 Task: Reply All to email with the signature Gabriella Robinson with the subject Request for a podcast from softage.1@softage.net with the message Please confirm the delivery date for the product.
Action: Mouse moved to (33, 50)
Screenshot: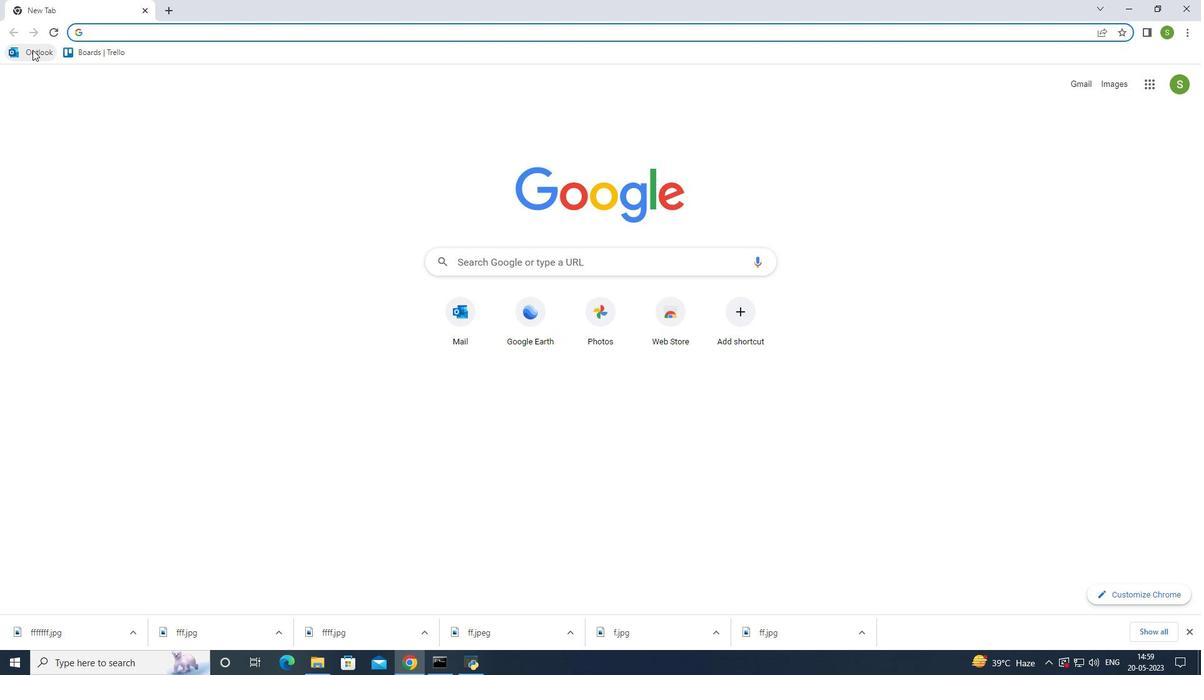 
Action: Mouse pressed left at (33, 50)
Screenshot: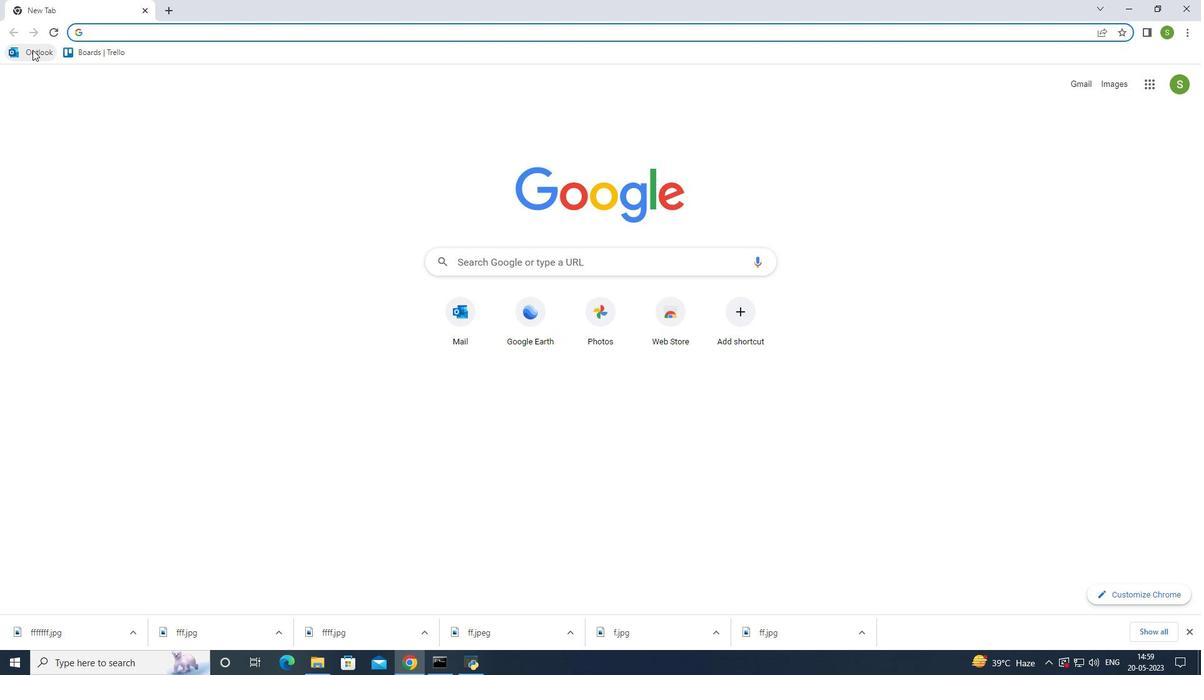 
Action: Mouse moved to (256, 265)
Screenshot: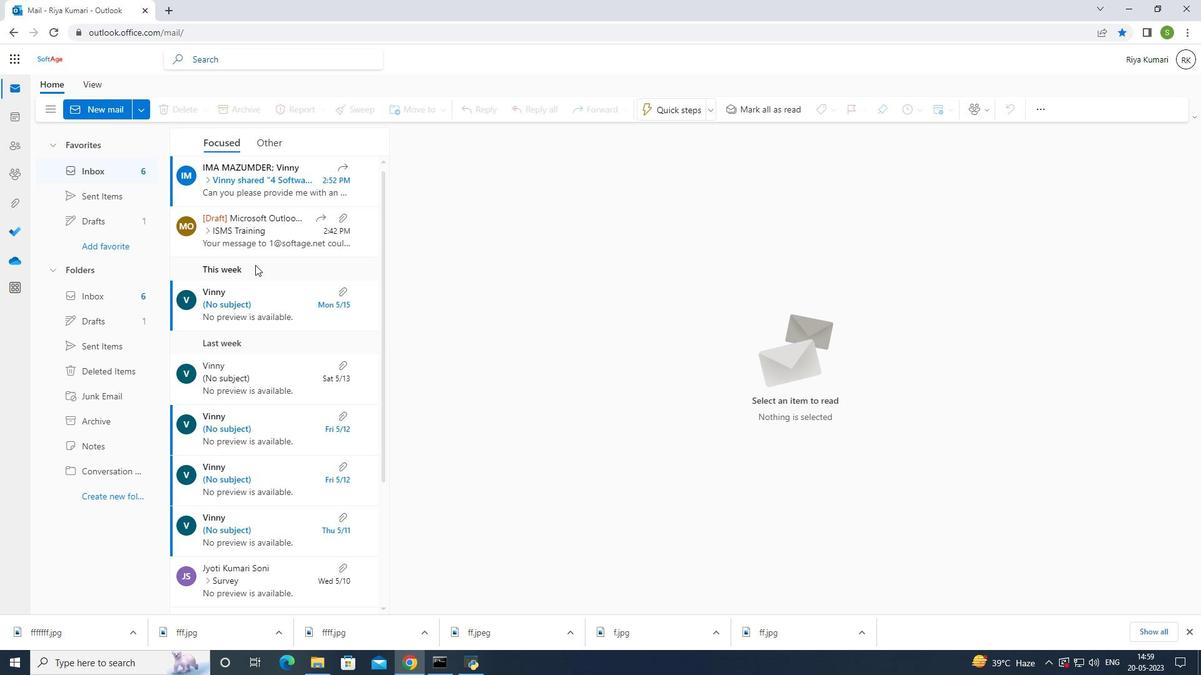 
Action: Mouse scrolled (256, 264) with delta (0, 0)
Screenshot: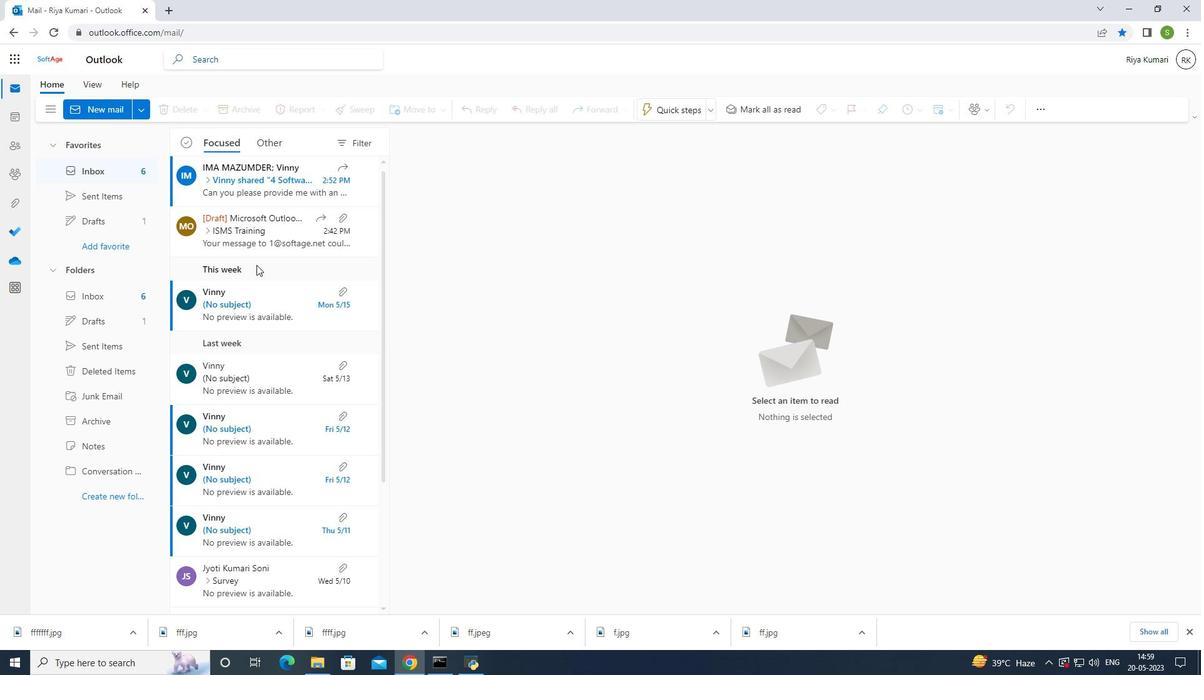 
Action: Mouse scrolled (256, 264) with delta (0, 0)
Screenshot: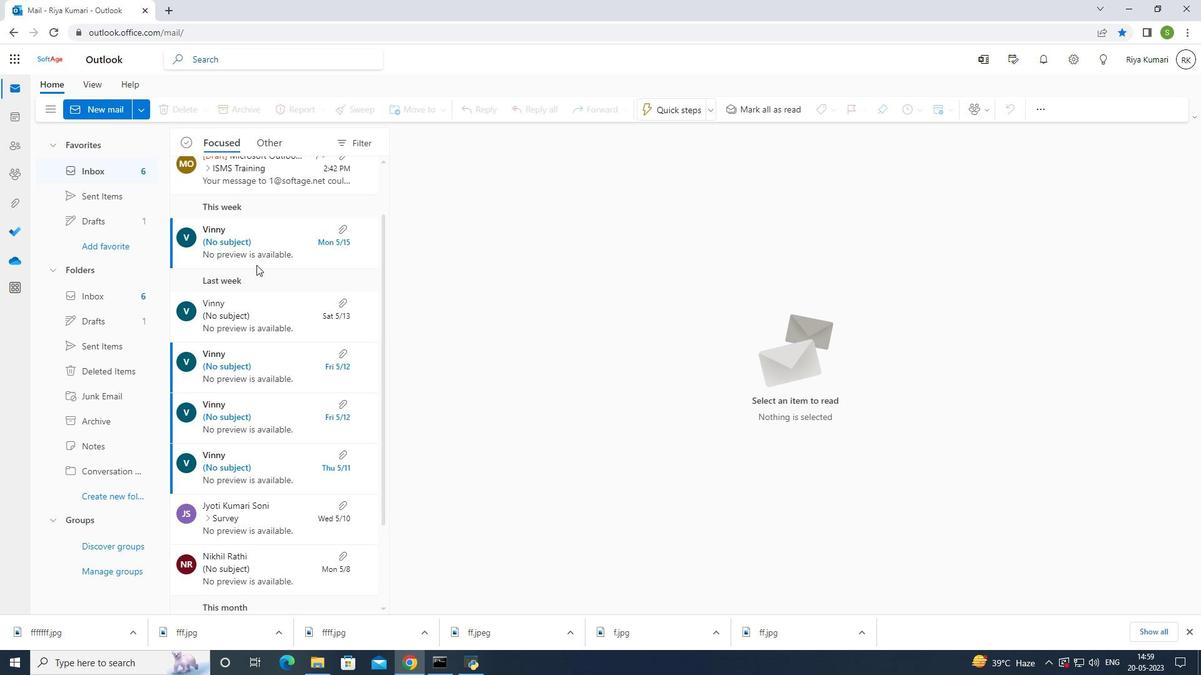 
Action: Mouse scrolled (256, 264) with delta (0, 0)
Screenshot: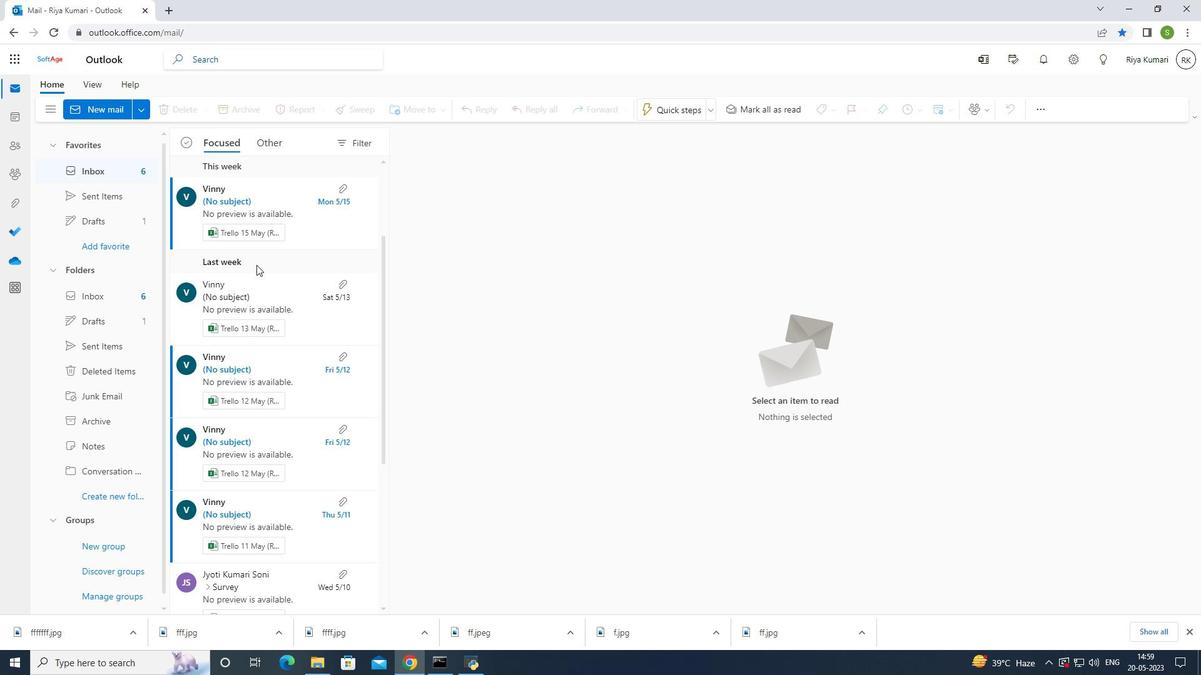 
Action: Mouse moved to (256, 260)
Screenshot: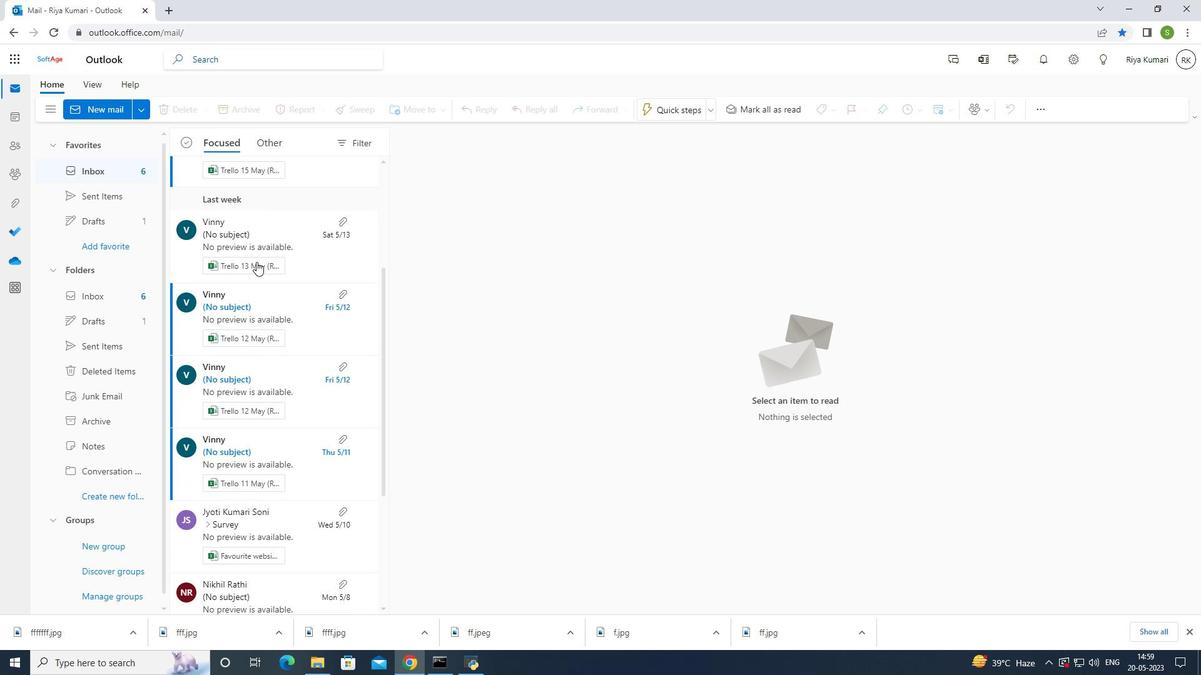 
Action: Mouse scrolled (256, 260) with delta (0, 0)
Screenshot: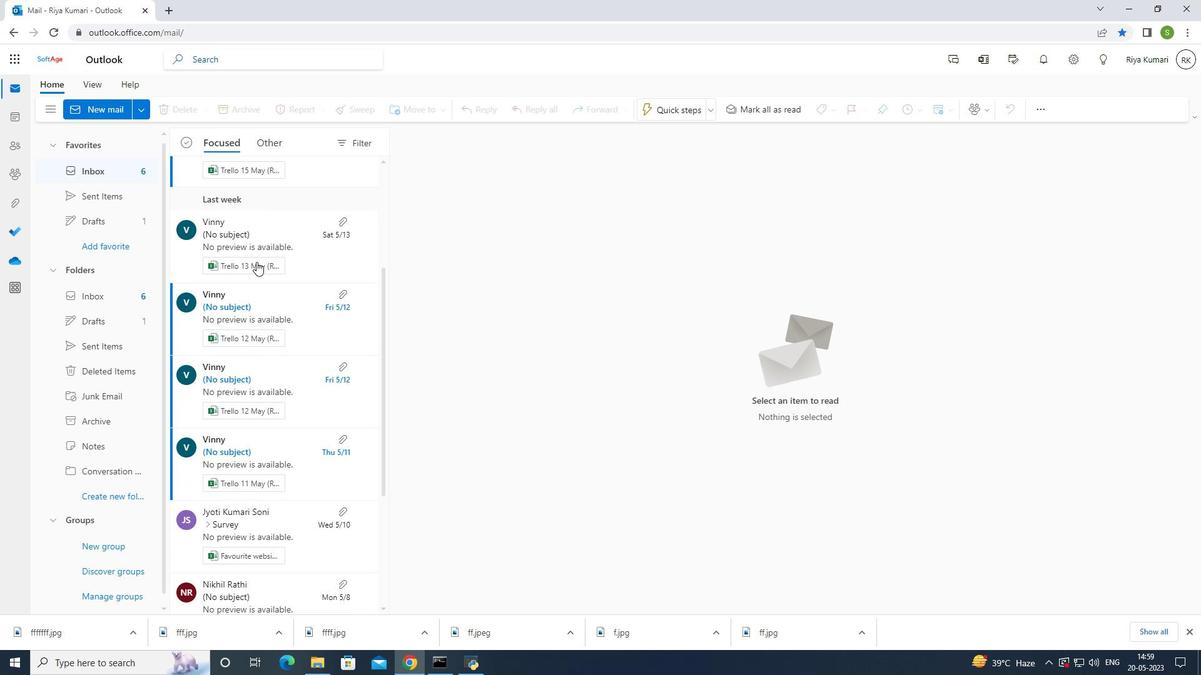 
Action: Mouse scrolled (256, 260) with delta (0, 0)
Screenshot: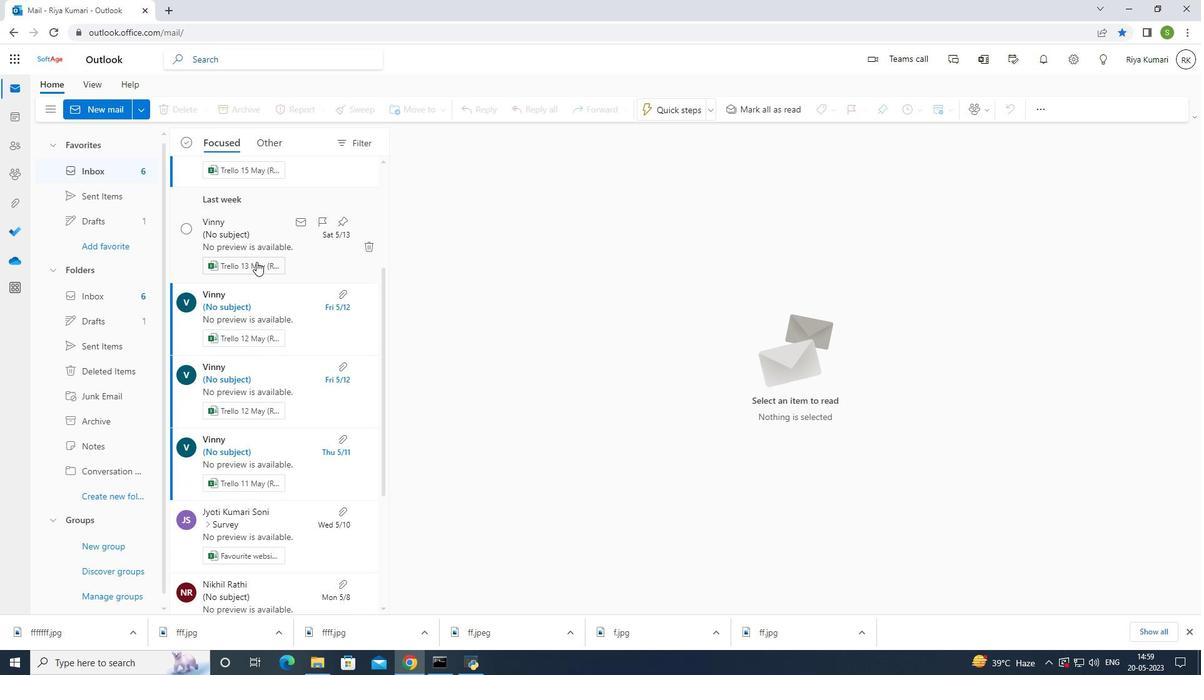 
Action: Mouse scrolled (256, 260) with delta (0, 0)
Screenshot: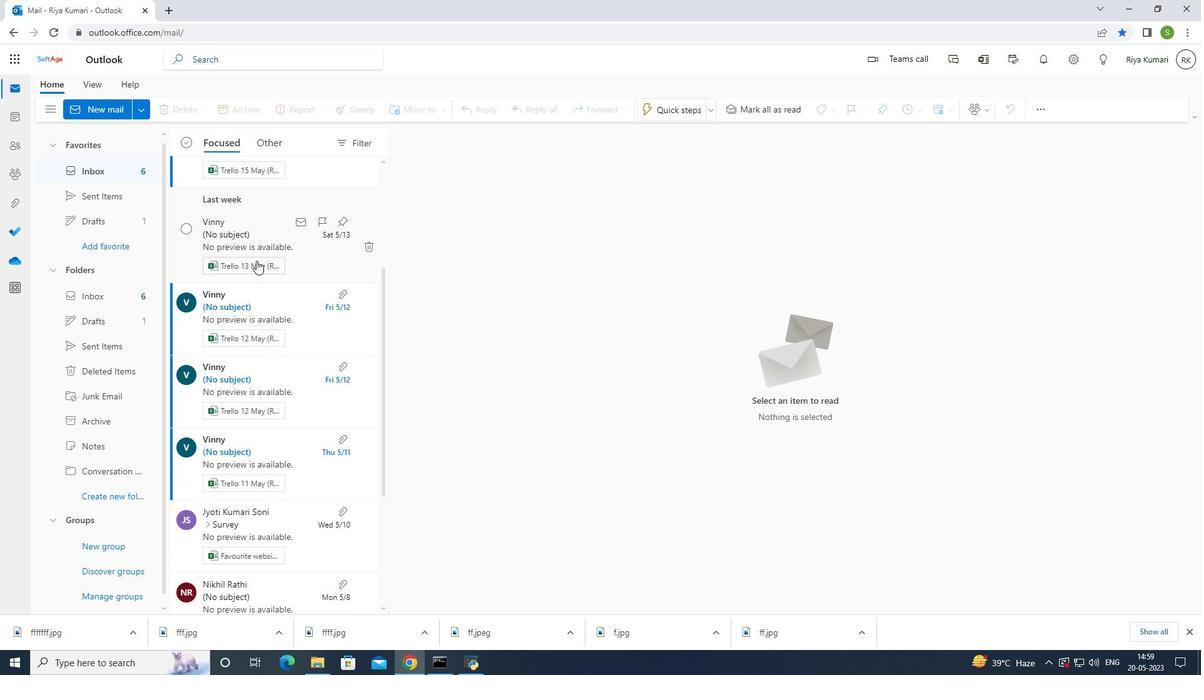 
Action: Mouse scrolled (256, 260) with delta (0, 0)
Screenshot: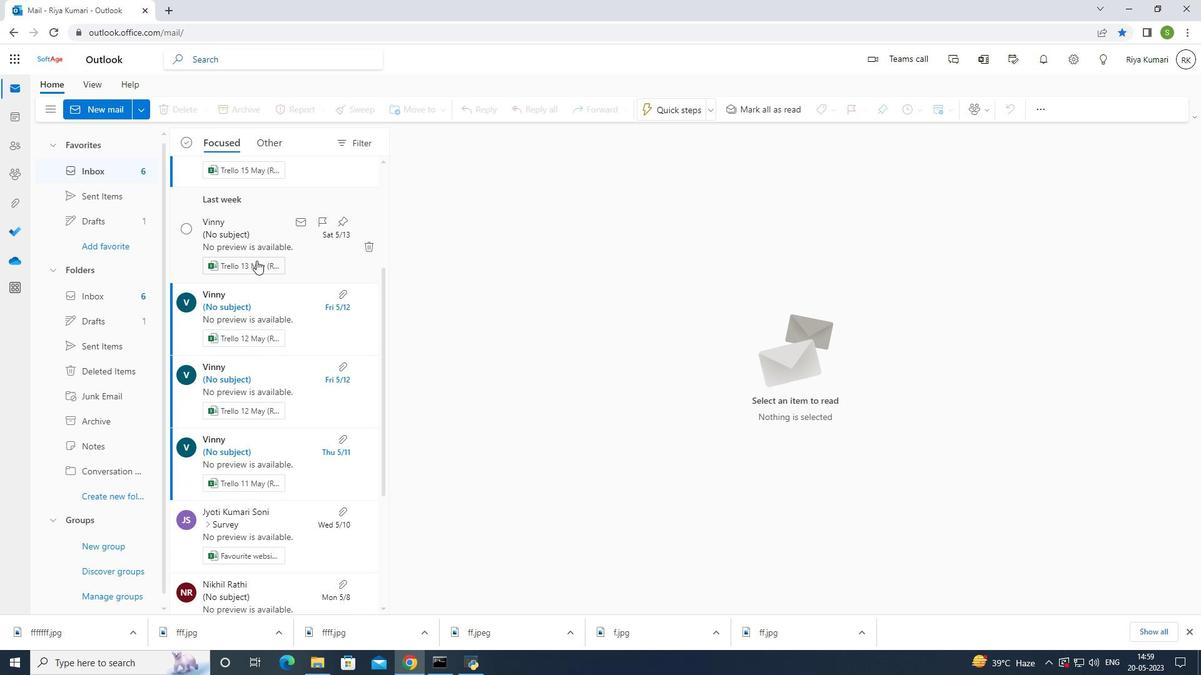 
Action: Mouse scrolled (256, 260) with delta (0, 0)
Screenshot: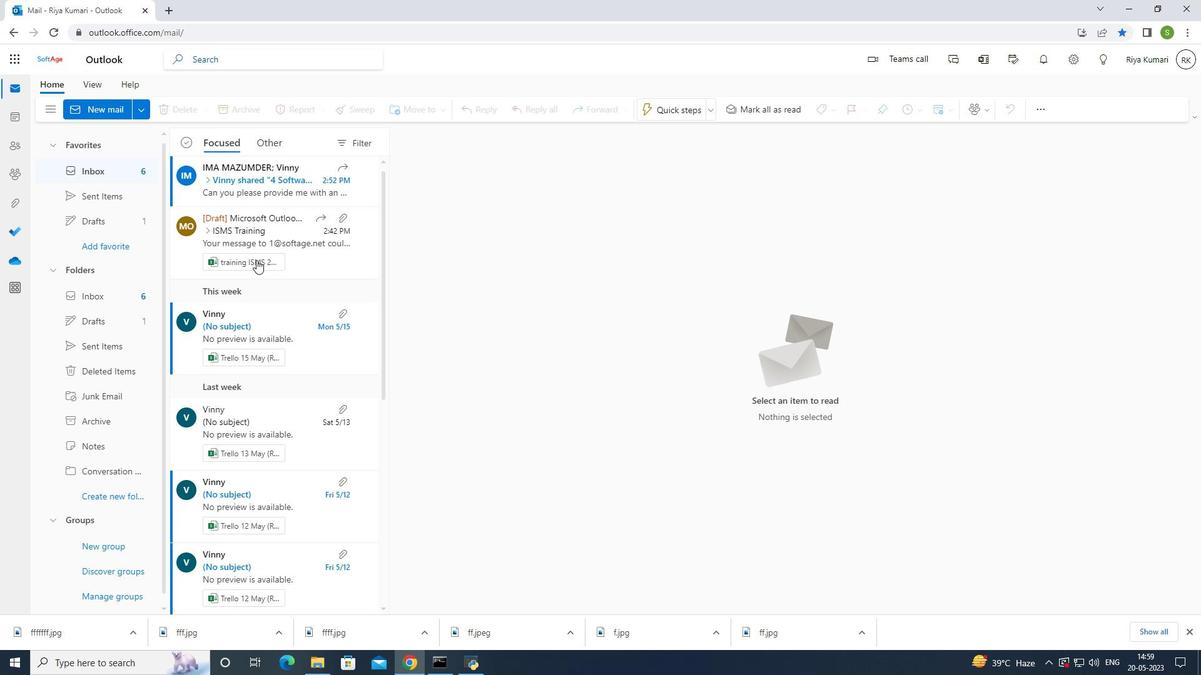 
Action: Mouse scrolled (256, 260) with delta (0, 0)
Screenshot: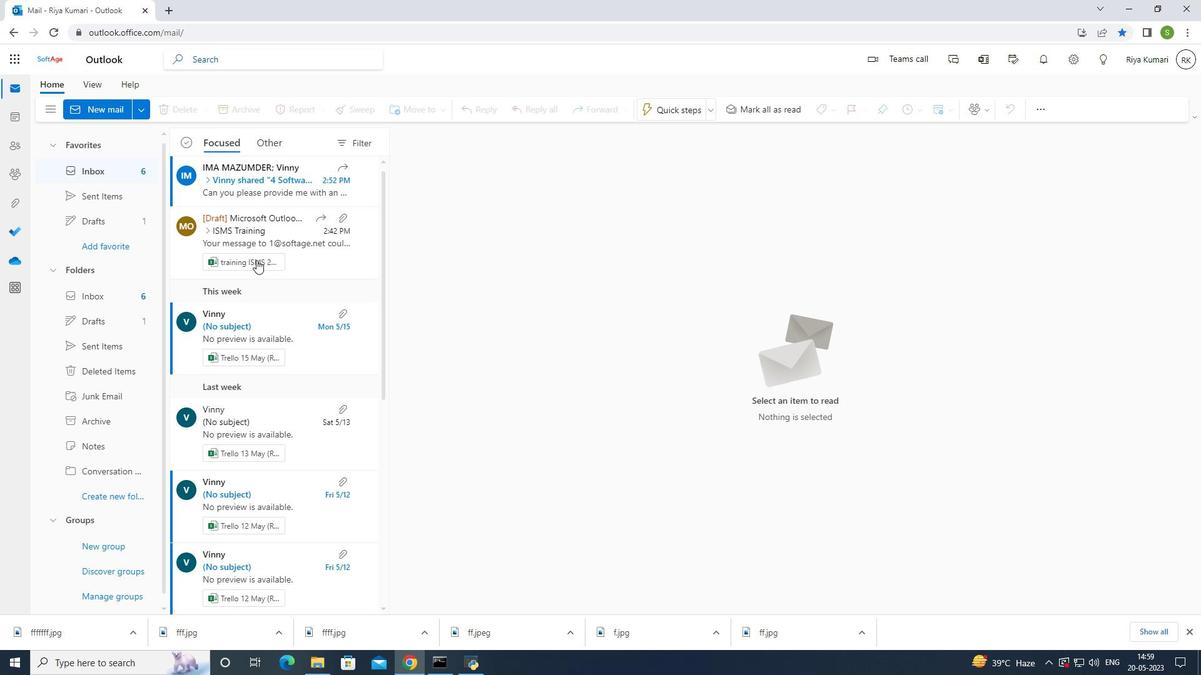 
Action: Mouse scrolled (256, 260) with delta (0, 0)
Screenshot: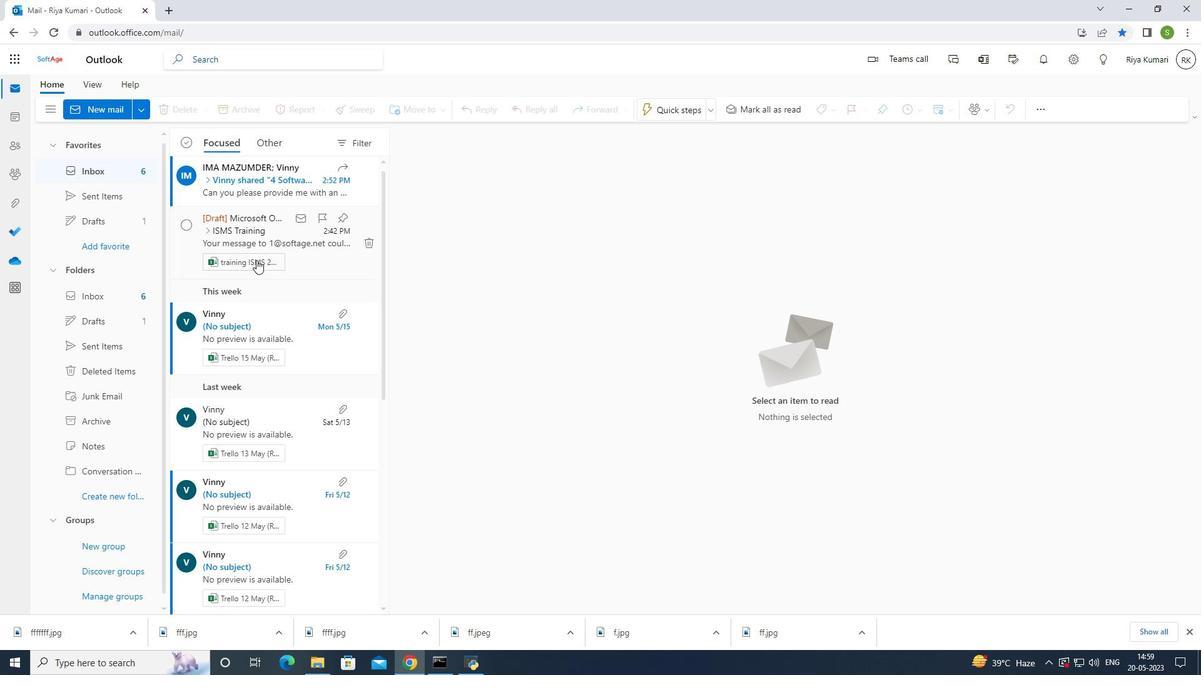 
Action: Mouse moved to (247, 164)
Screenshot: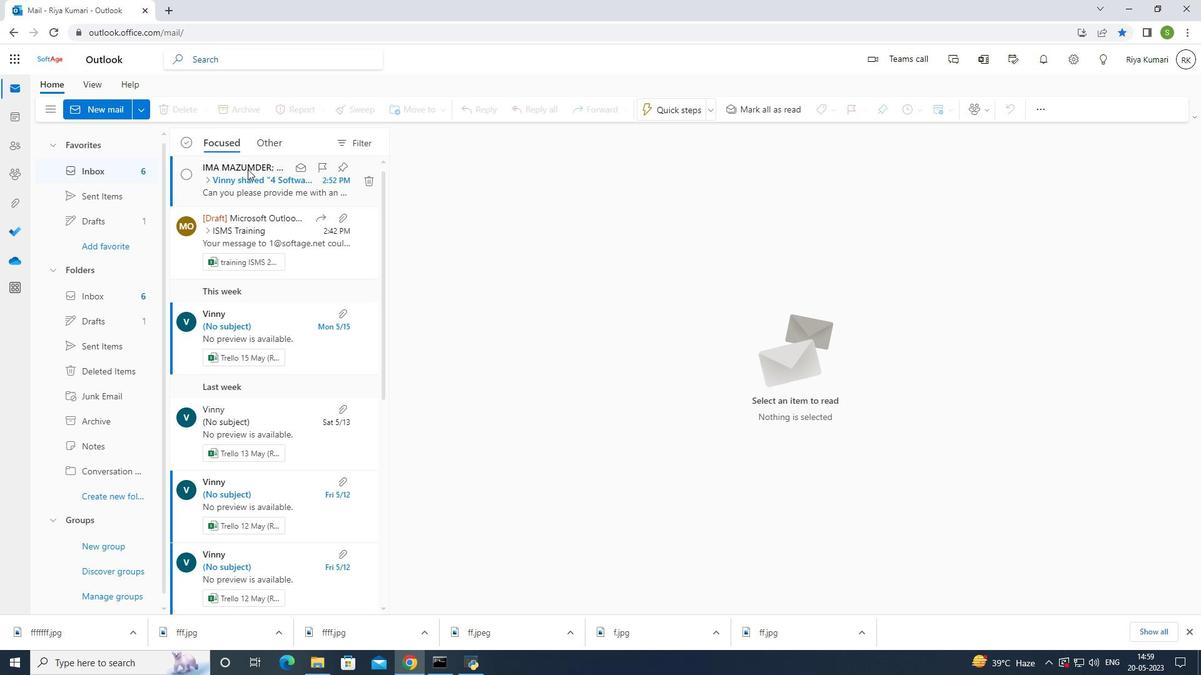 
Action: Mouse pressed left at (247, 164)
Screenshot: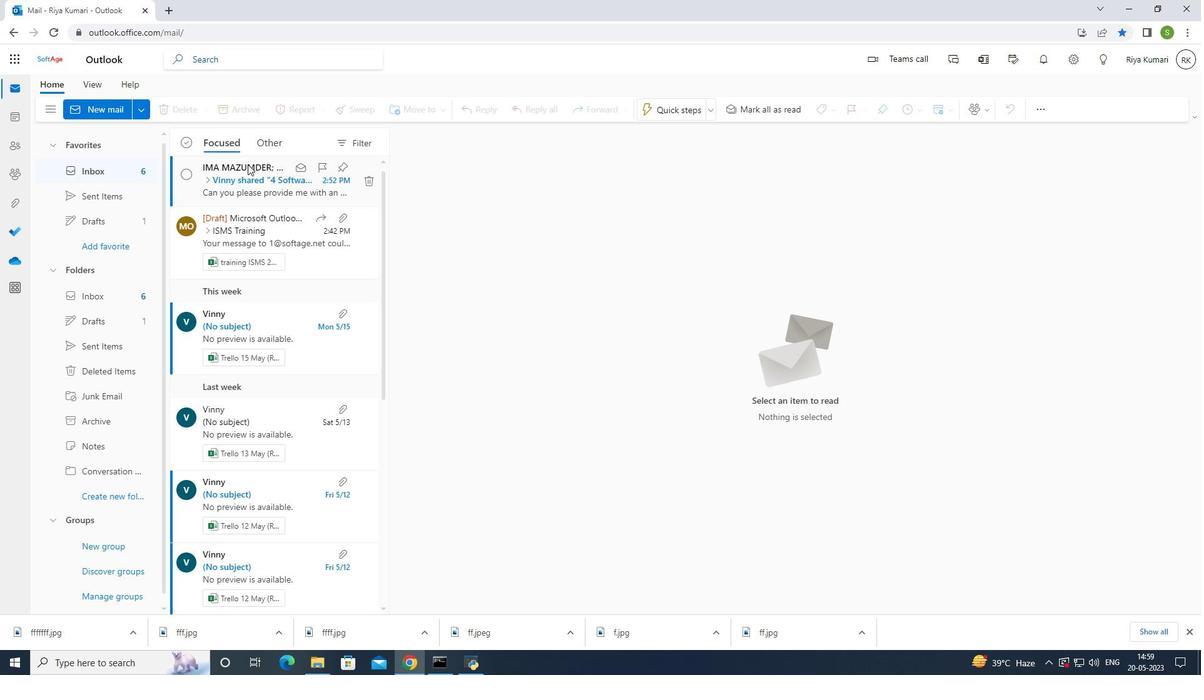 
Action: Mouse moved to (291, 252)
Screenshot: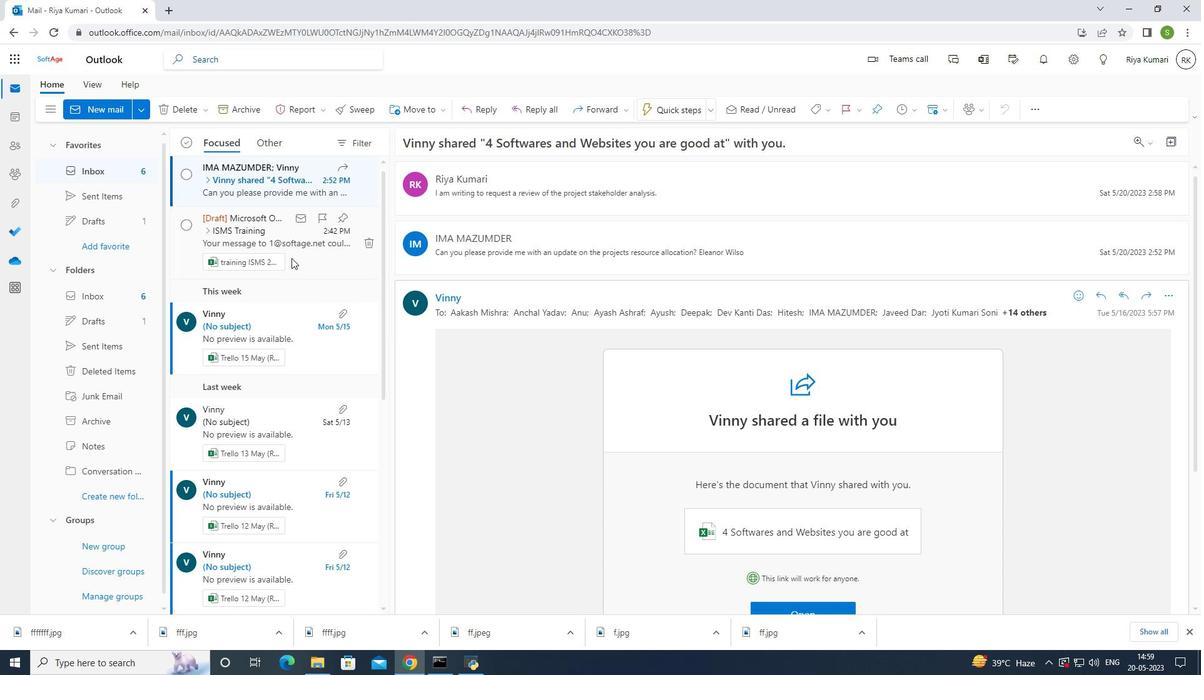 
Action: Mouse scrolled (291, 251) with delta (0, 0)
Screenshot: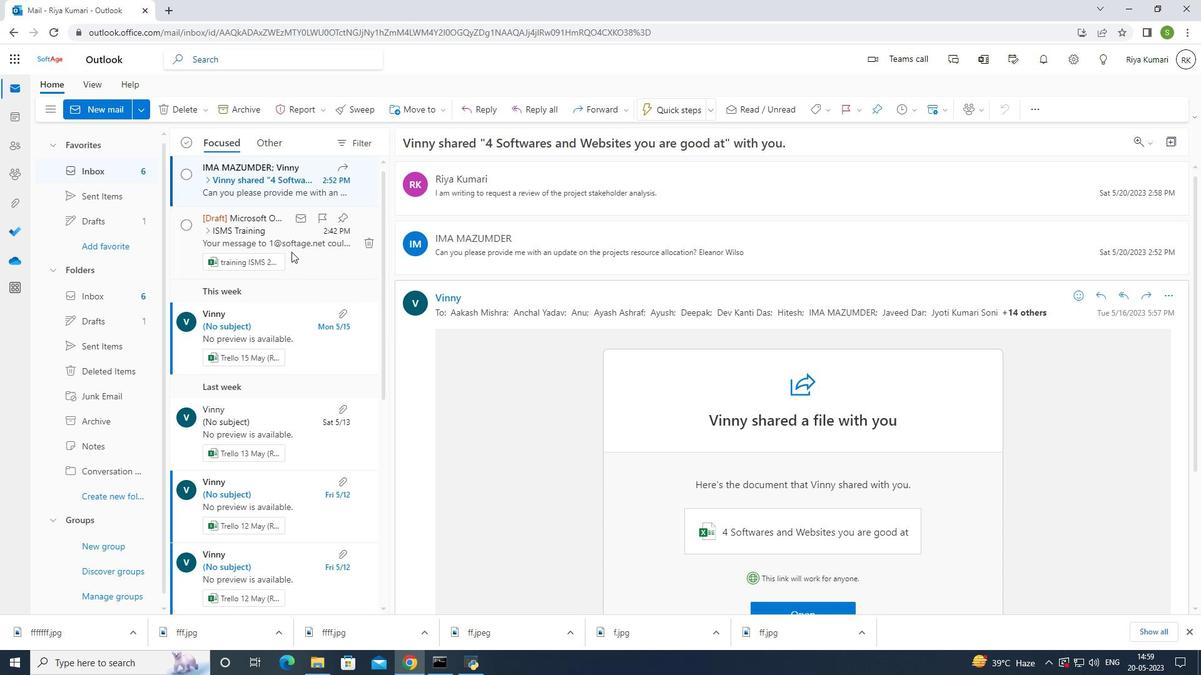 
Action: Mouse scrolled (291, 251) with delta (0, 0)
Screenshot: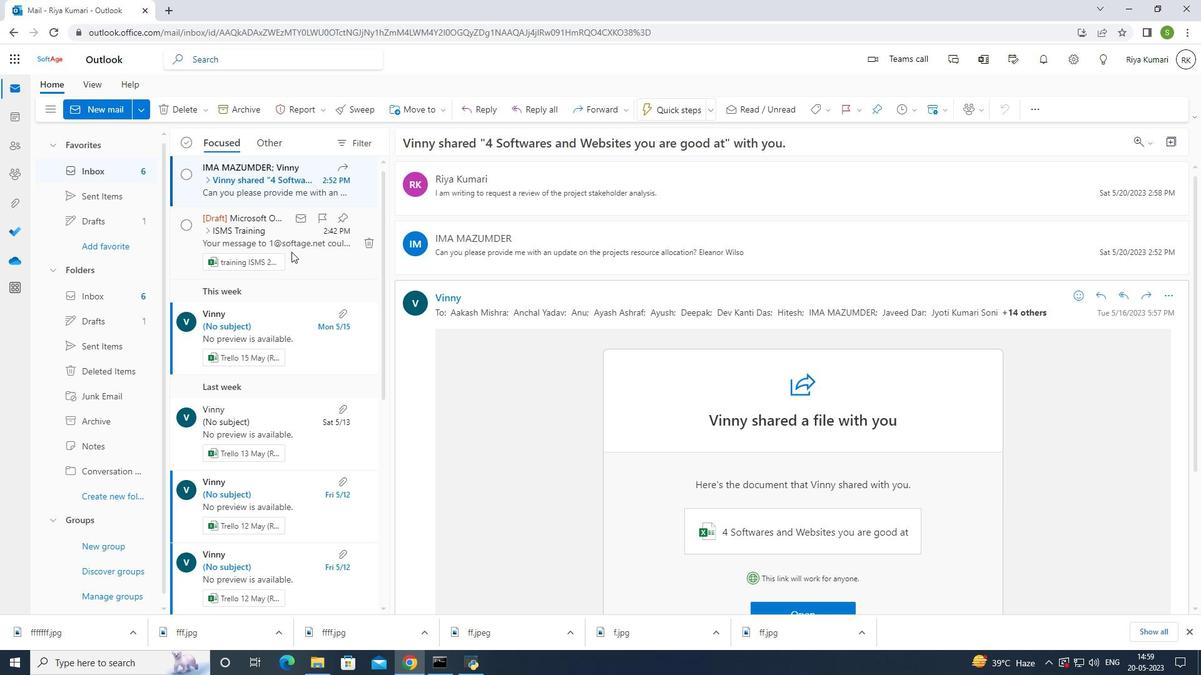 
Action: Mouse scrolled (291, 251) with delta (0, 0)
Screenshot: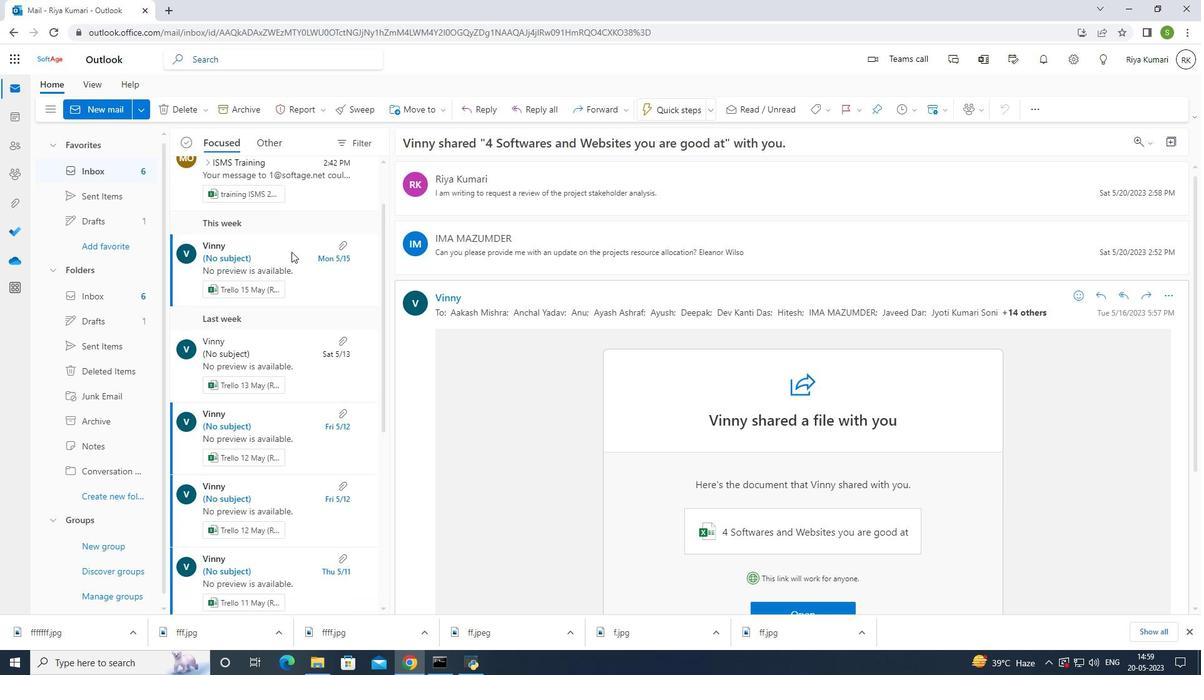 
Action: Mouse moved to (292, 250)
Screenshot: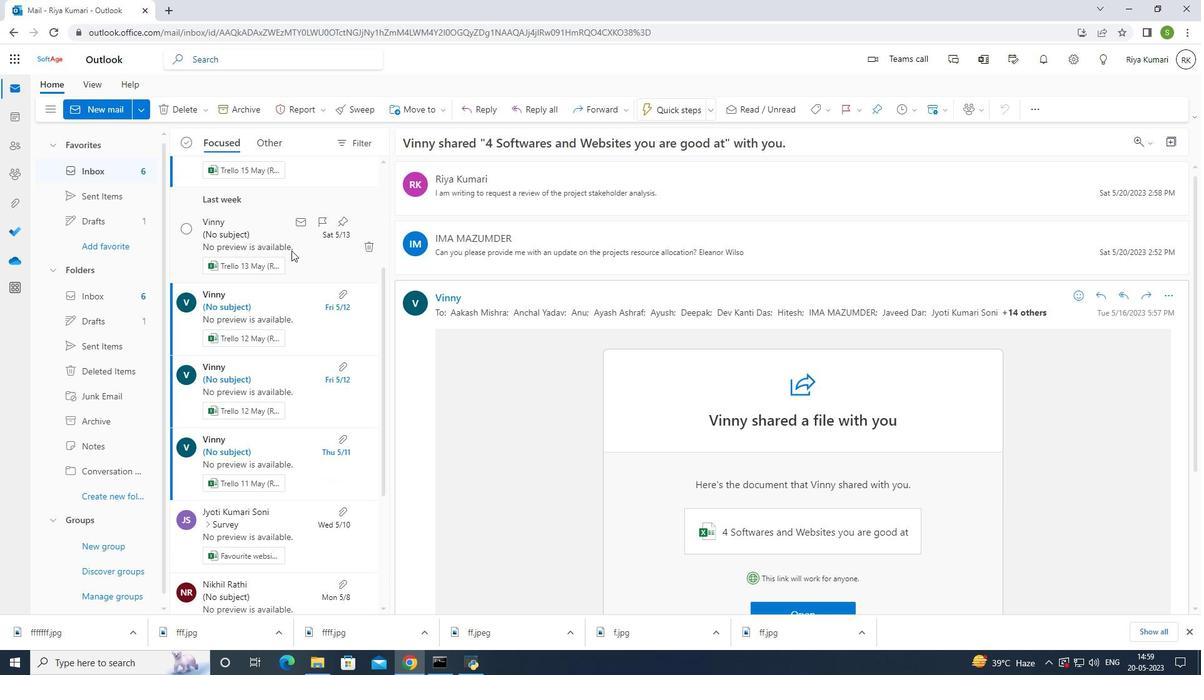 
Action: Mouse scrolled (292, 250) with delta (0, 0)
Screenshot: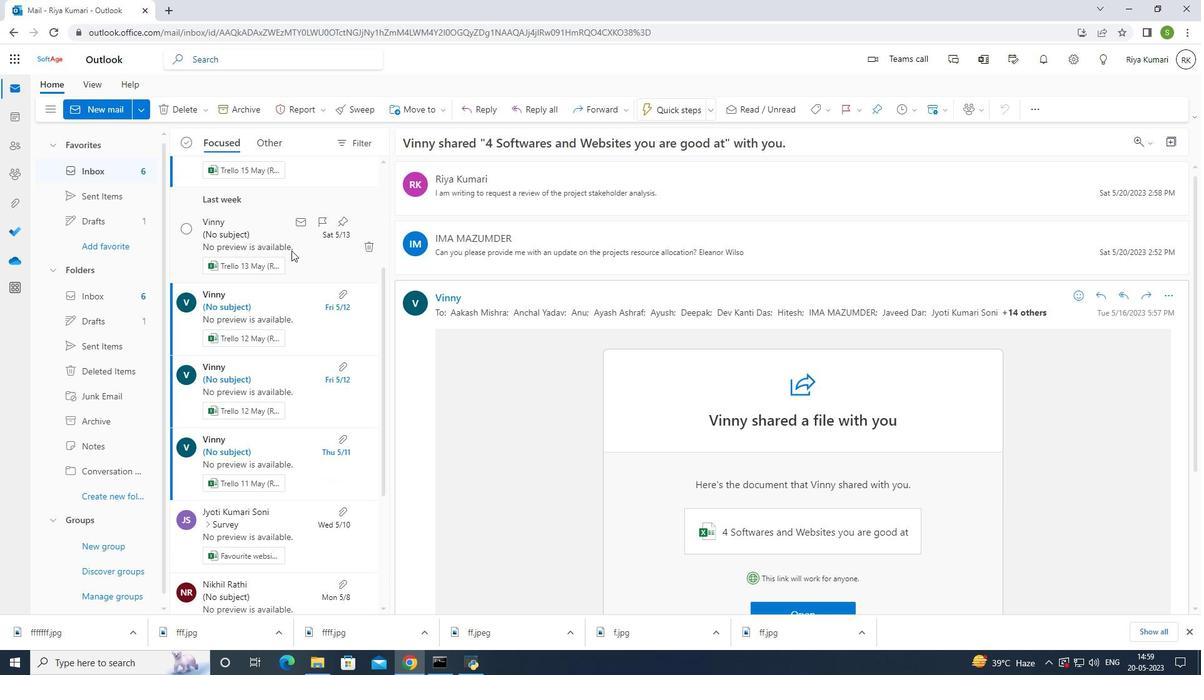 
Action: Mouse scrolled (292, 250) with delta (0, 0)
Screenshot: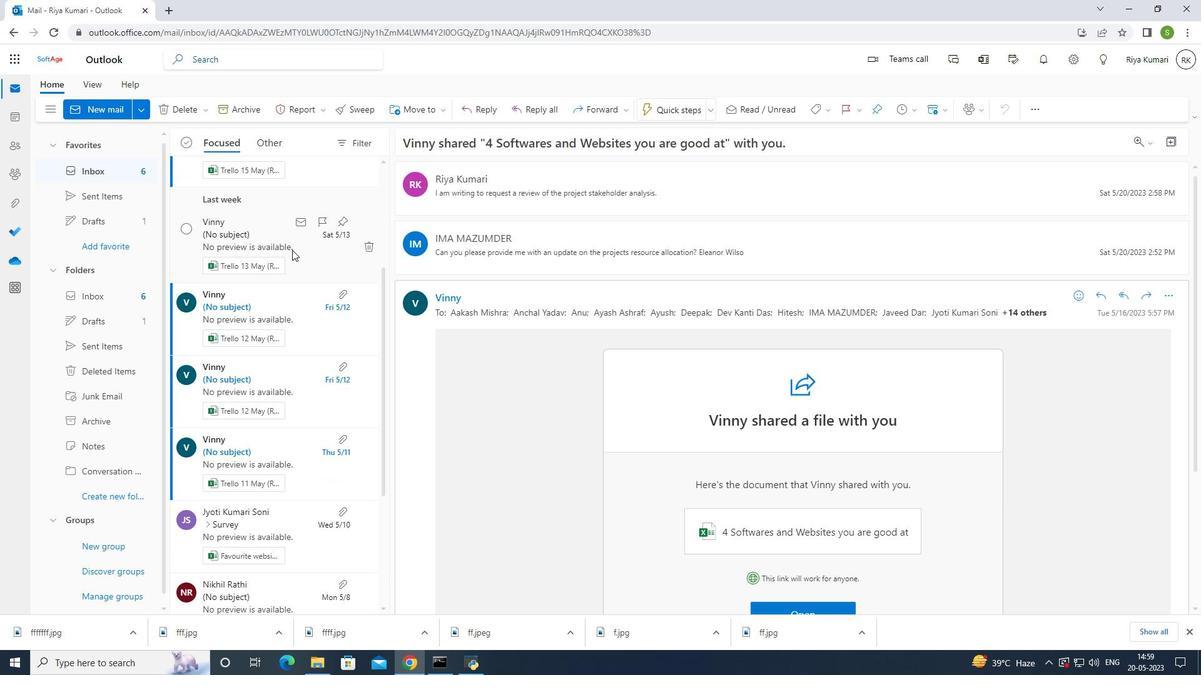
Action: Mouse scrolled (292, 250) with delta (0, 0)
Screenshot: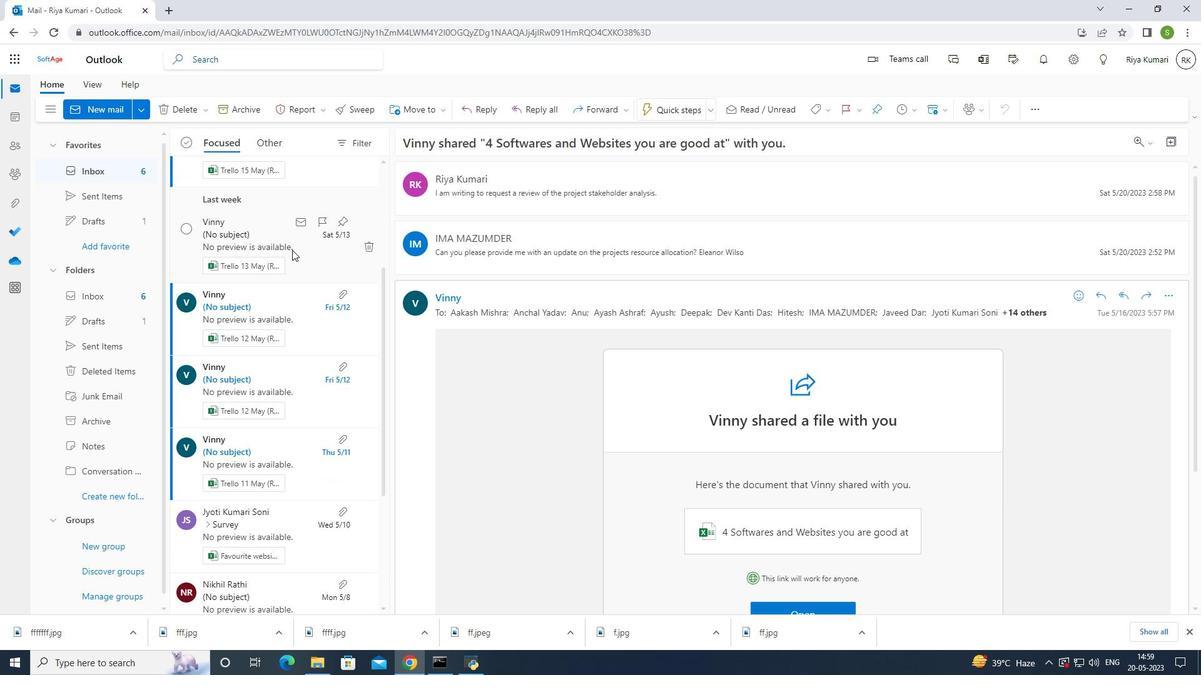
Action: Mouse scrolled (292, 250) with delta (0, 0)
Screenshot: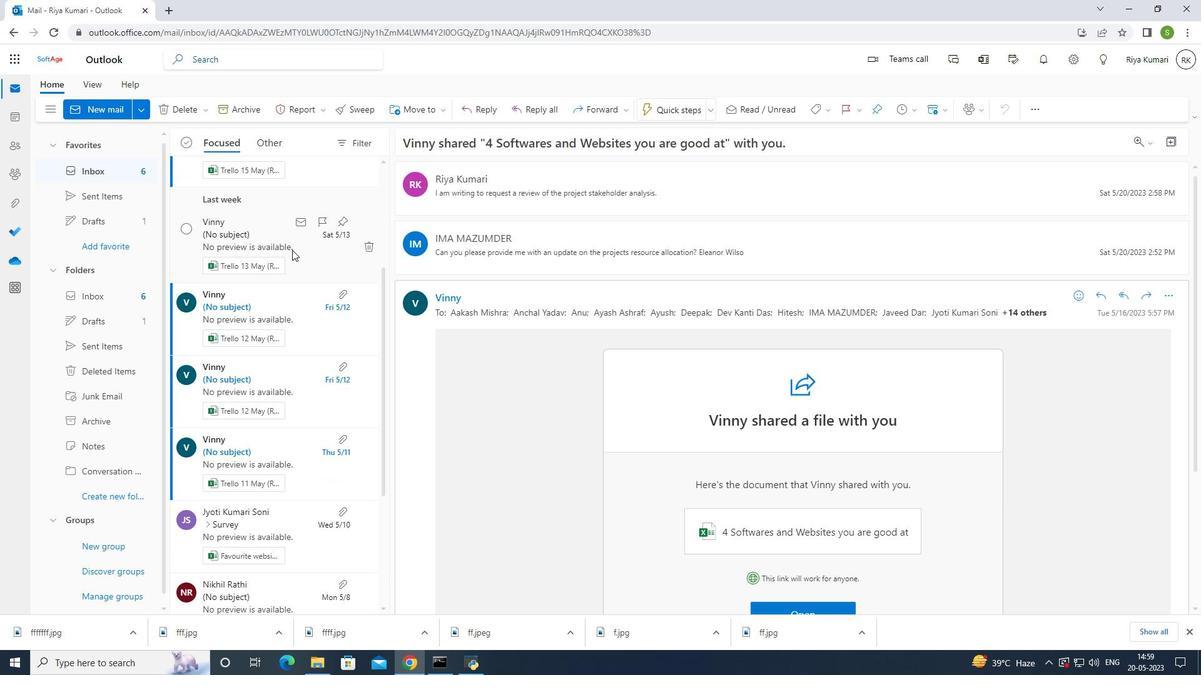 
Action: Mouse scrolled (292, 250) with delta (0, 0)
Screenshot: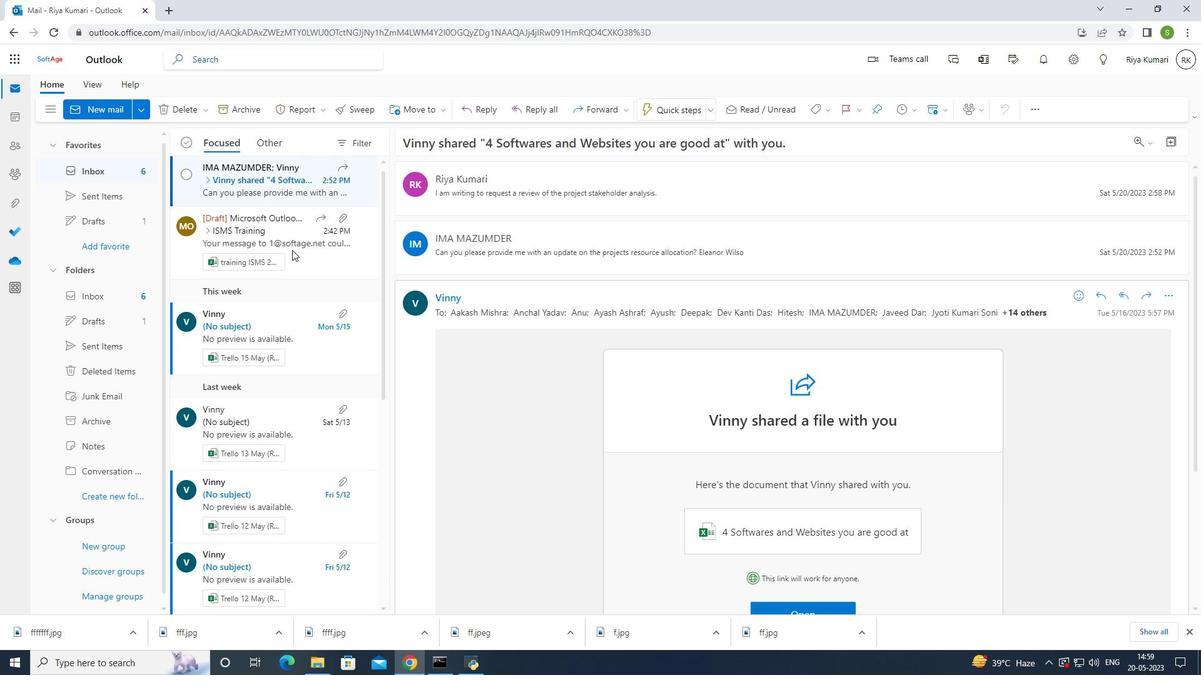 
Action: Mouse scrolled (292, 250) with delta (0, 0)
Screenshot: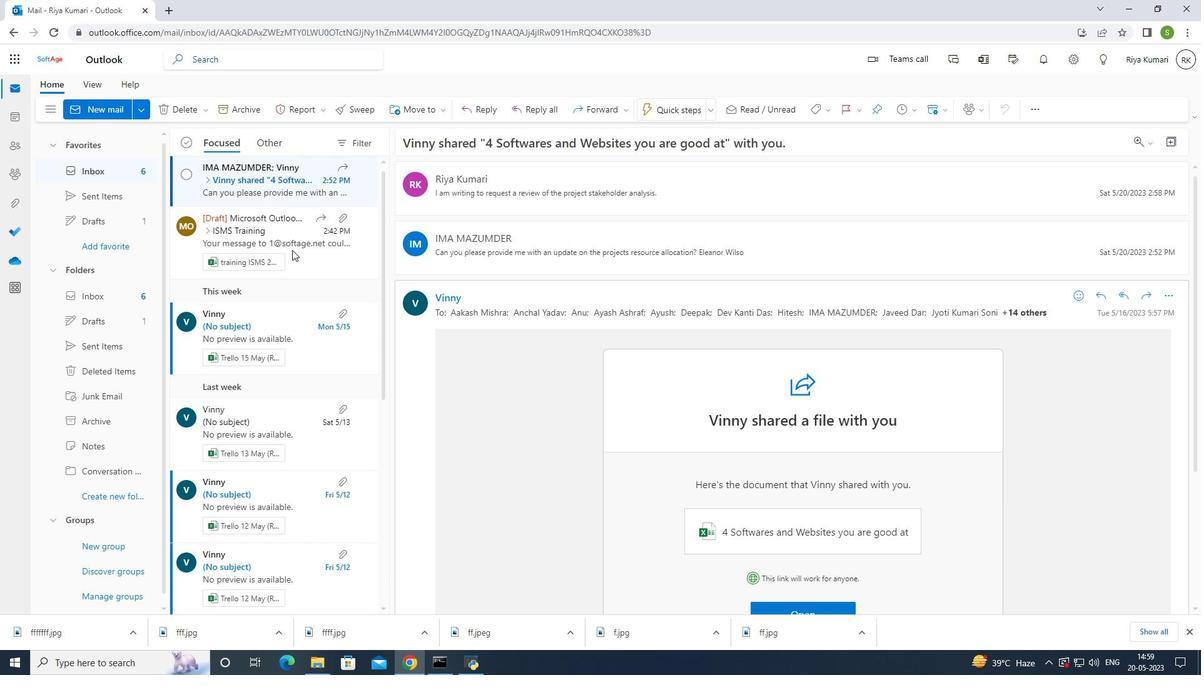 
Action: Mouse moved to (293, 250)
Screenshot: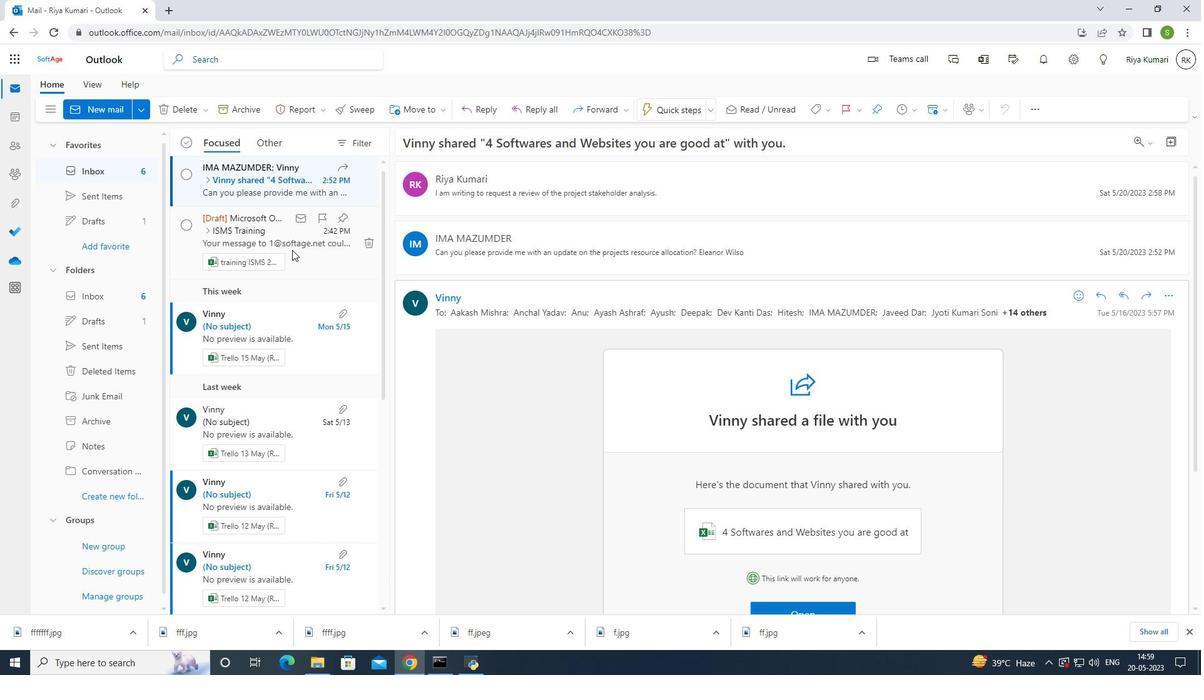 
Action: Mouse scrolled (292, 250) with delta (0, 0)
Screenshot: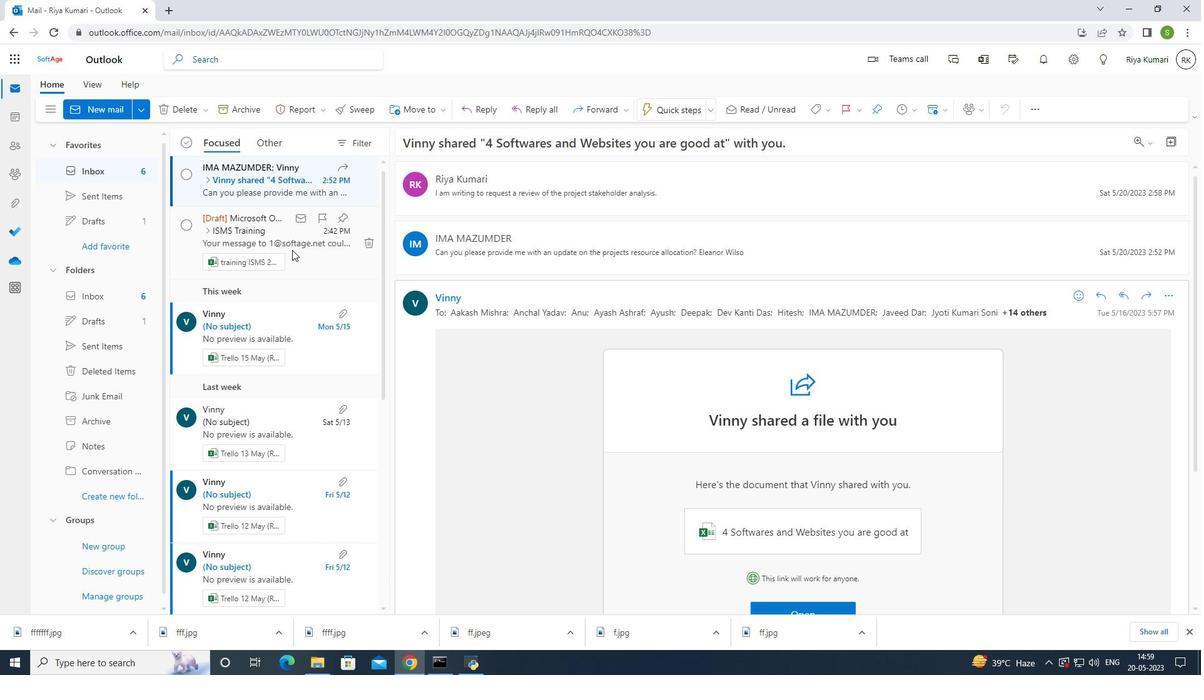
Action: Mouse moved to (293, 250)
Screenshot: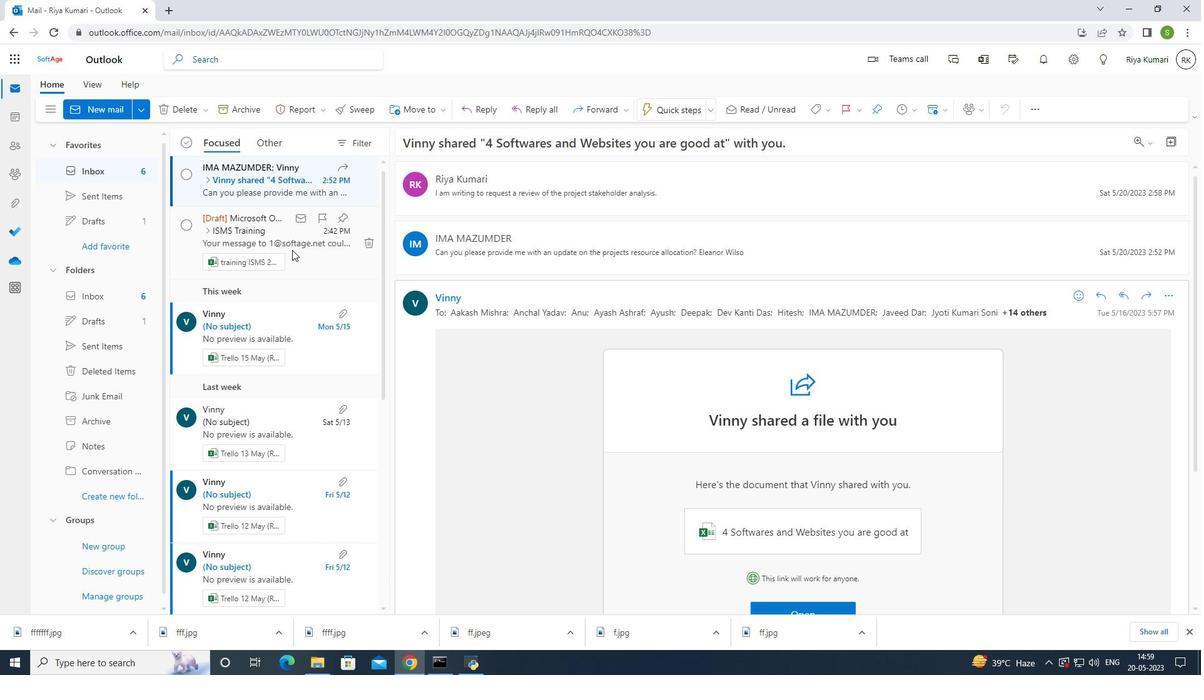 
Action: Mouse scrolled (293, 249) with delta (0, 0)
Screenshot: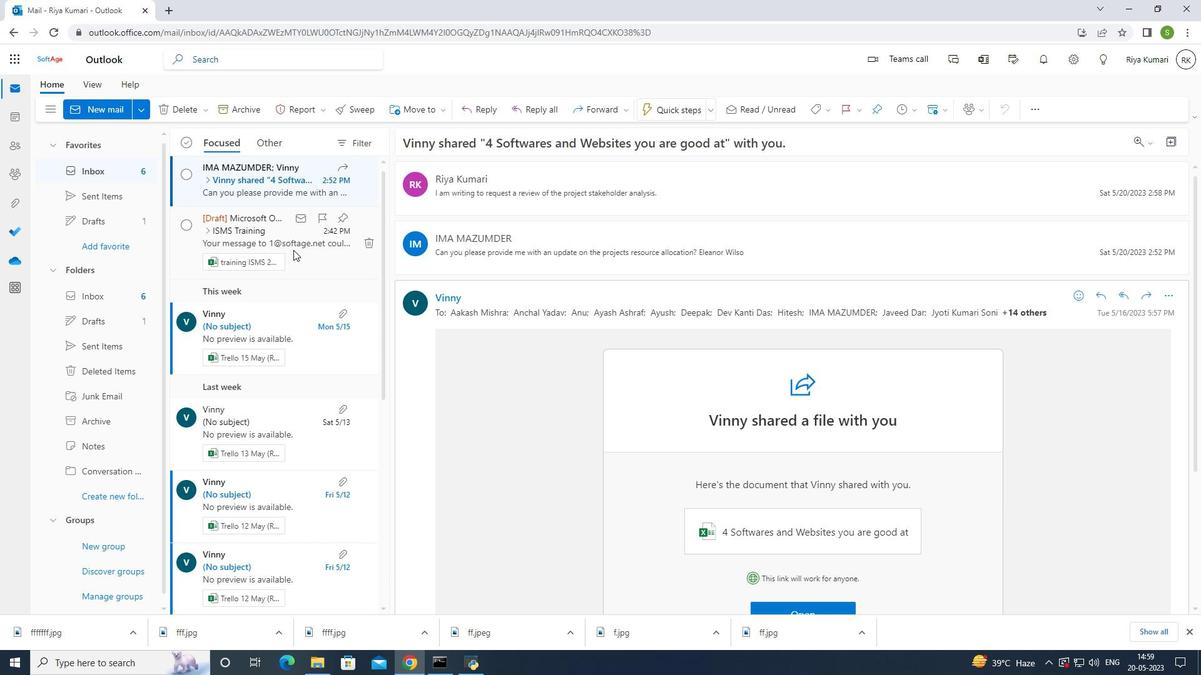 
Action: Mouse scrolled (293, 249) with delta (0, 0)
Screenshot: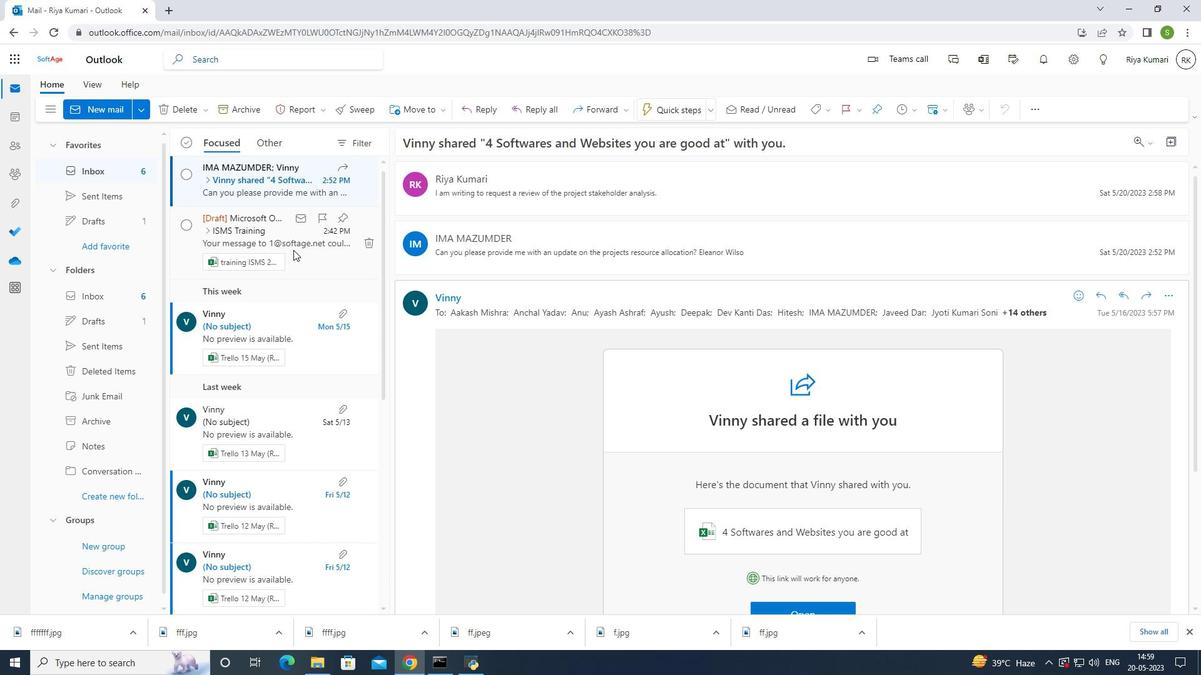
Action: Mouse scrolled (293, 249) with delta (0, 0)
Screenshot: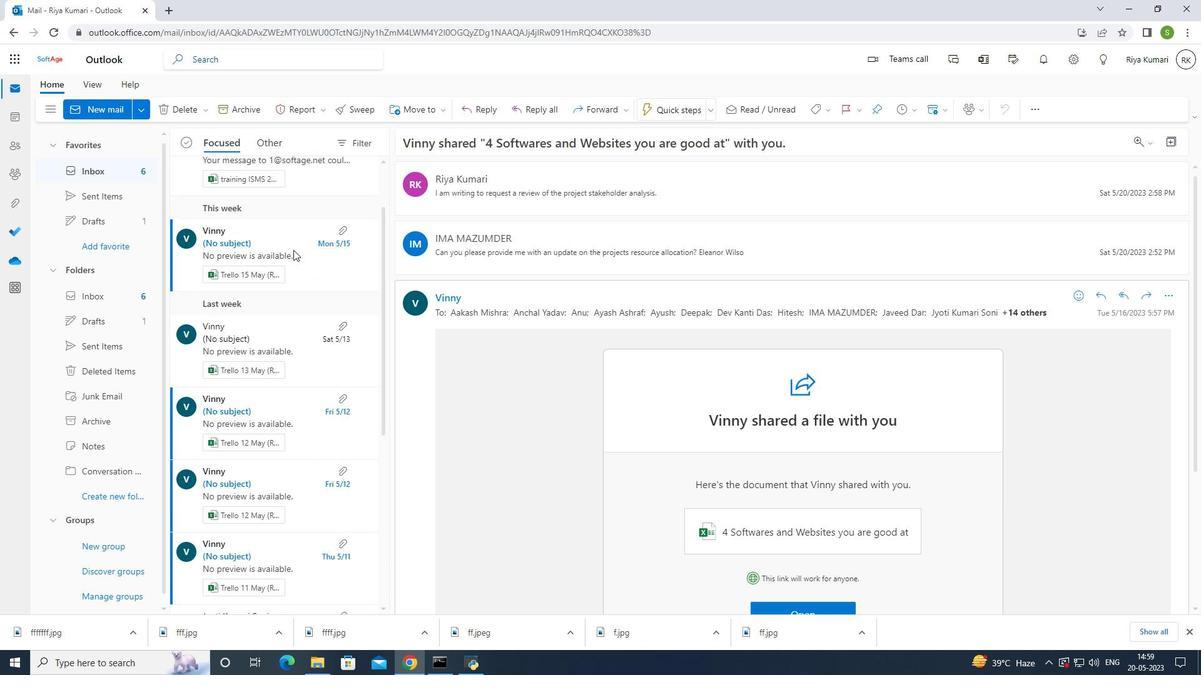 
Action: Mouse scrolled (293, 249) with delta (0, 0)
Screenshot: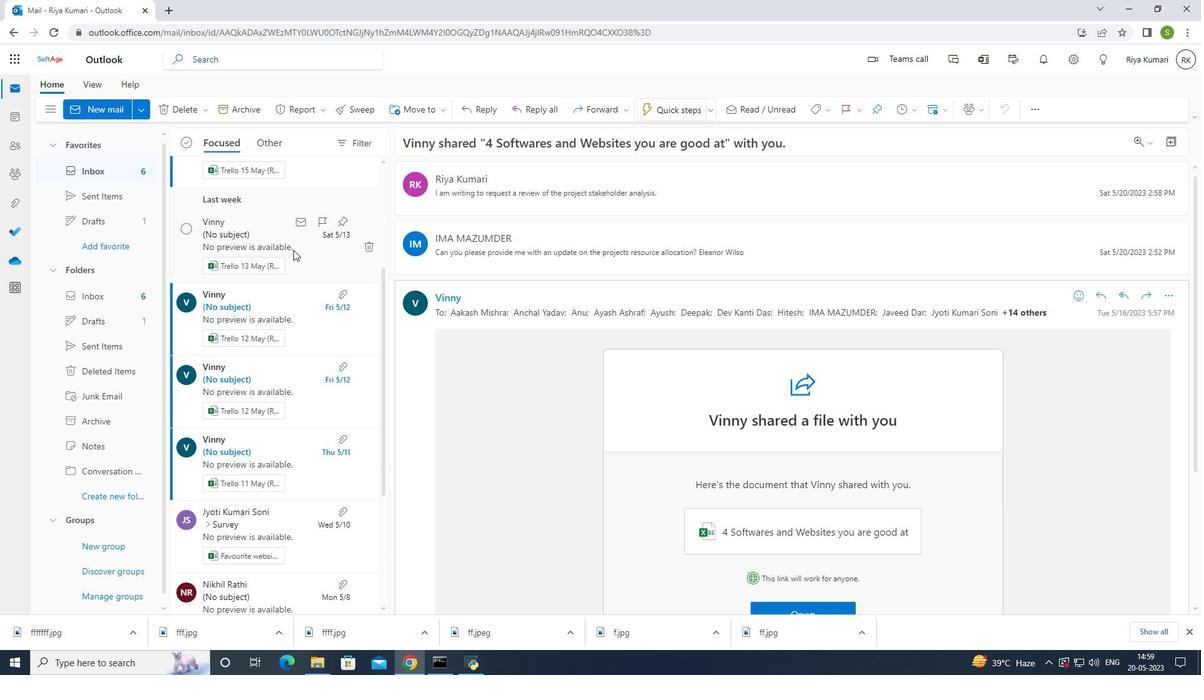 
Action: Mouse scrolled (293, 249) with delta (0, 0)
Screenshot: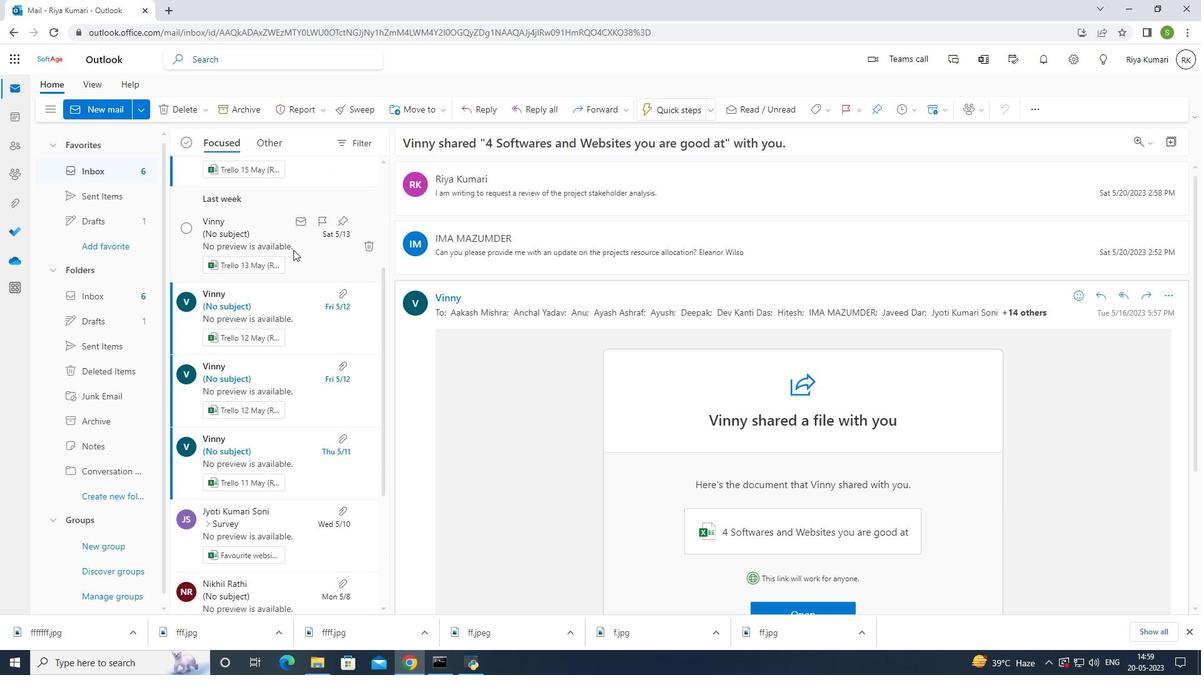 
Action: Mouse scrolled (293, 249) with delta (0, 0)
Screenshot: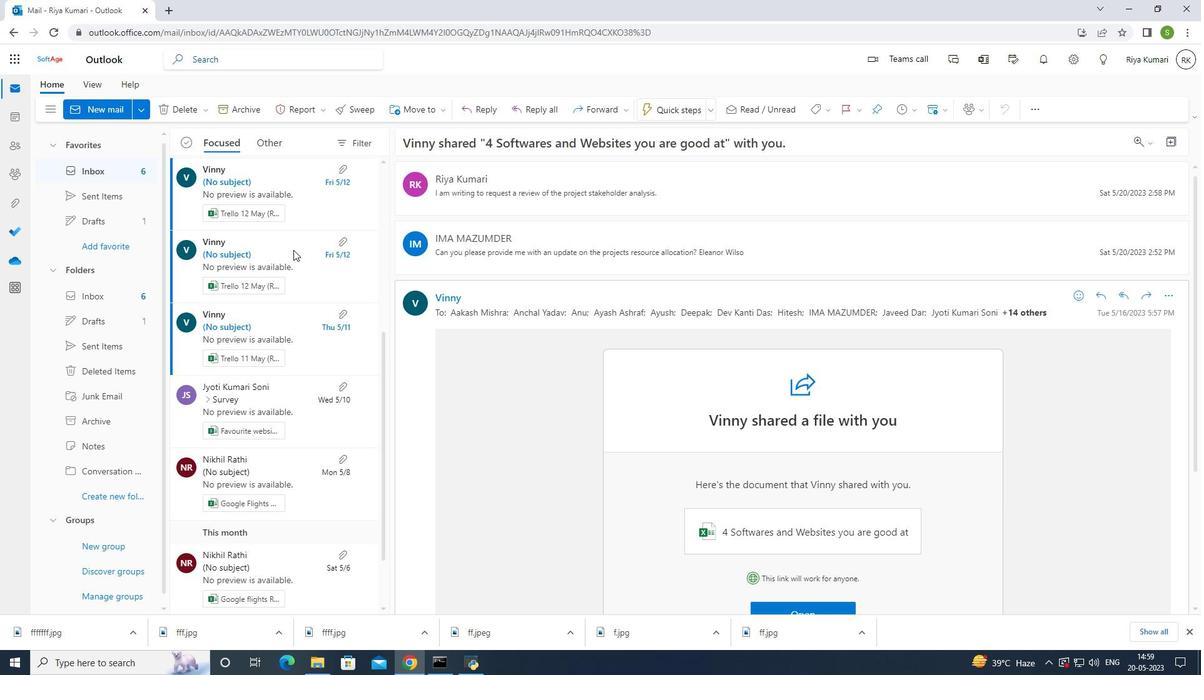 
Action: Mouse moved to (272, 337)
Screenshot: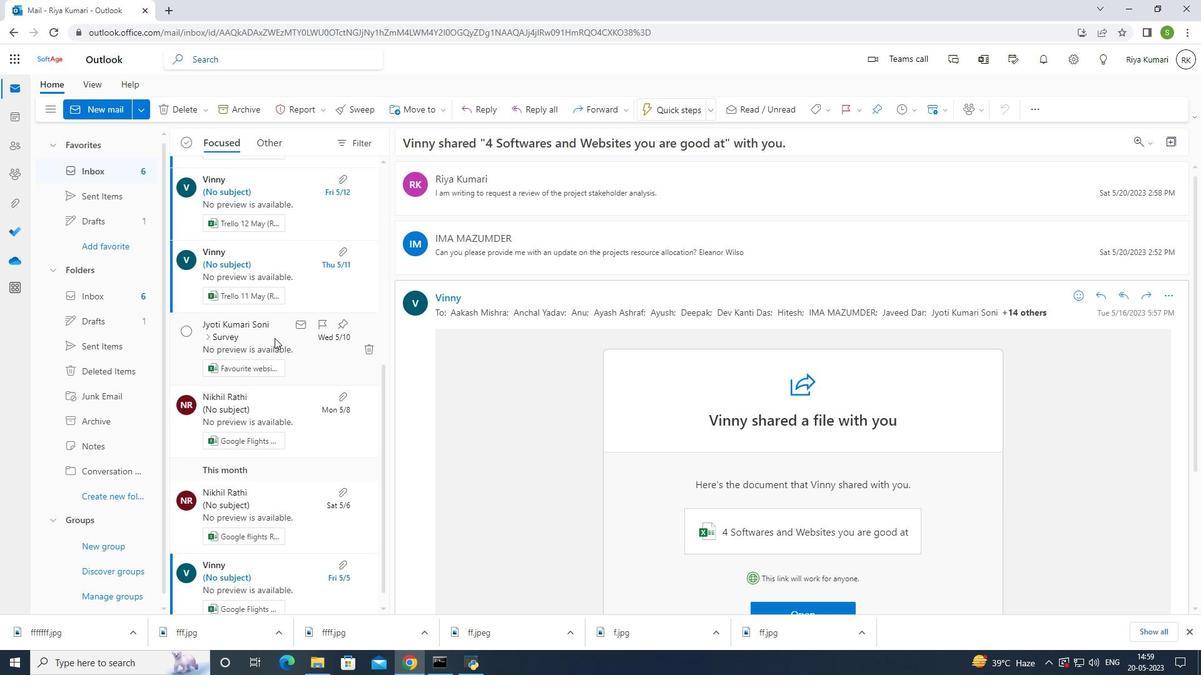 
Action: Mouse pressed left at (272, 337)
Screenshot: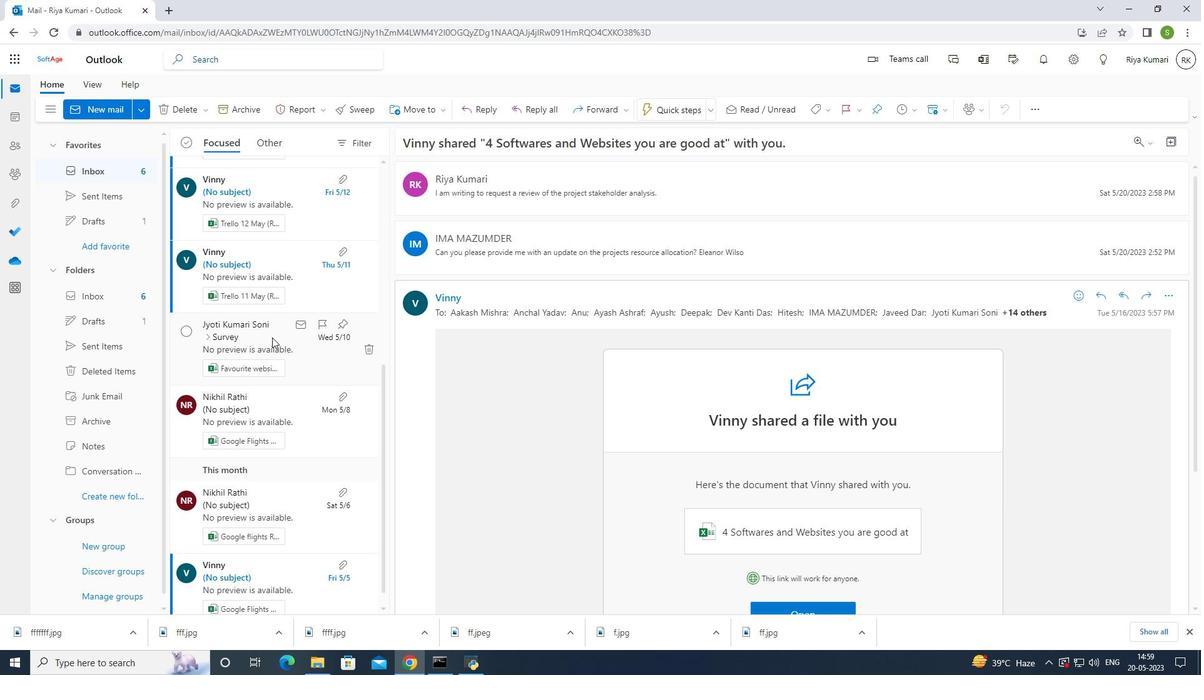 
Action: Mouse moved to (1103, 180)
Screenshot: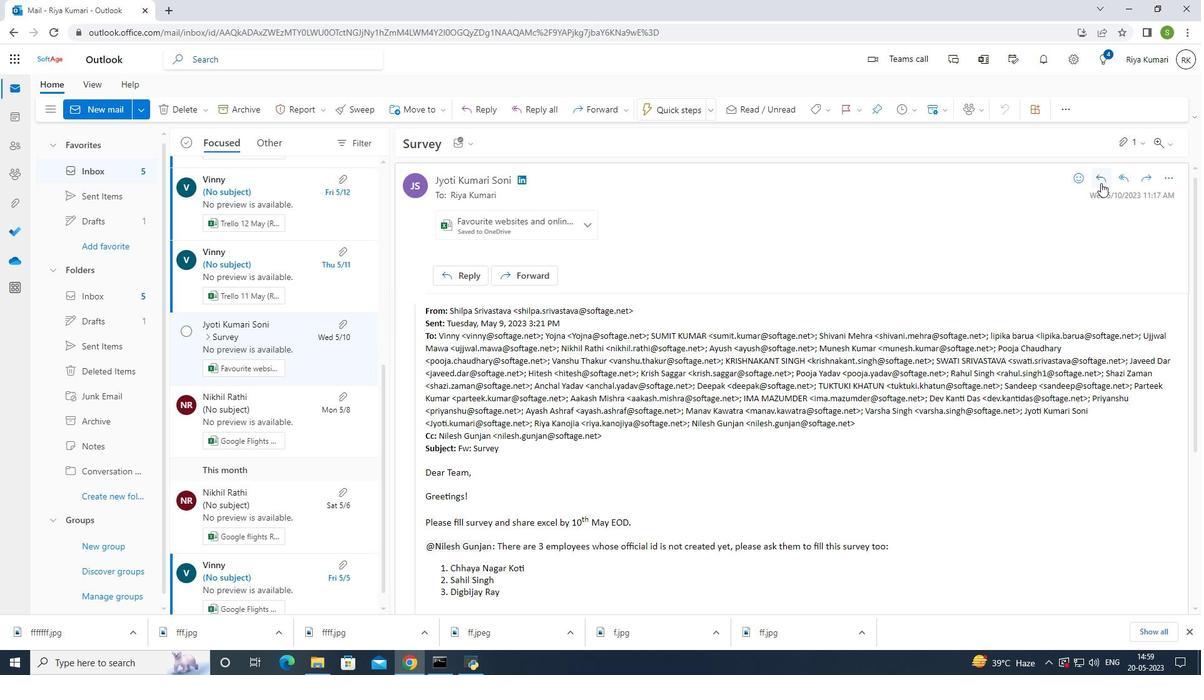 
Action: Mouse pressed left at (1103, 180)
Screenshot: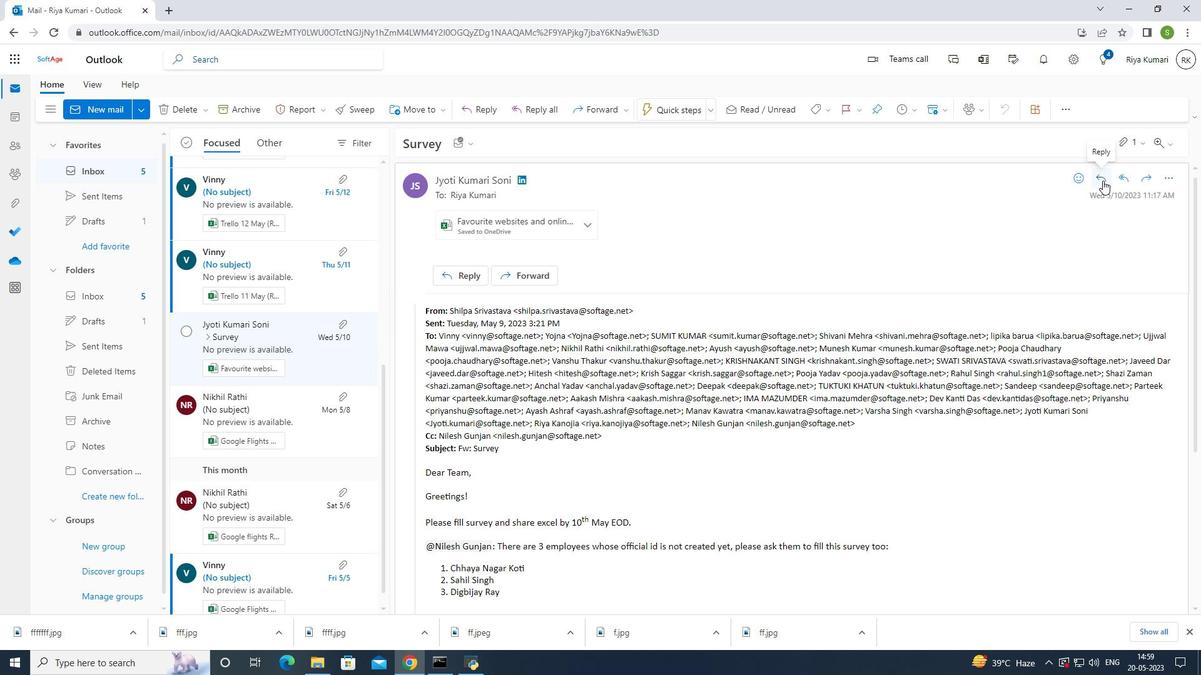 
Action: Mouse moved to (812, 108)
Screenshot: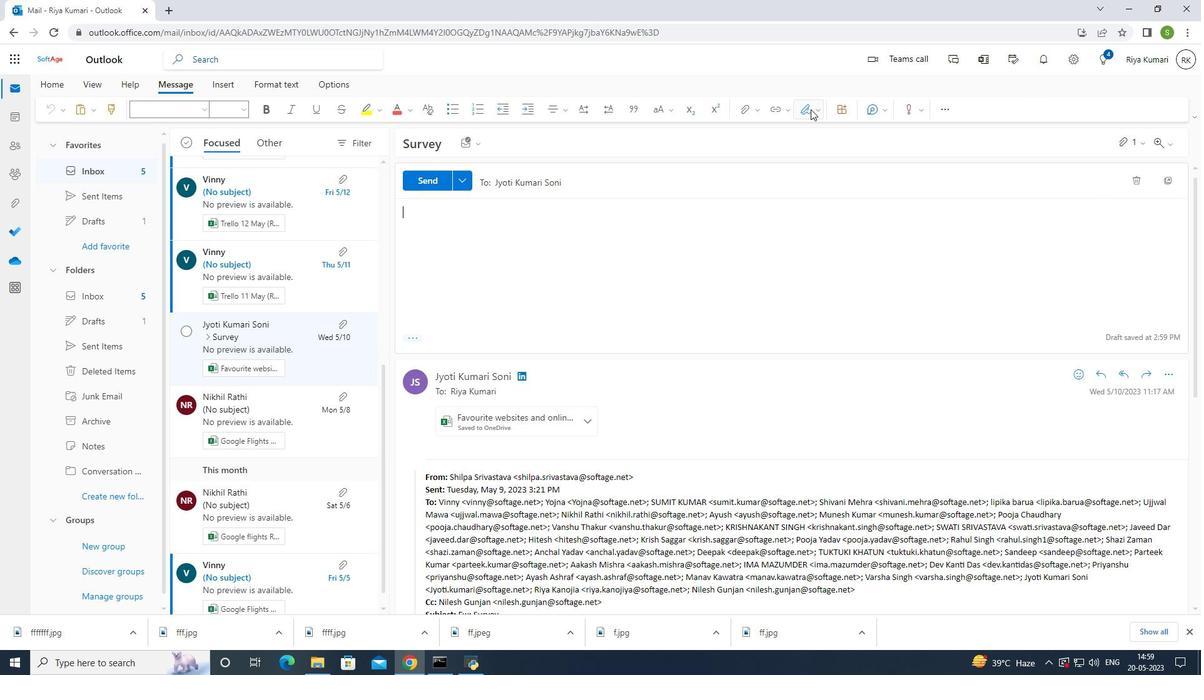 
Action: Mouse pressed left at (812, 108)
Screenshot: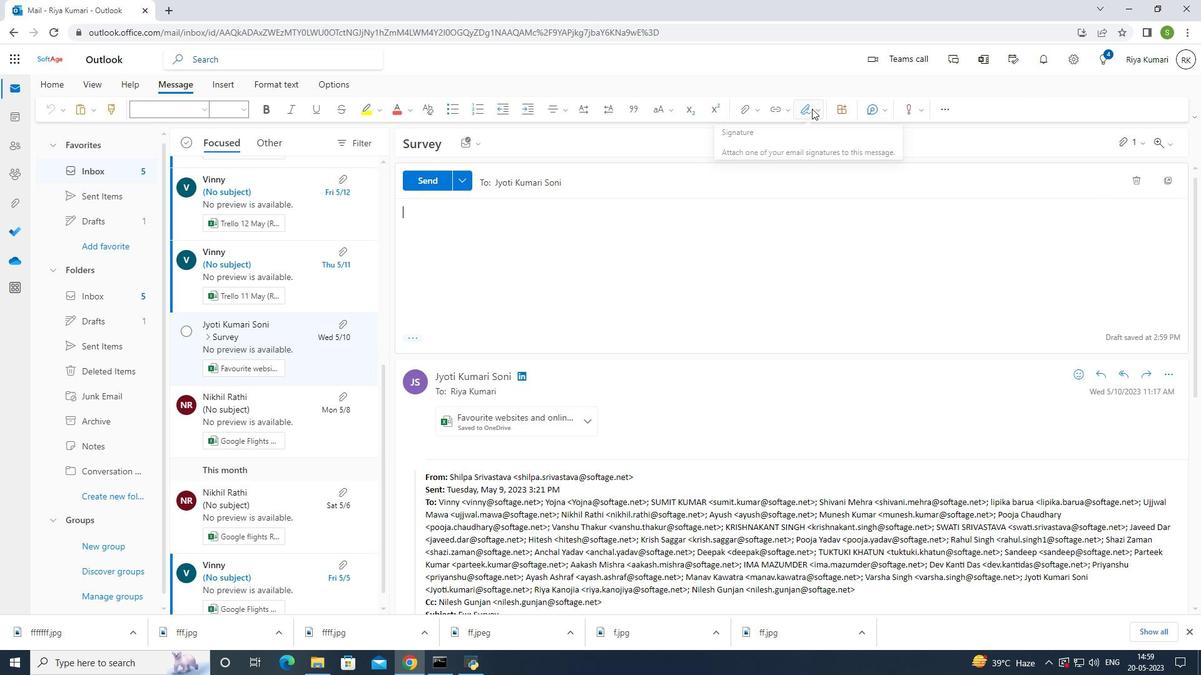 
Action: Mouse moved to (797, 160)
Screenshot: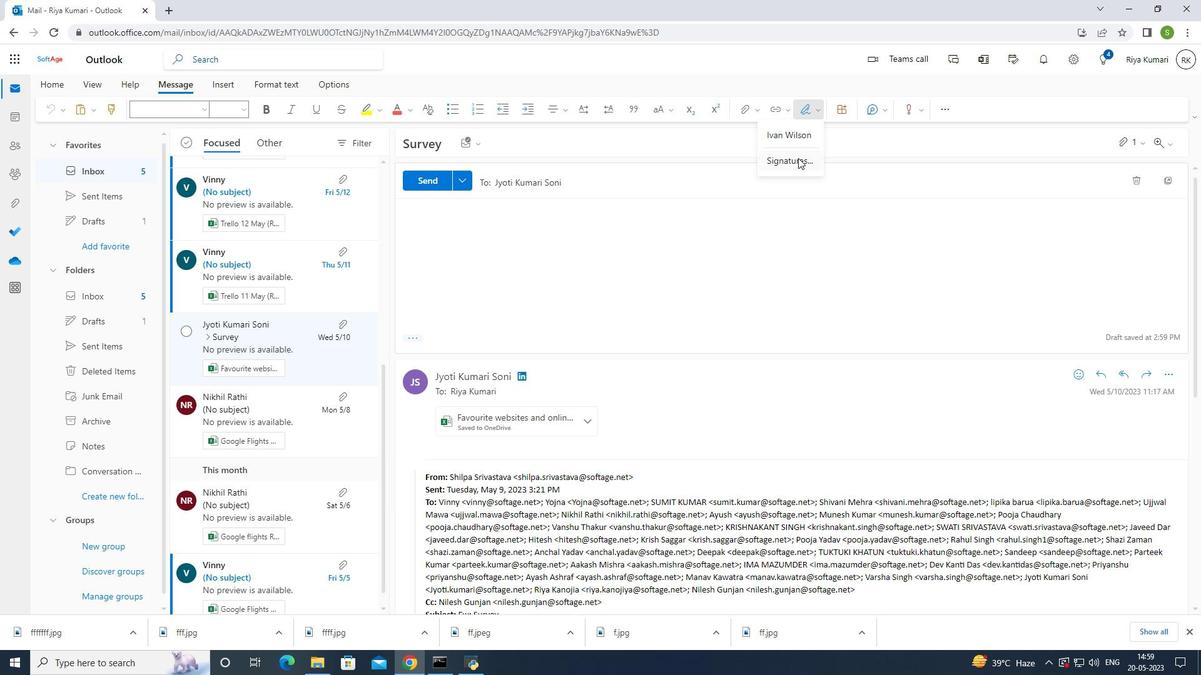 
Action: Mouse pressed left at (797, 160)
Screenshot: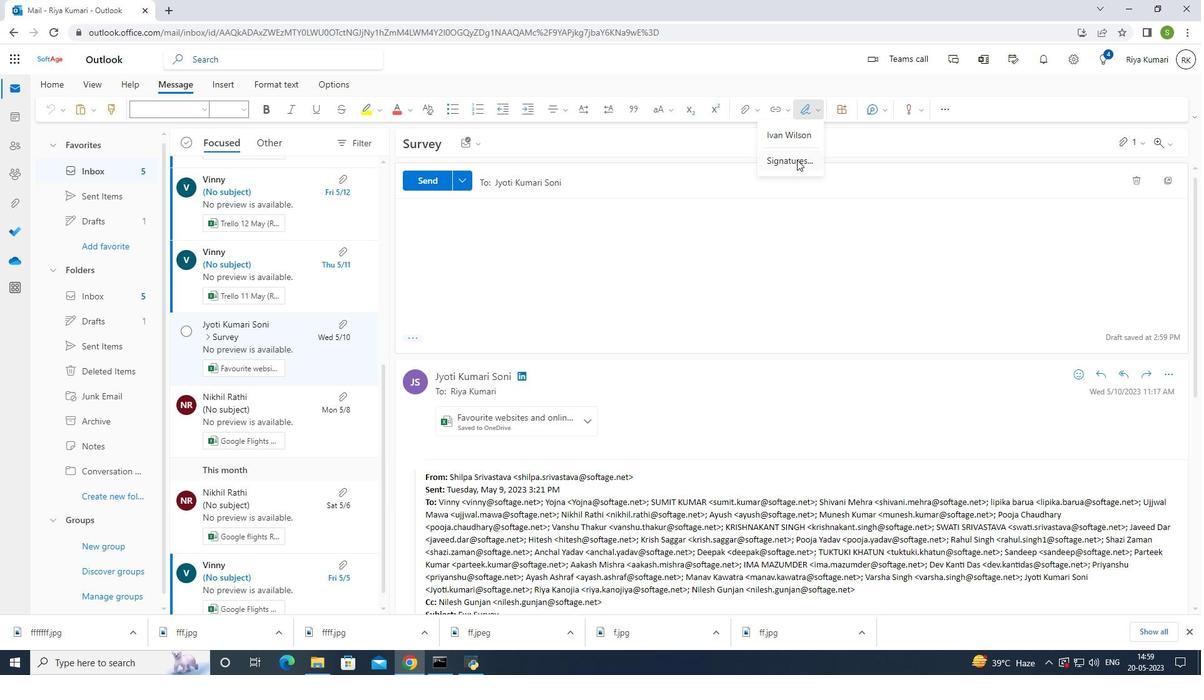 
Action: Mouse moved to (799, 207)
Screenshot: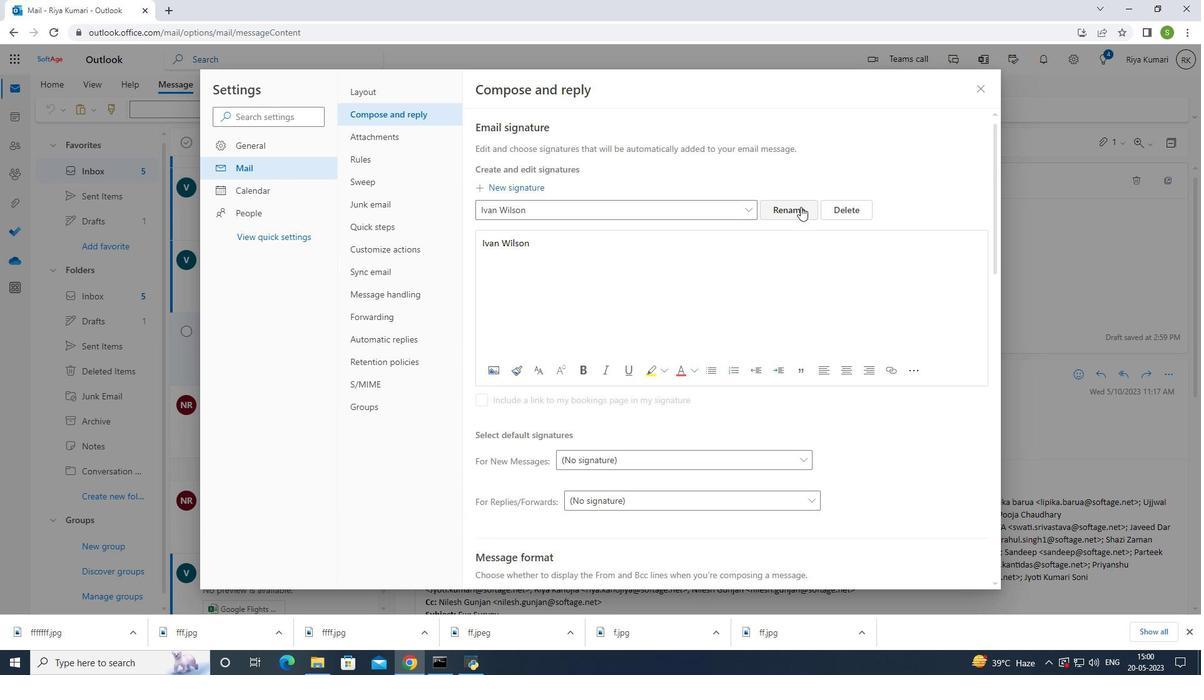 
Action: Mouse pressed left at (799, 207)
Screenshot: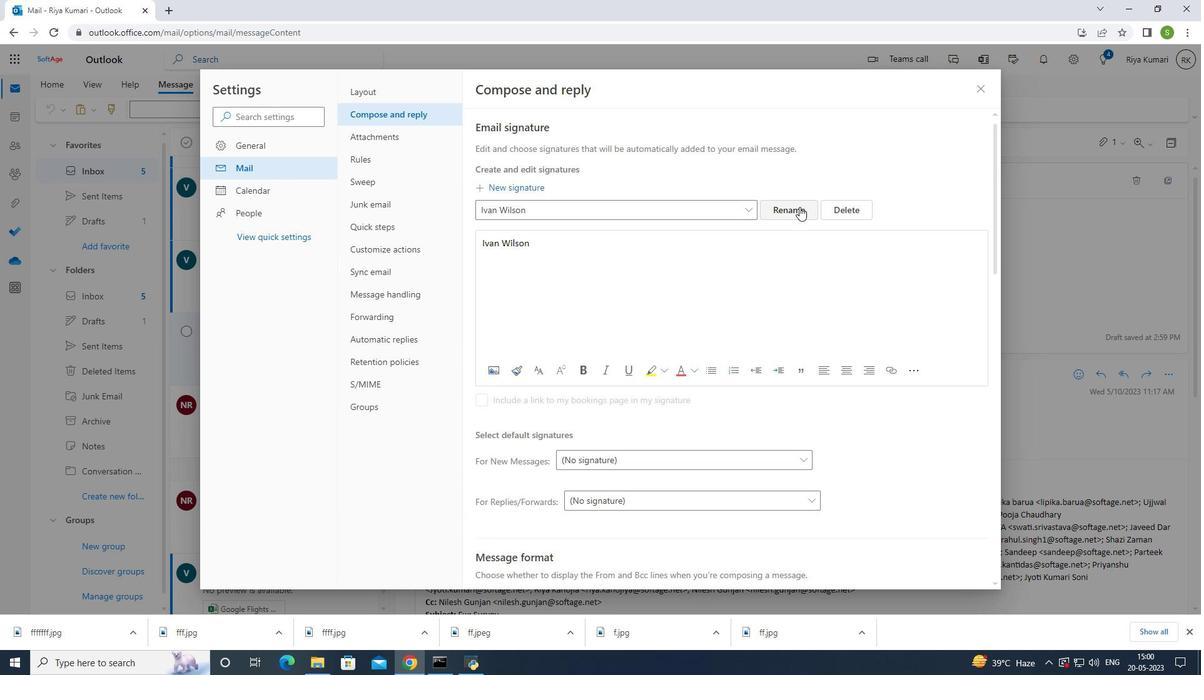 
Action: Mouse moved to (528, 209)
Screenshot: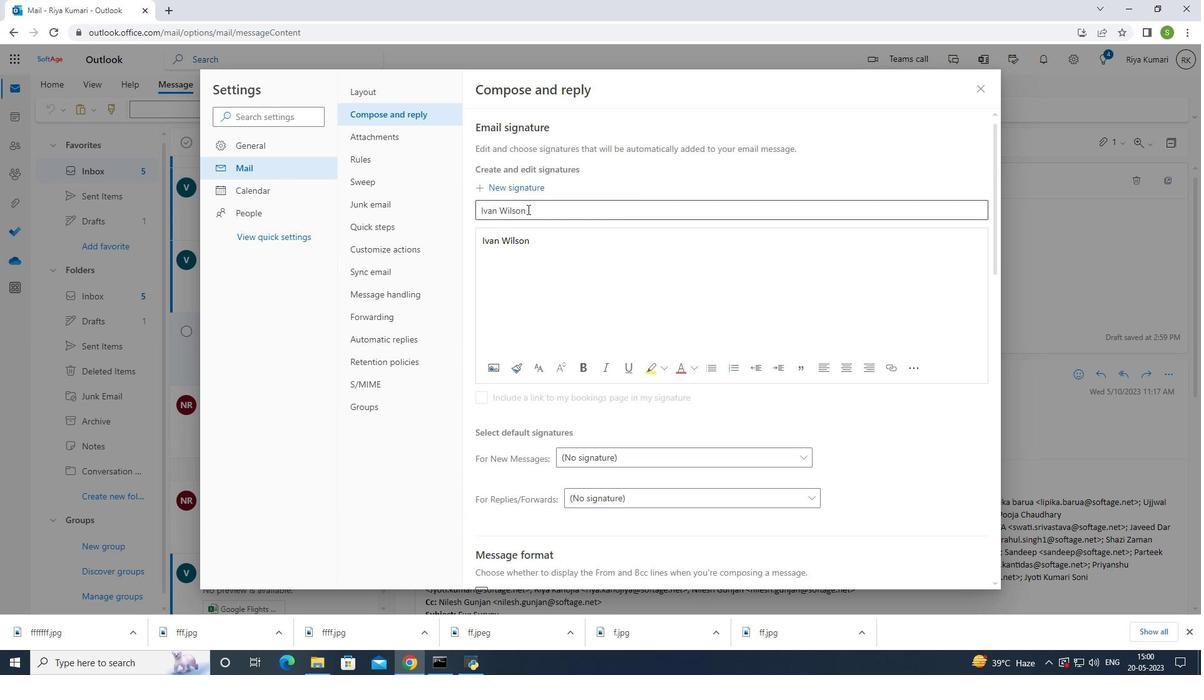 
Action: Mouse pressed left at (528, 209)
Screenshot: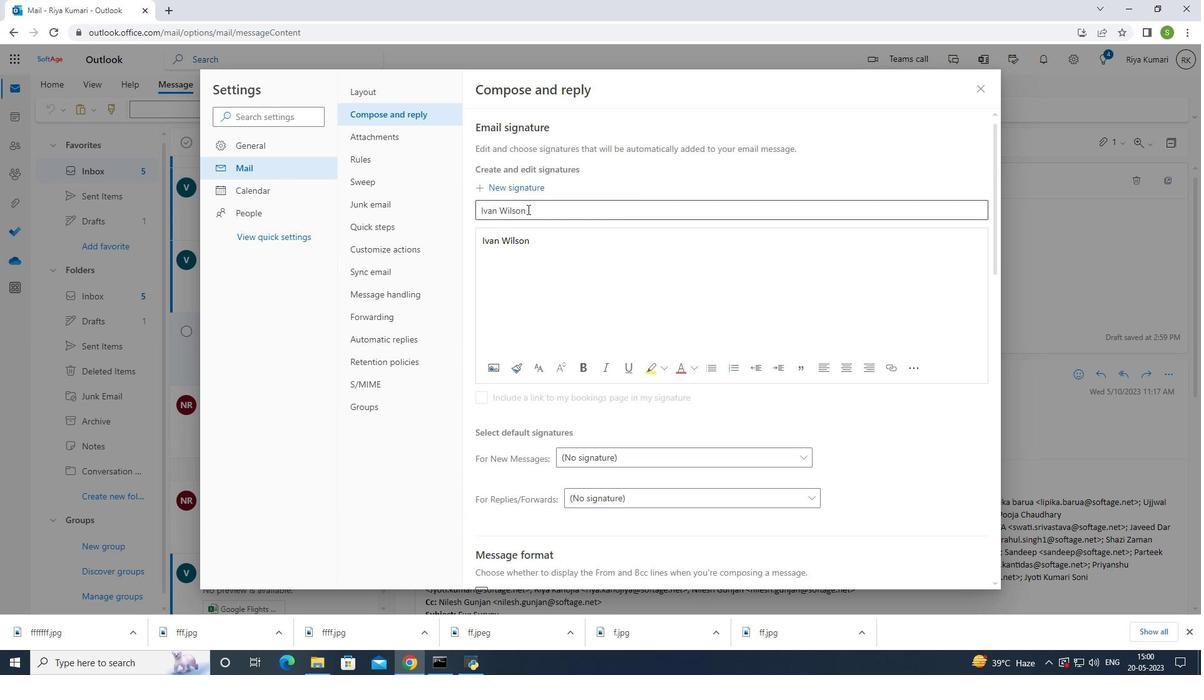 
Action: Mouse moved to (536, 195)
Screenshot: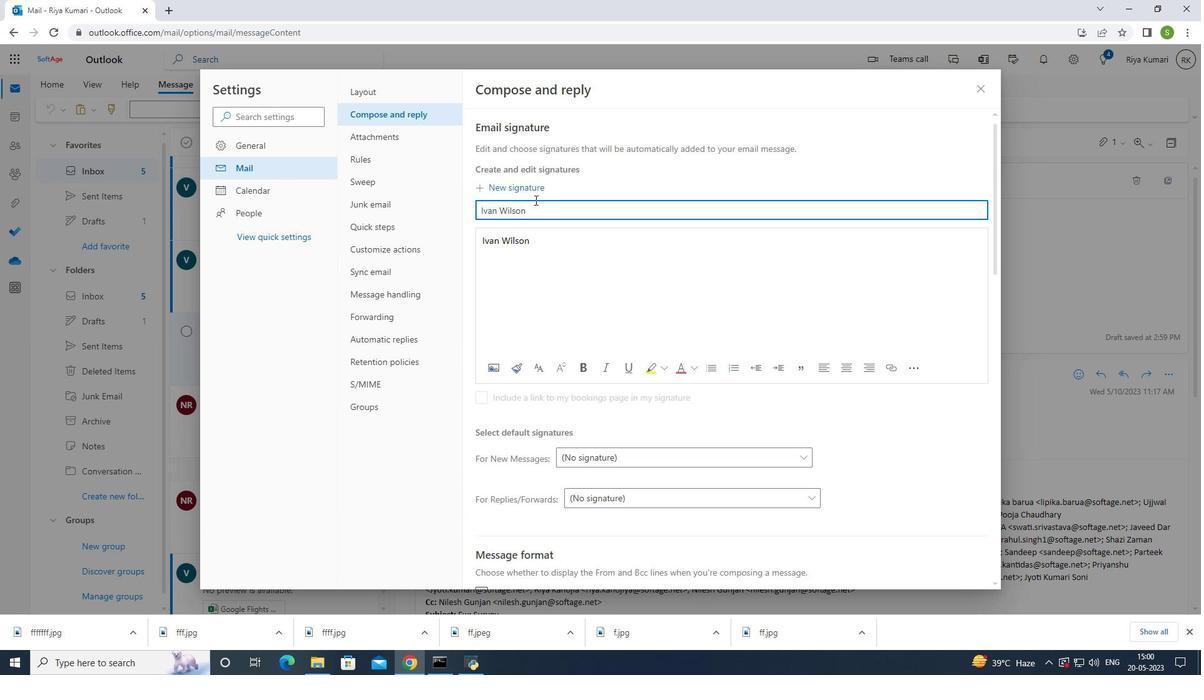 
Action: Key pressed <Key.backspace>
Screenshot: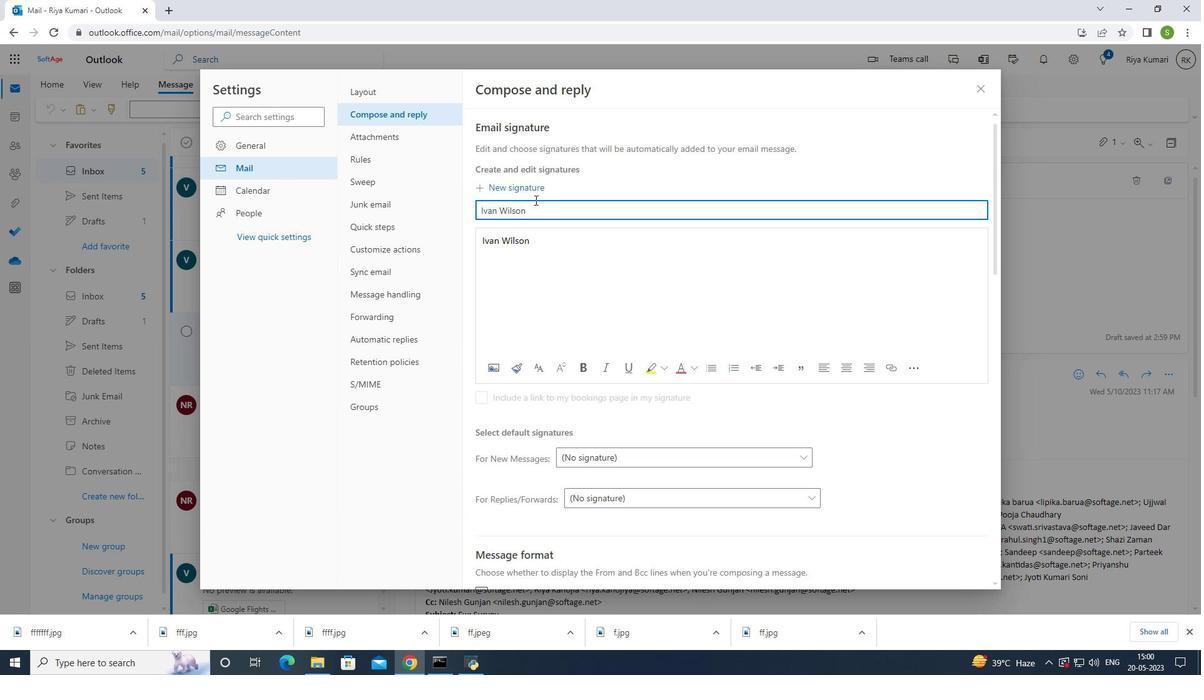 
Action: Mouse moved to (536, 195)
Screenshot: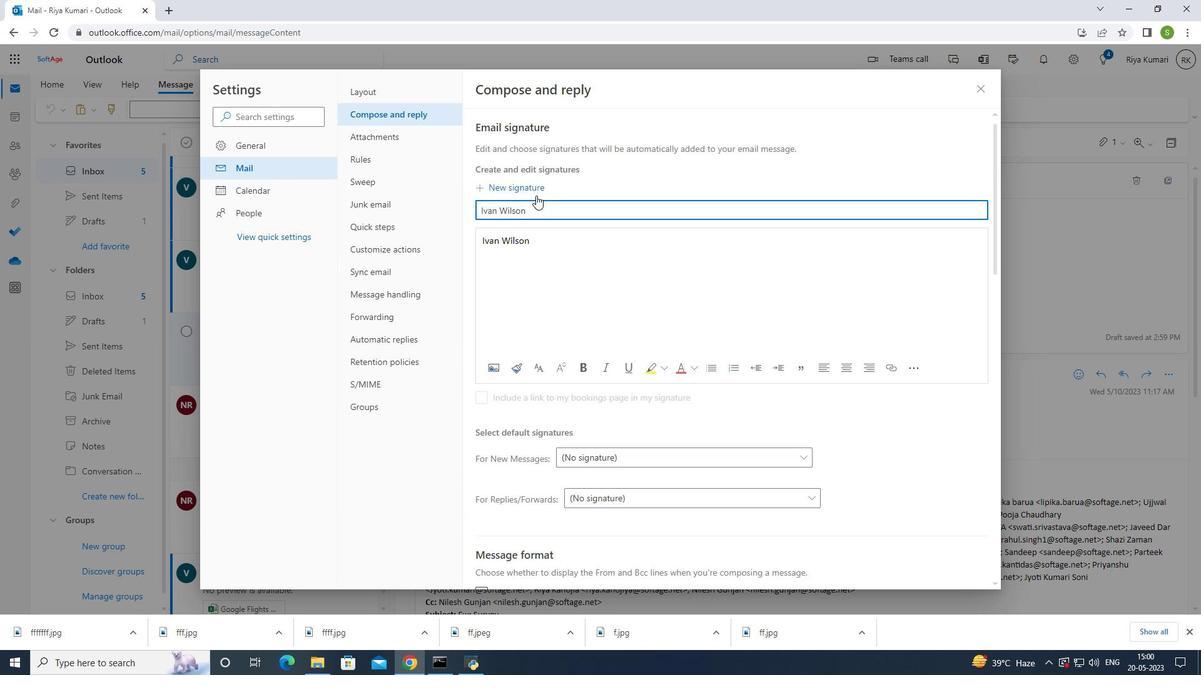 
Action: Key pressed <Key.backspace><Key.backspace><Key.backspace><Key.backspace><Key.backspace><Key.backspace><Key.backspace><Key.backspace><Key.backspace><Key.backspace><Key.backspace><Key.backspace><Key.backspace><Key.backspace><Key.backspace><Key.backspace>
Screenshot: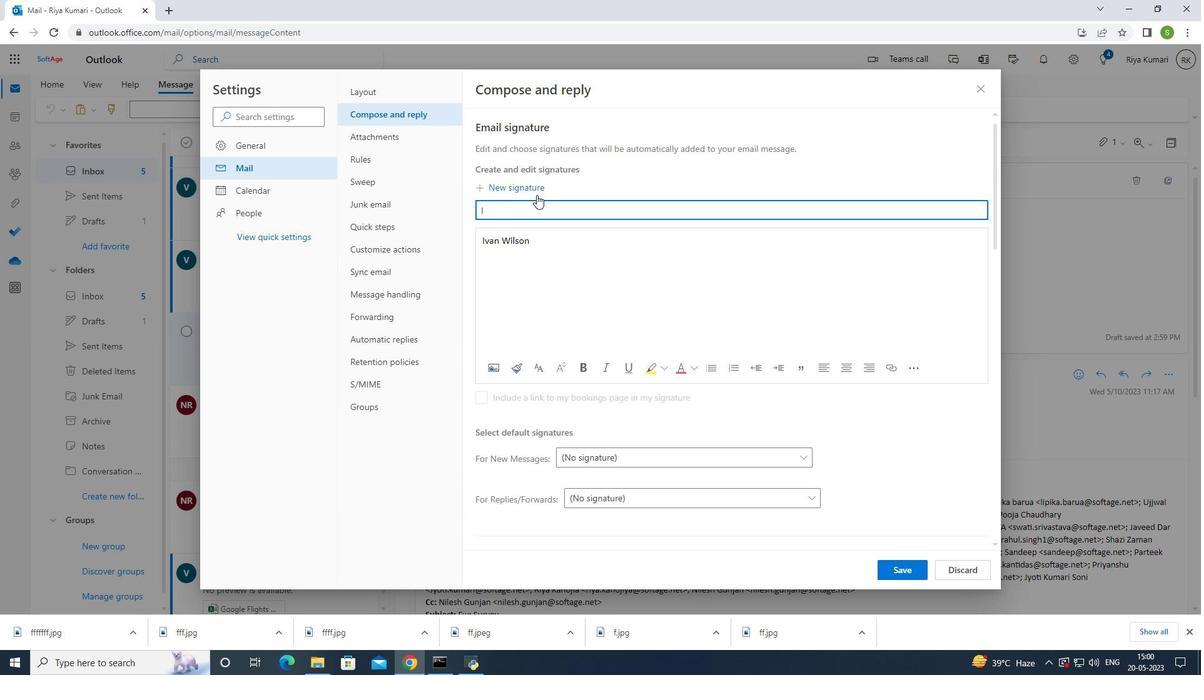 
Action: Mouse moved to (846, 309)
Screenshot: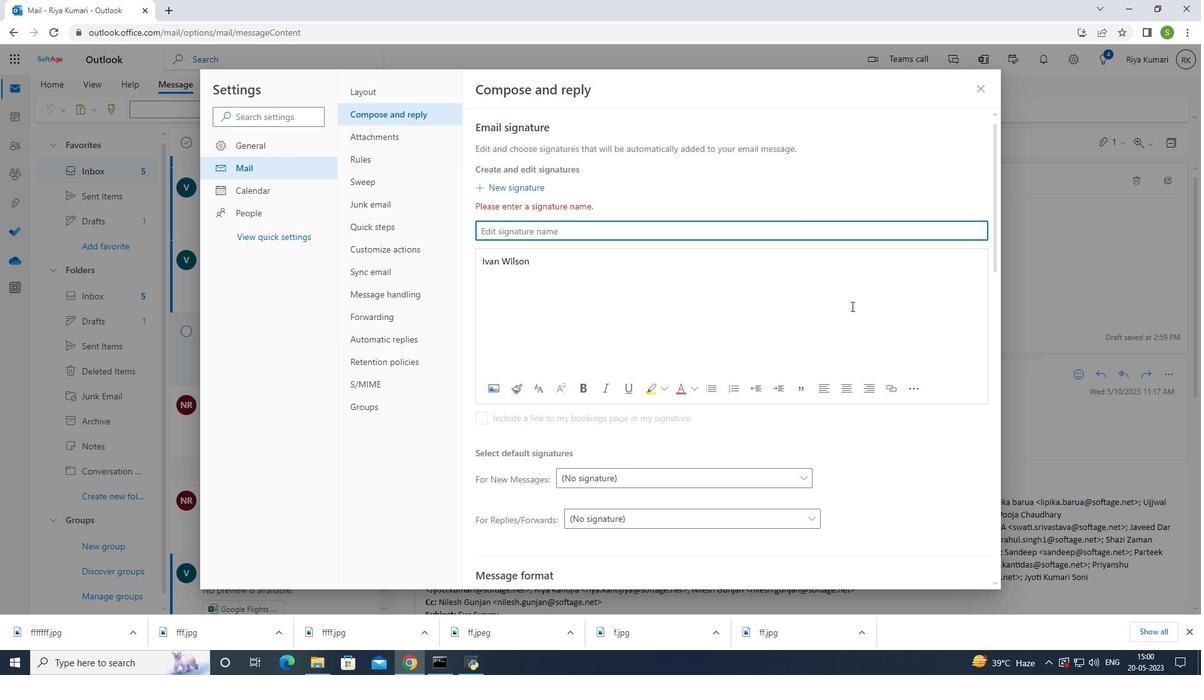 
Action: Key pressed <Key.shift><Key.shift>Gabriella<Key.space><Key.shift>Robinson
Screenshot: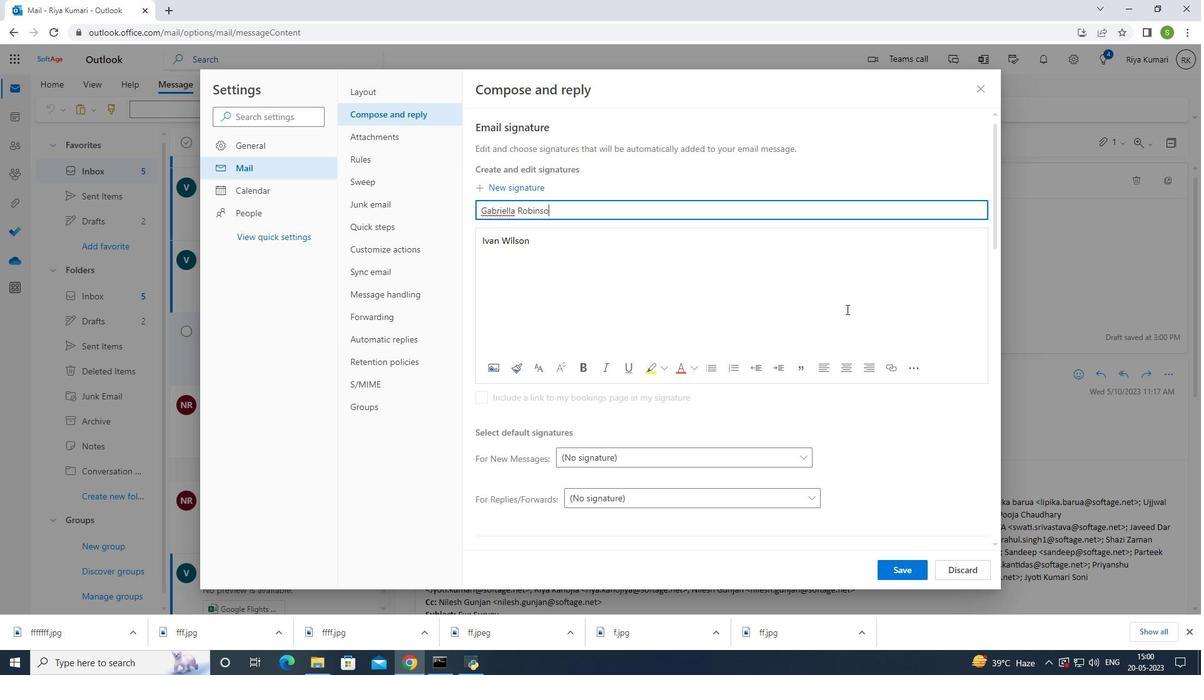 
Action: Mouse moved to (557, 209)
Screenshot: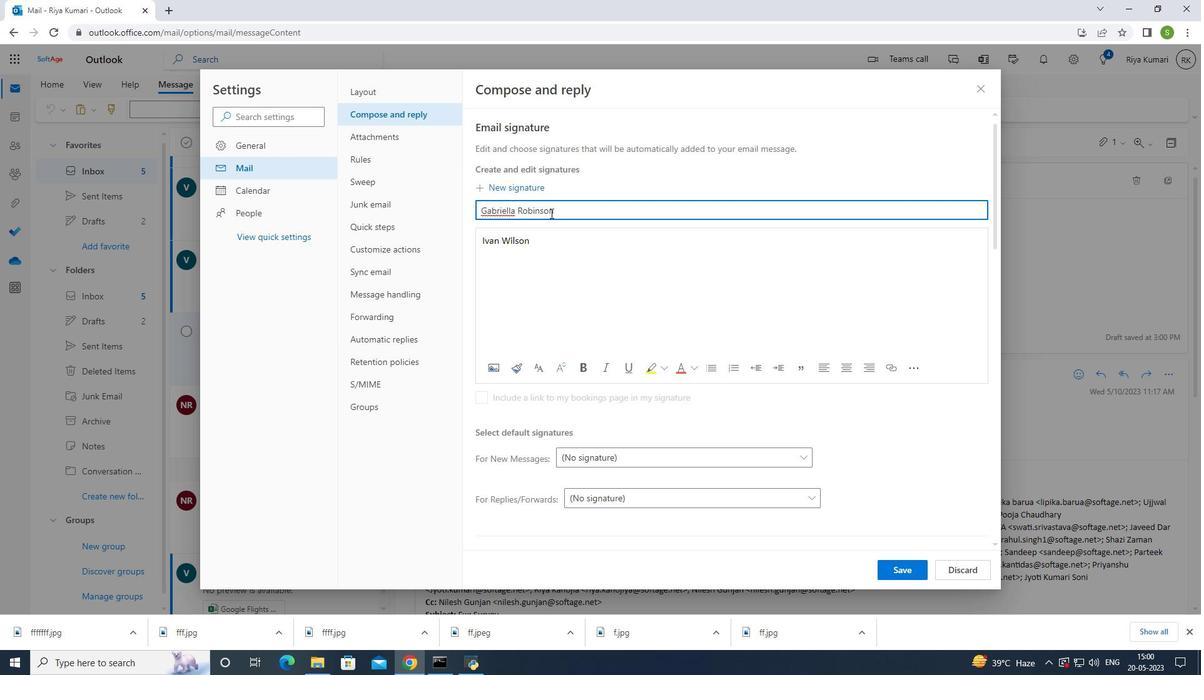 
Action: Mouse pressed left at (557, 209)
Screenshot: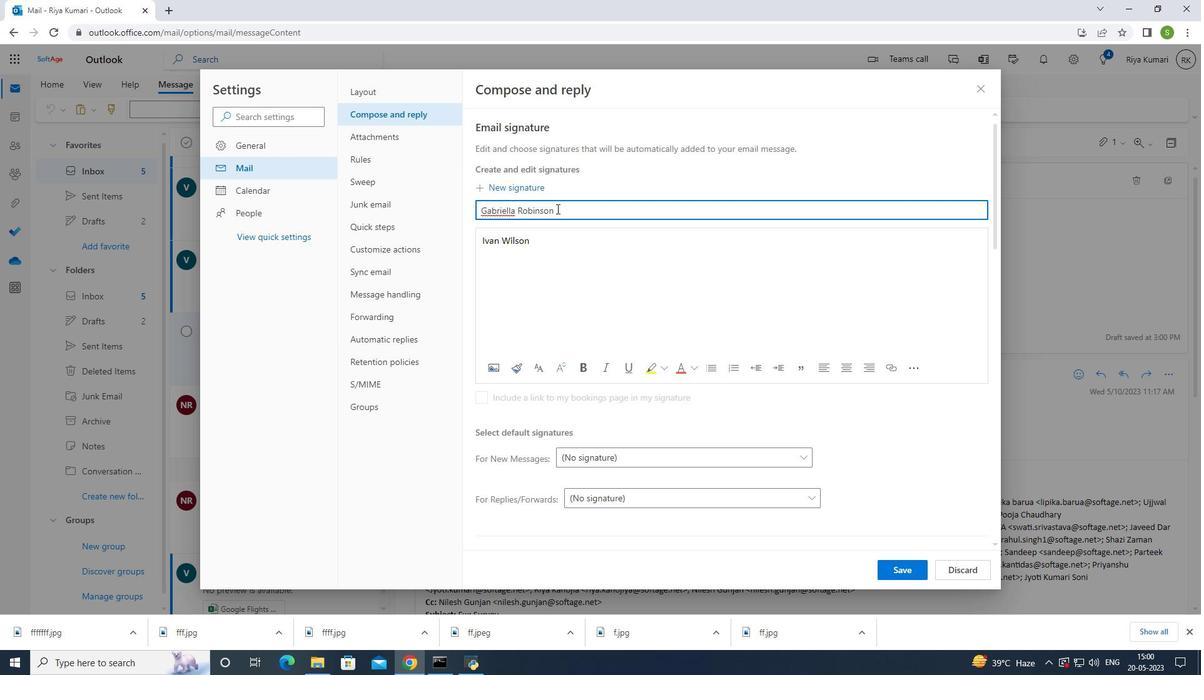 
Action: Mouse moved to (593, 214)
Screenshot: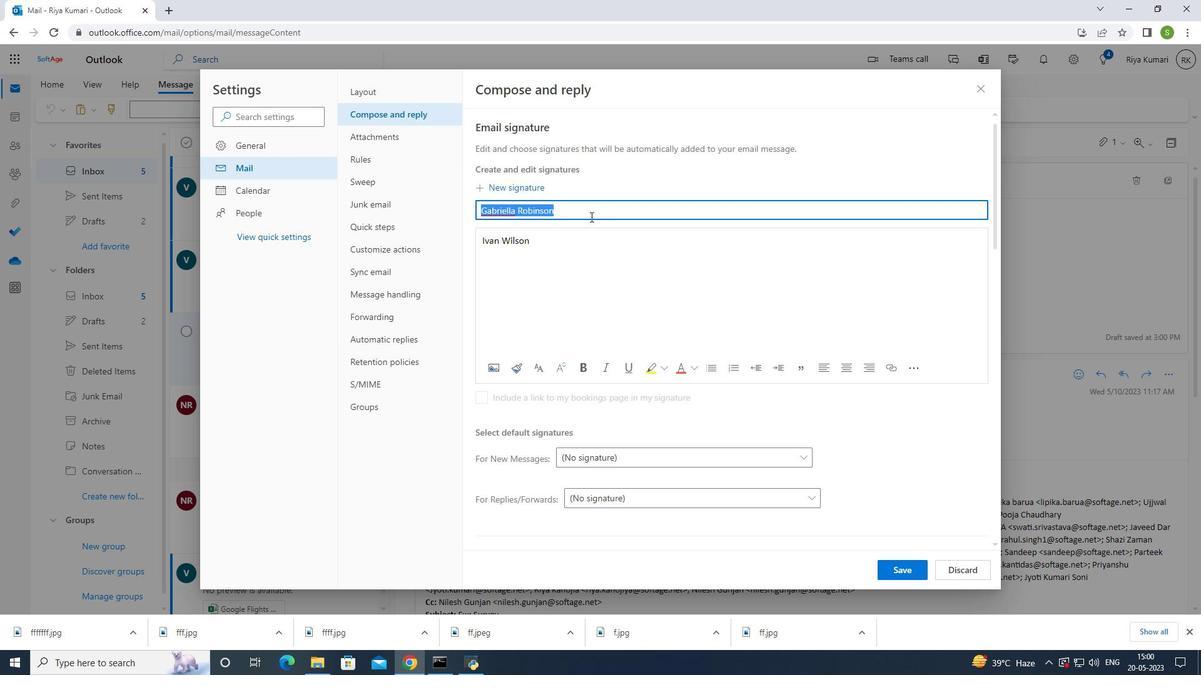
Action: Key pressed ctrl+C
Screenshot: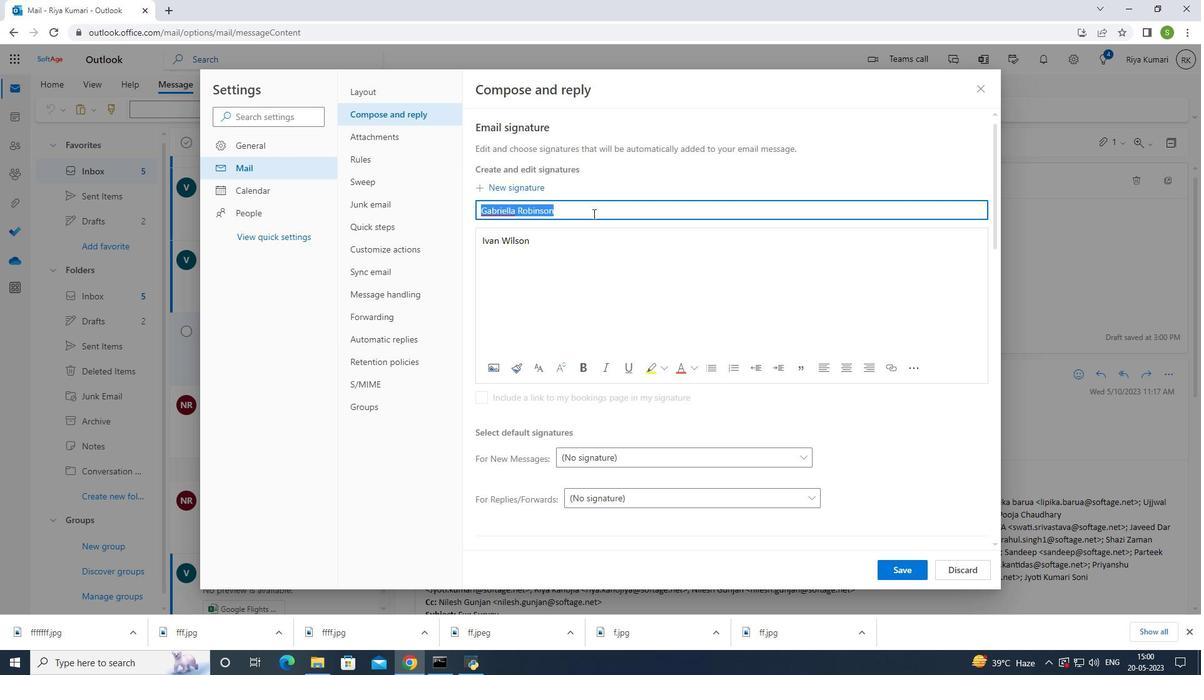 
Action: Mouse moved to (536, 234)
Screenshot: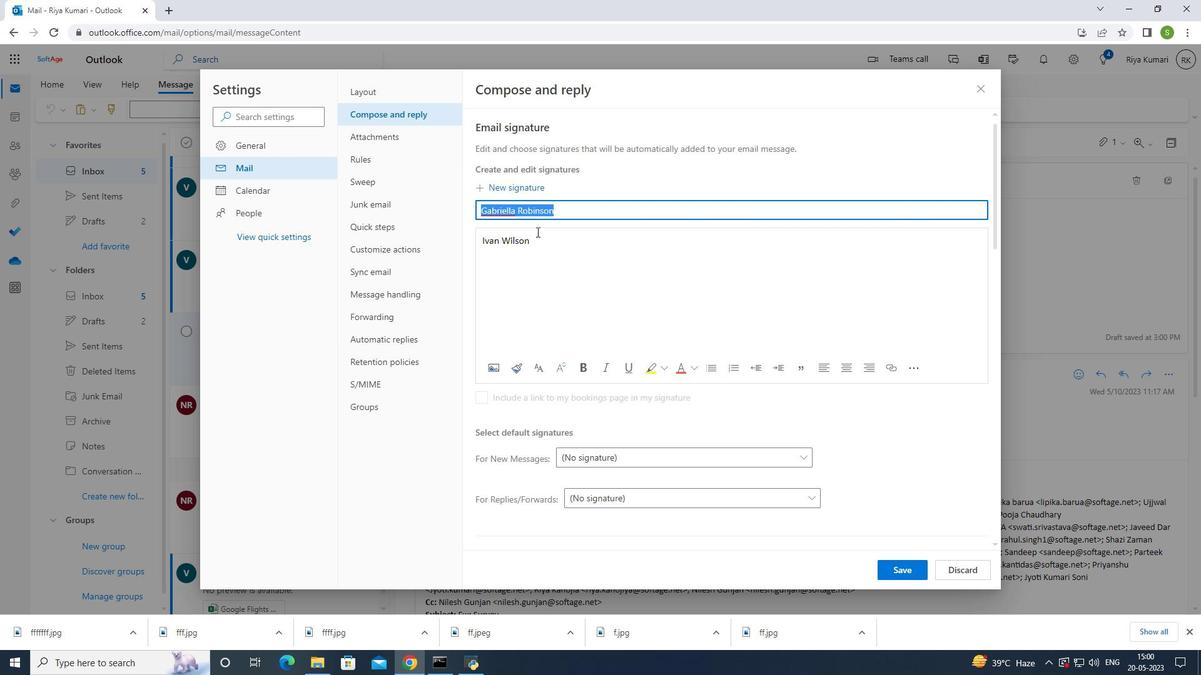 
Action: Mouse pressed left at (536, 234)
Screenshot: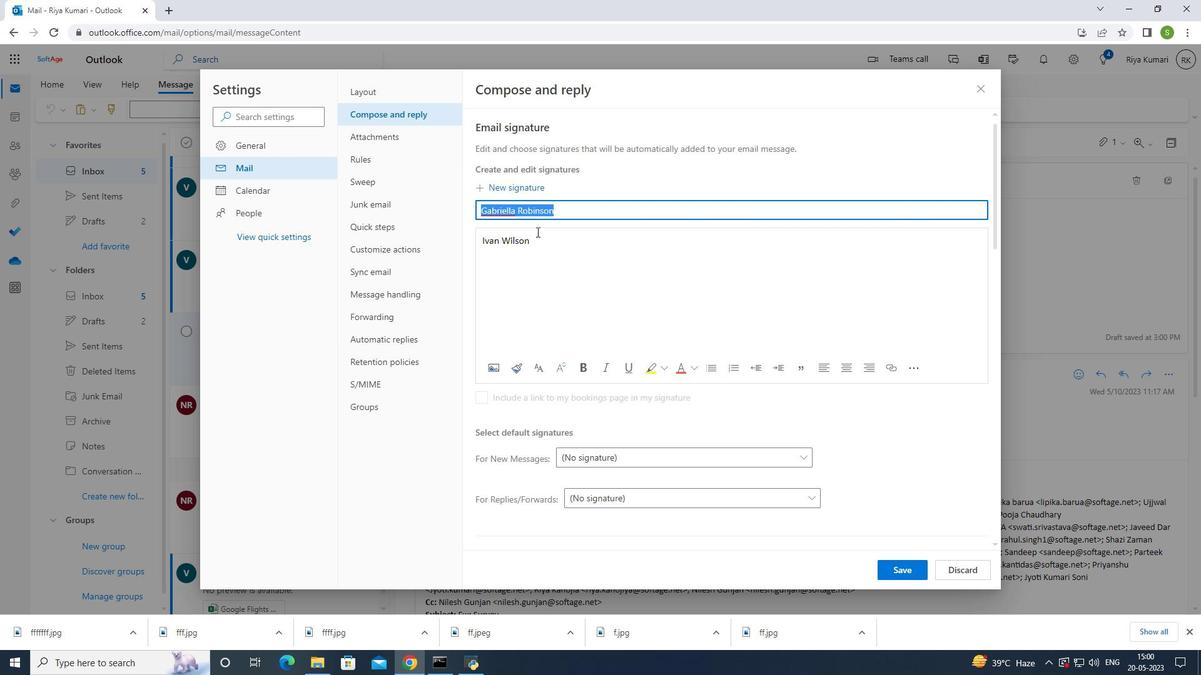 
Action: Mouse moved to (535, 240)
Screenshot: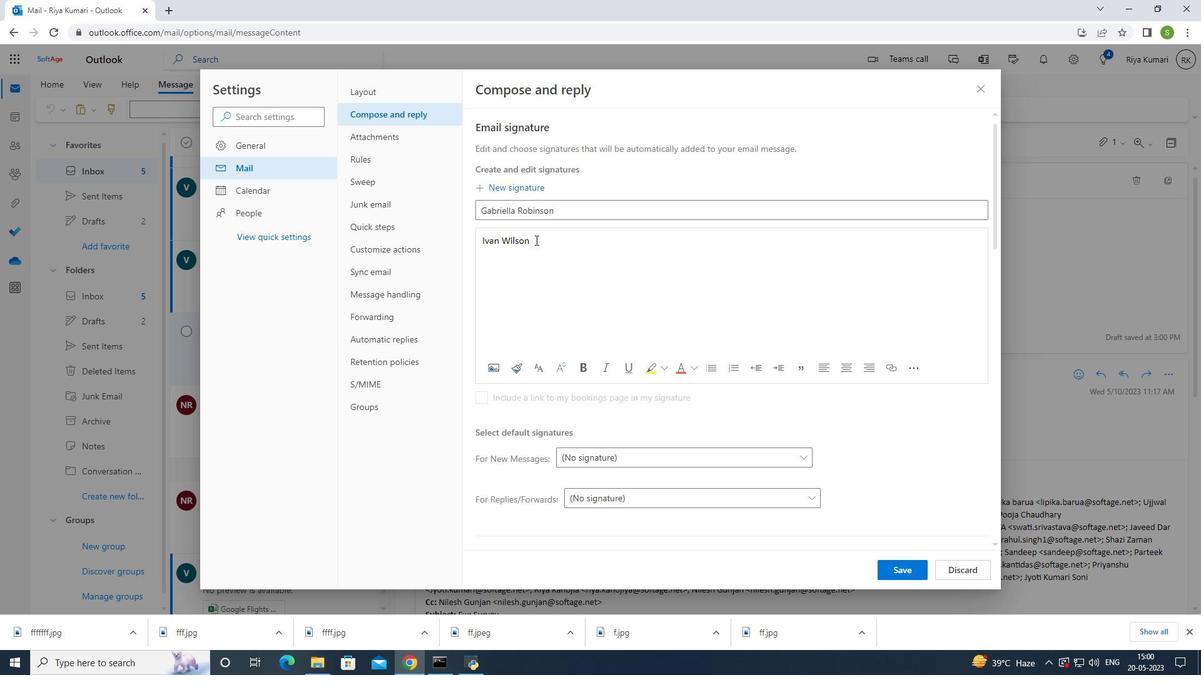 
Action: Key pressed <Key.backspace>
Screenshot: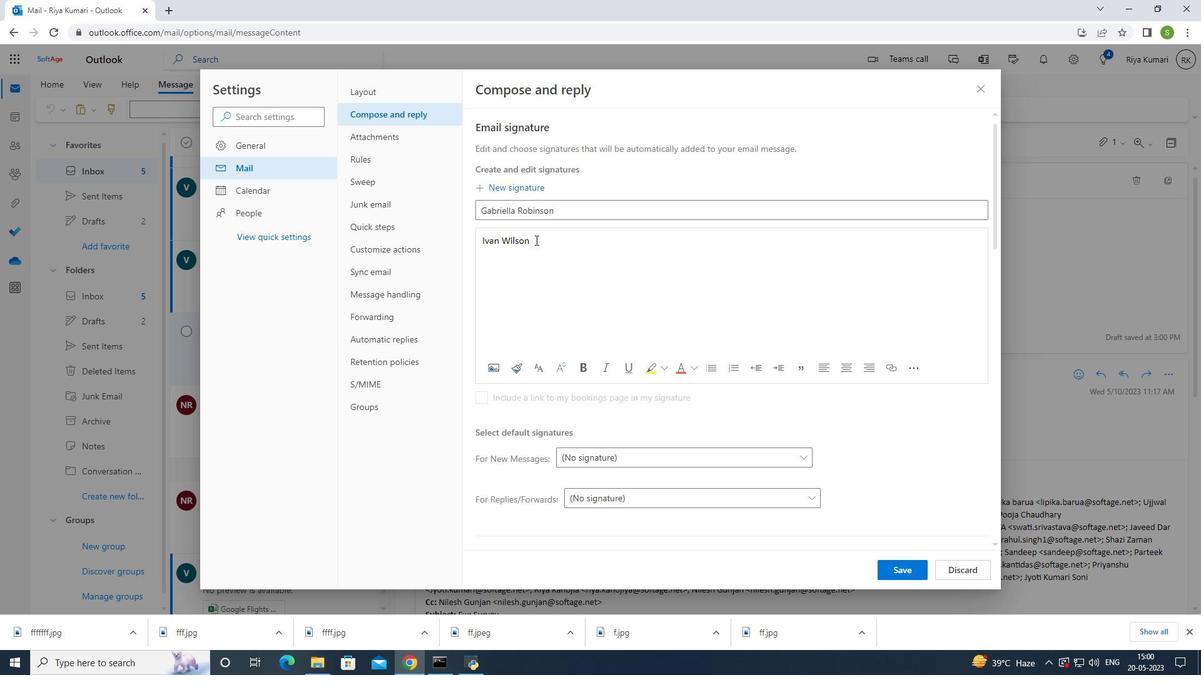 
Action: Mouse moved to (539, 239)
Screenshot: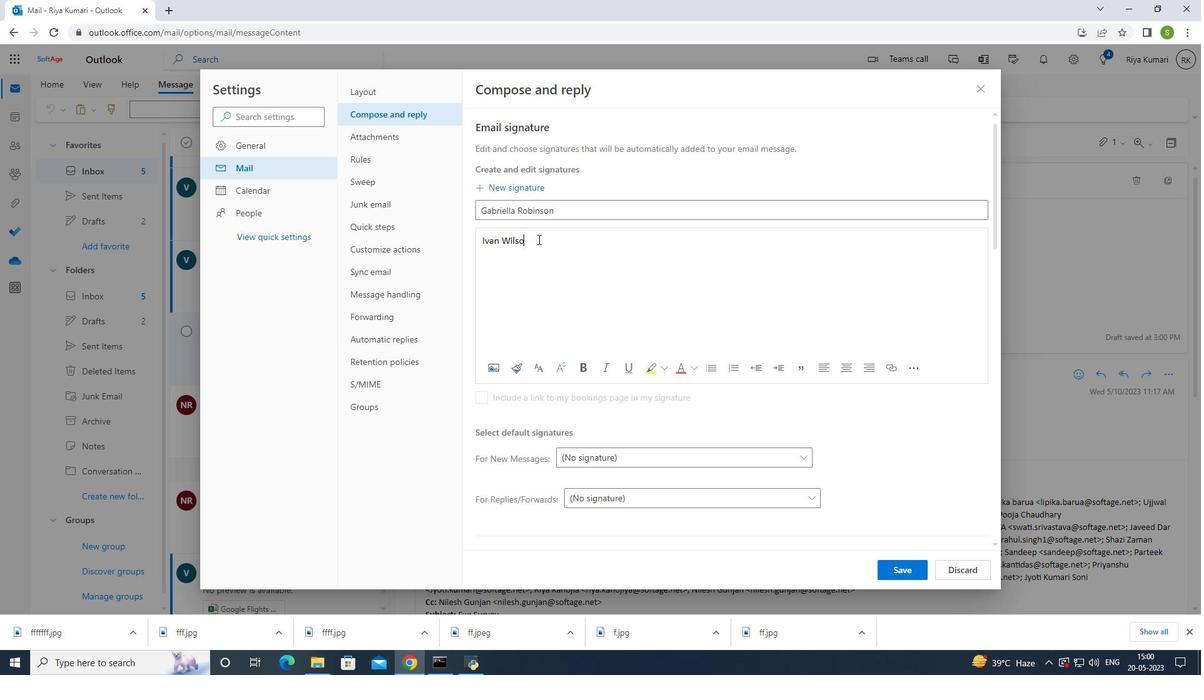 
Action: Key pressed <Key.backspace><Key.backspace><Key.backspace><Key.backspace><Key.backspace><Key.backspace><Key.backspace><Key.backspace><Key.backspace><Key.backspace><Key.backspace>
Screenshot: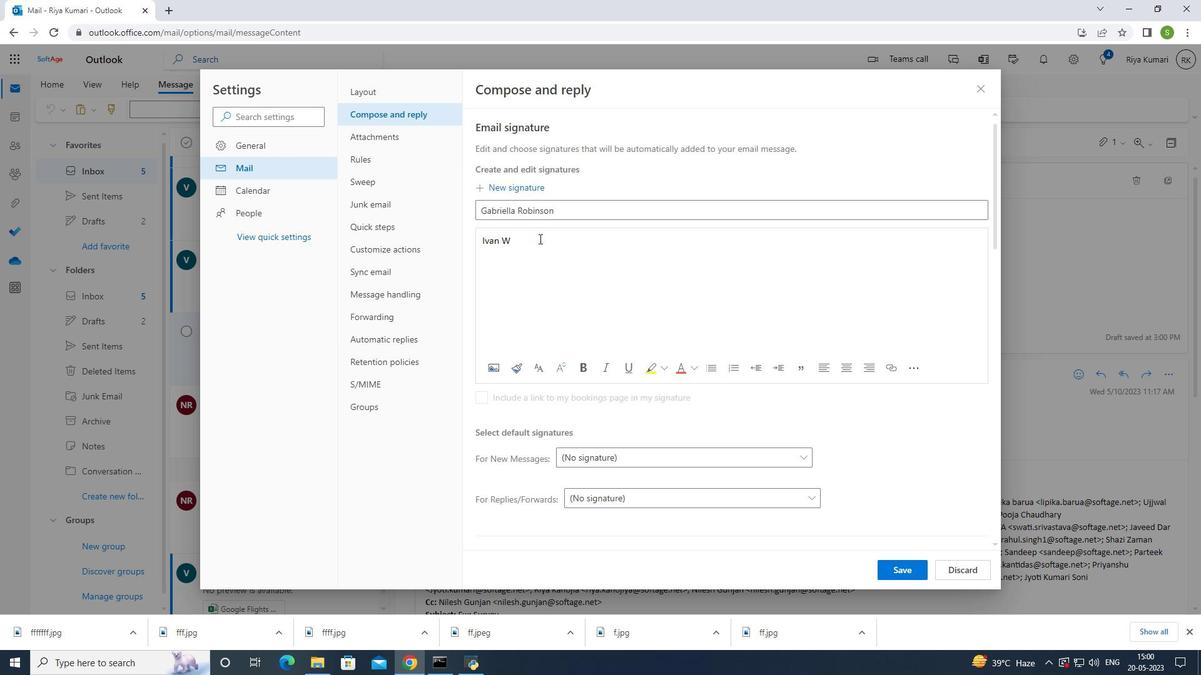 
Action: Mouse moved to (539, 238)
Screenshot: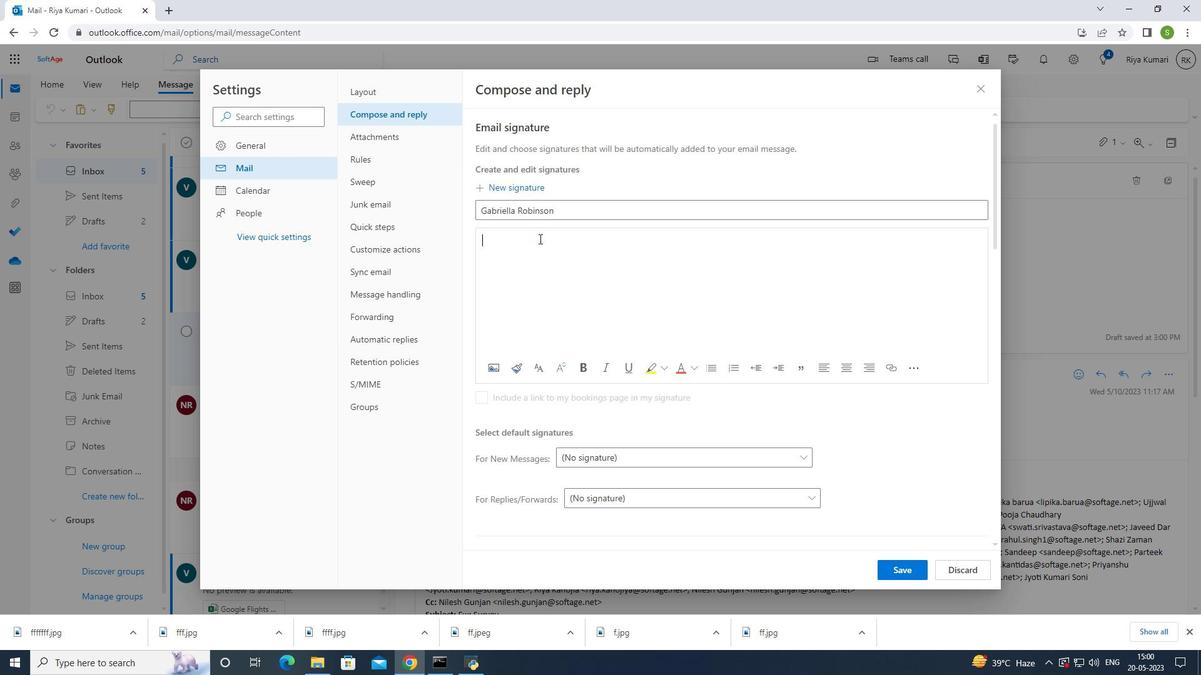 
Action: Key pressed ctrl+V
Screenshot: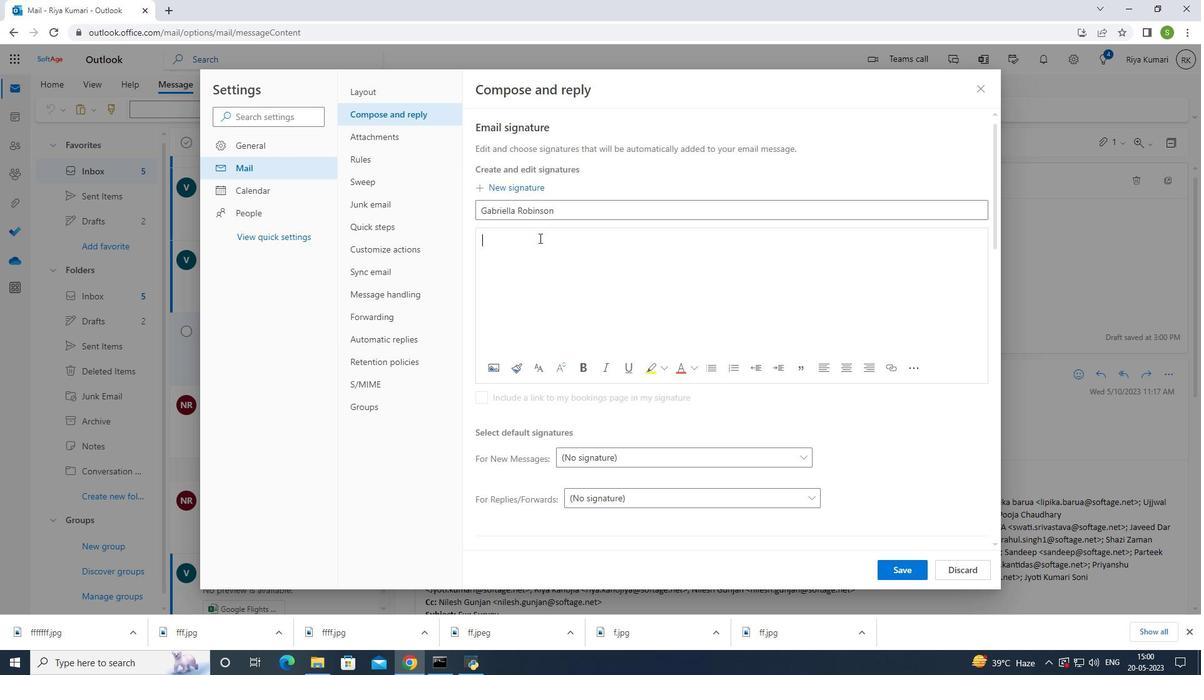 
Action: Mouse moved to (887, 567)
Screenshot: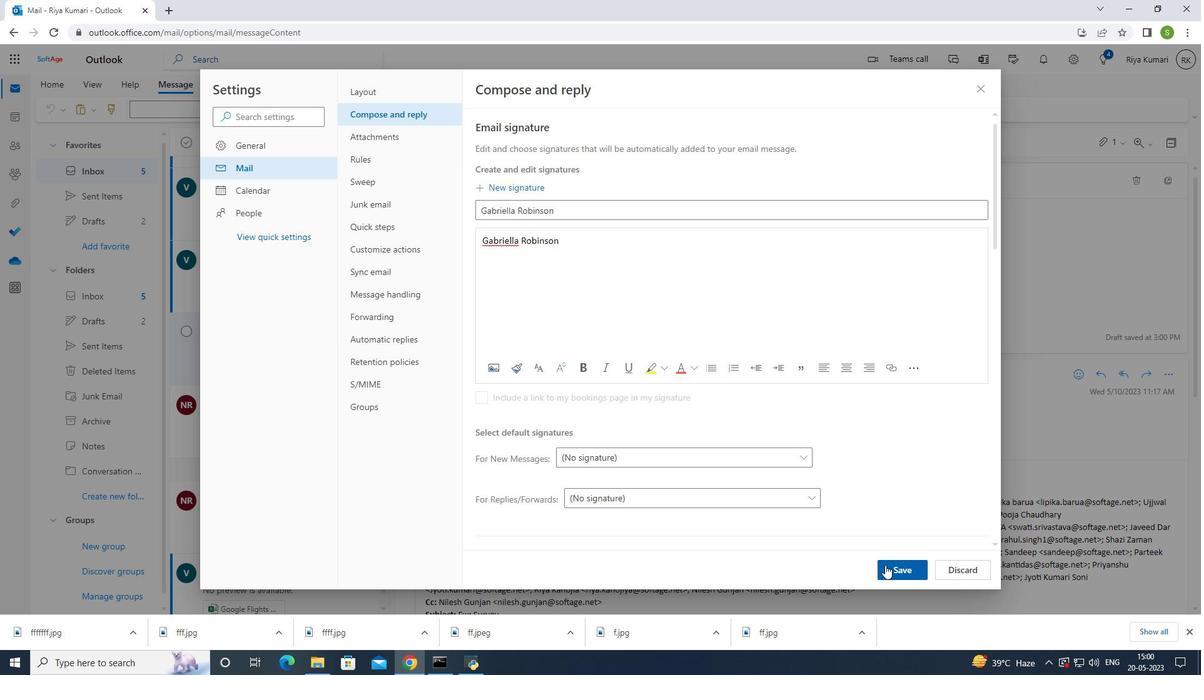 
Action: Mouse pressed left at (887, 567)
Screenshot: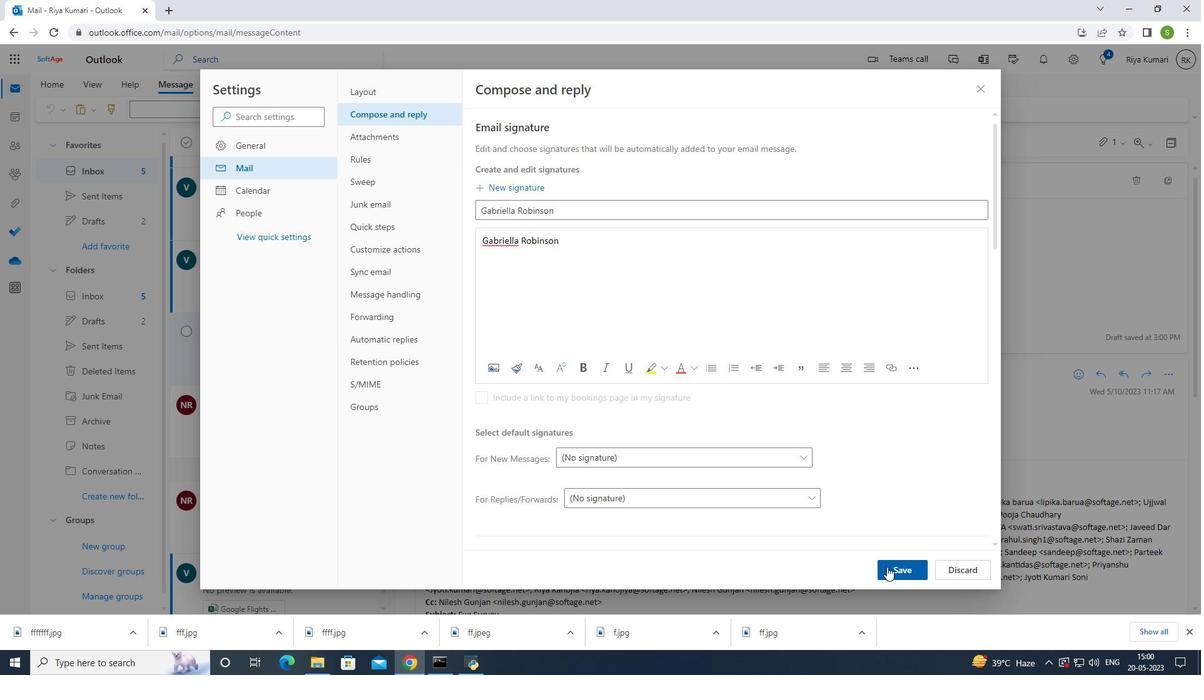 
Action: Mouse moved to (981, 93)
Screenshot: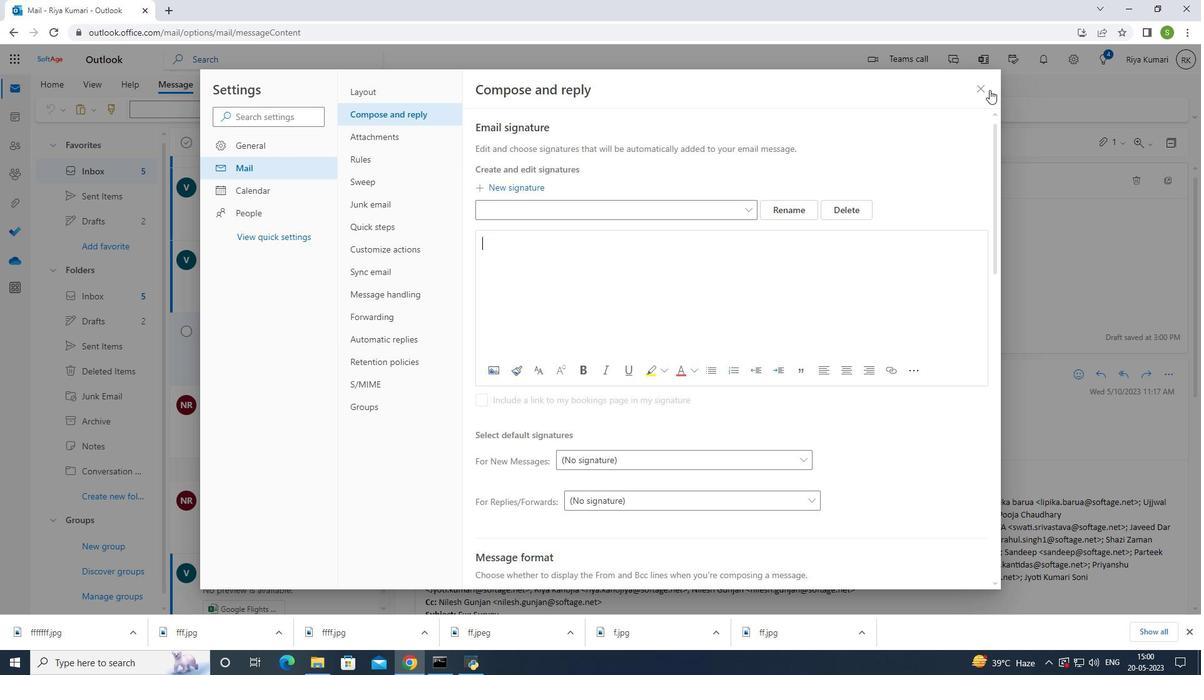 
Action: Mouse pressed left at (981, 93)
Screenshot: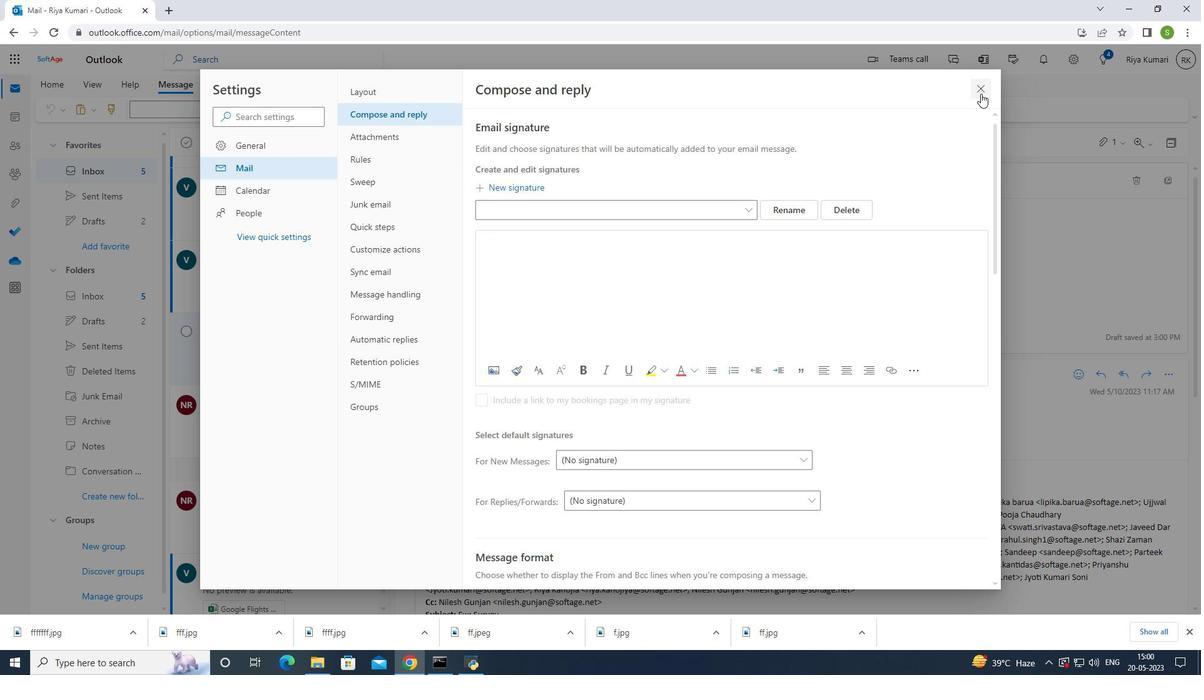 
Action: Mouse moved to (511, 302)
Screenshot: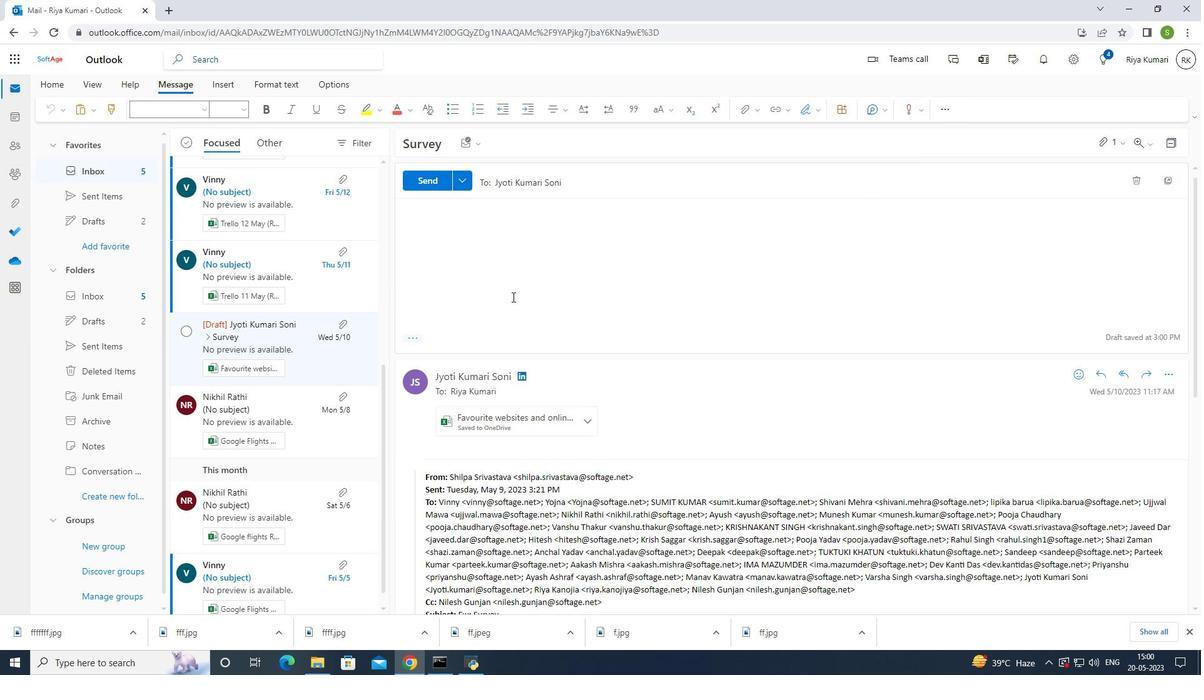 
Action: Mouse scrolled (511, 302) with delta (0, 0)
Screenshot: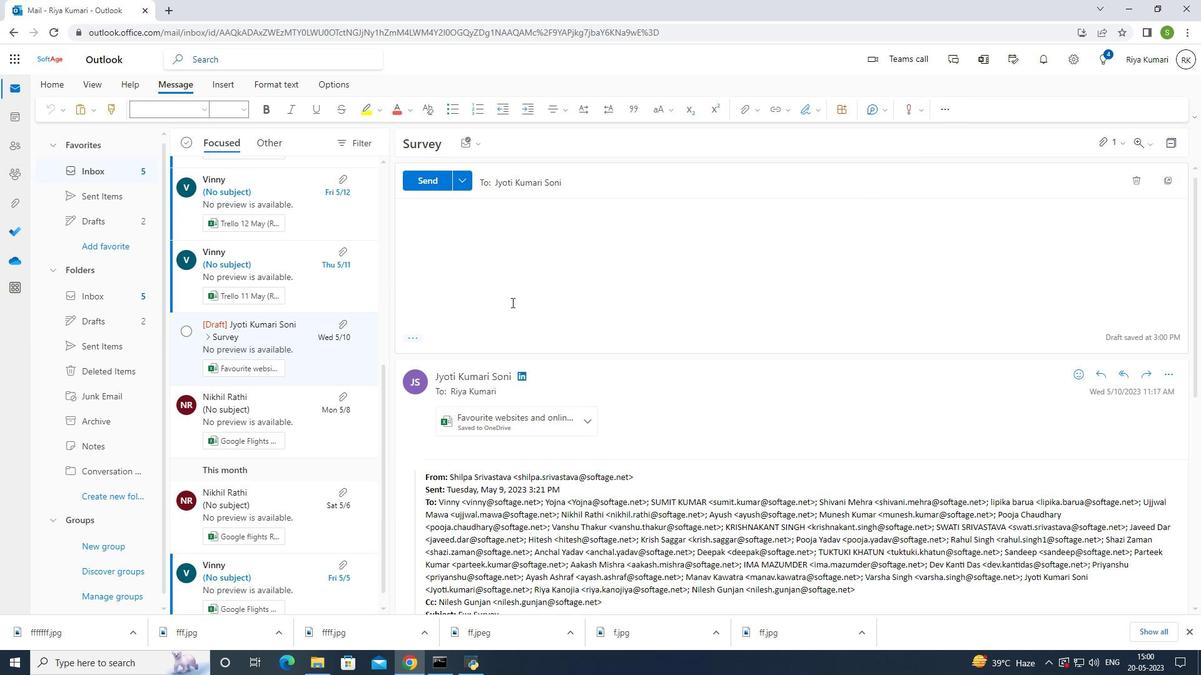 
Action: Mouse scrolled (511, 302) with delta (0, 0)
Screenshot: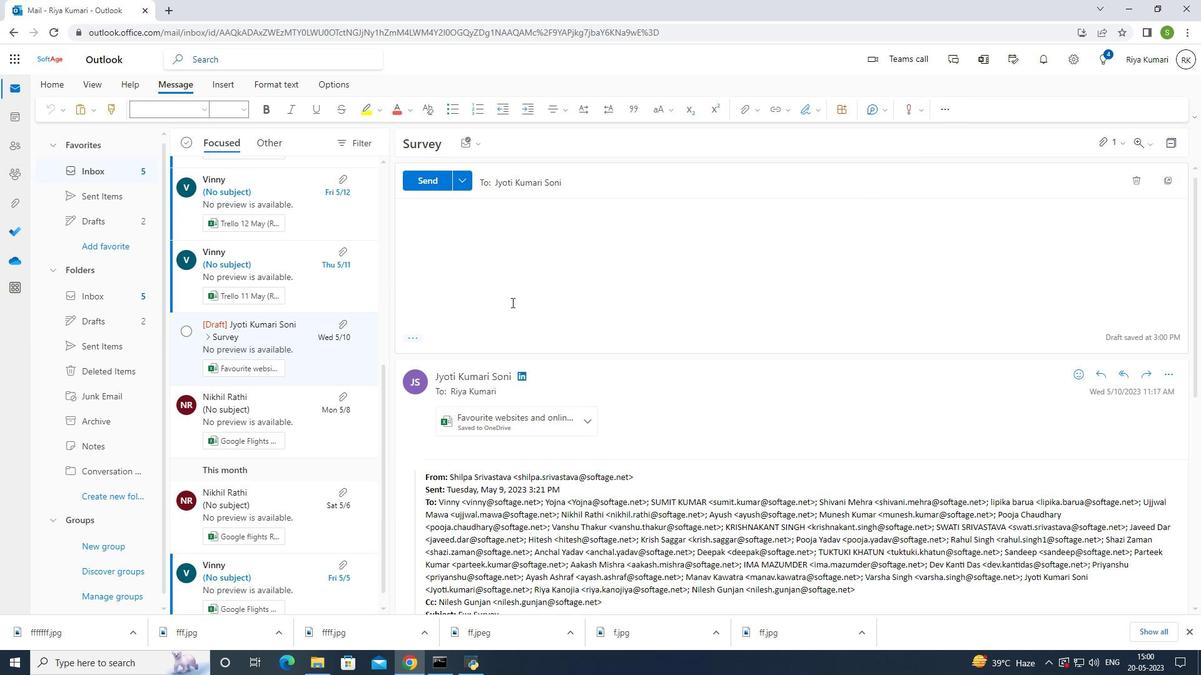 
Action: Mouse scrolled (511, 302) with delta (0, 0)
Screenshot: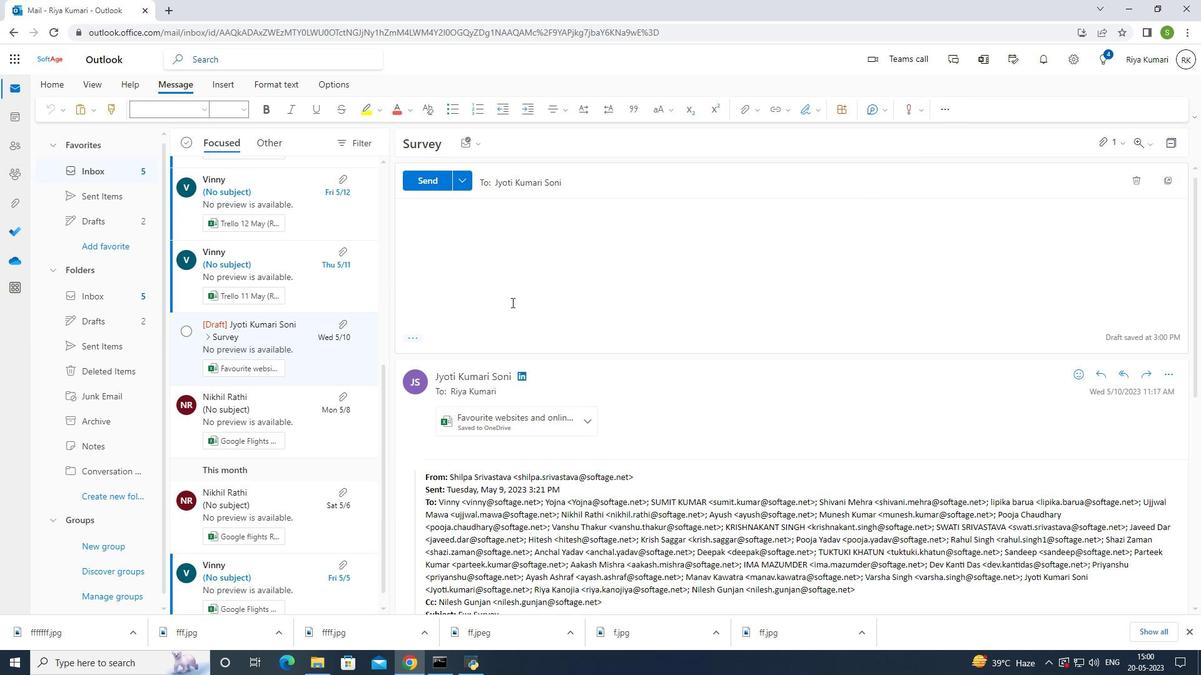 
Action: Mouse scrolled (511, 302) with delta (0, 0)
Screenshot: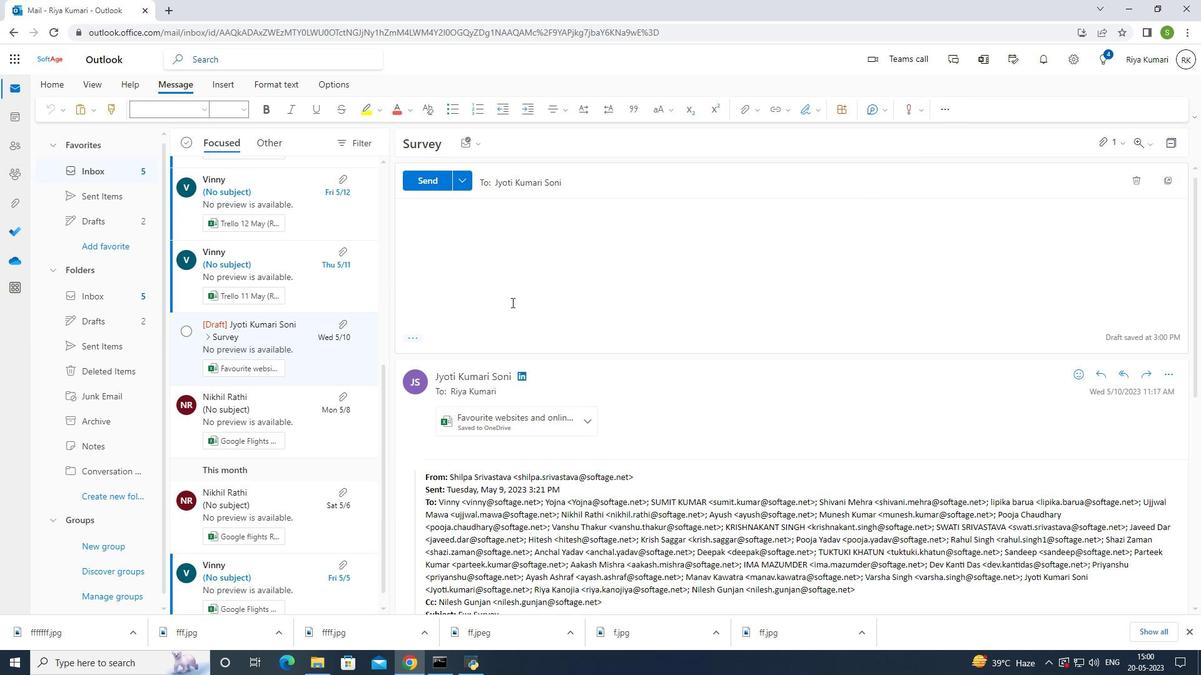 
Action: Mouse scrolled (511, 303) with delta (0, 0)
Screenshot: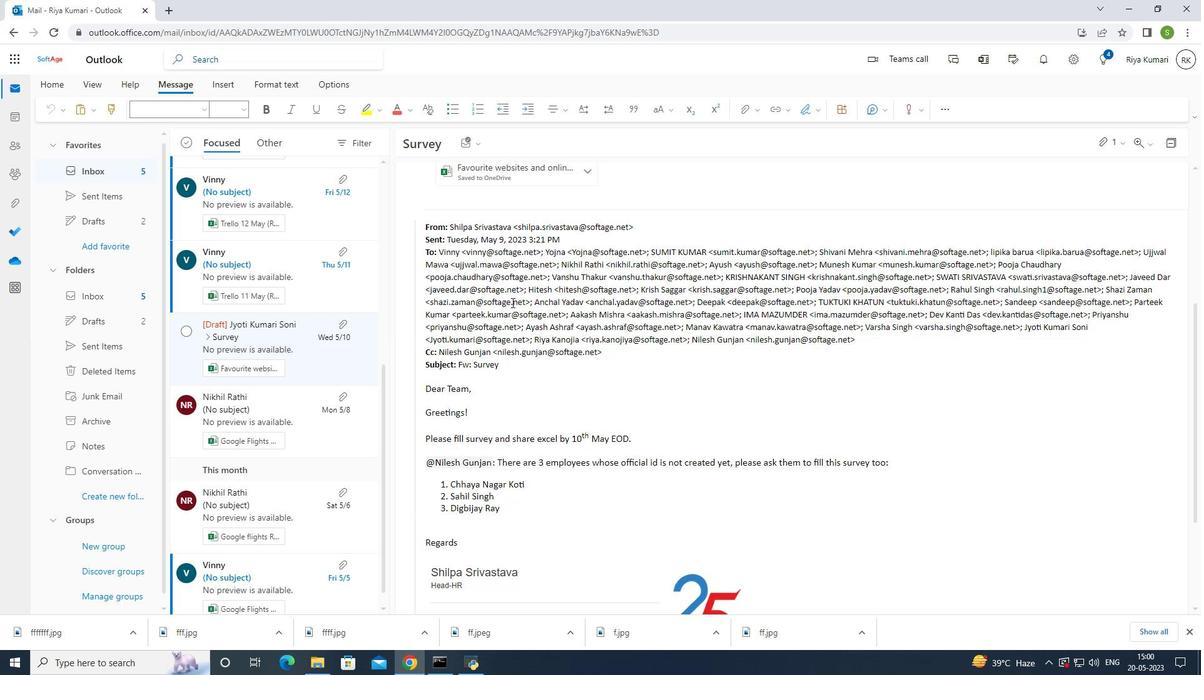 
Action: Mouse moved to (511, 302)
Screenshot: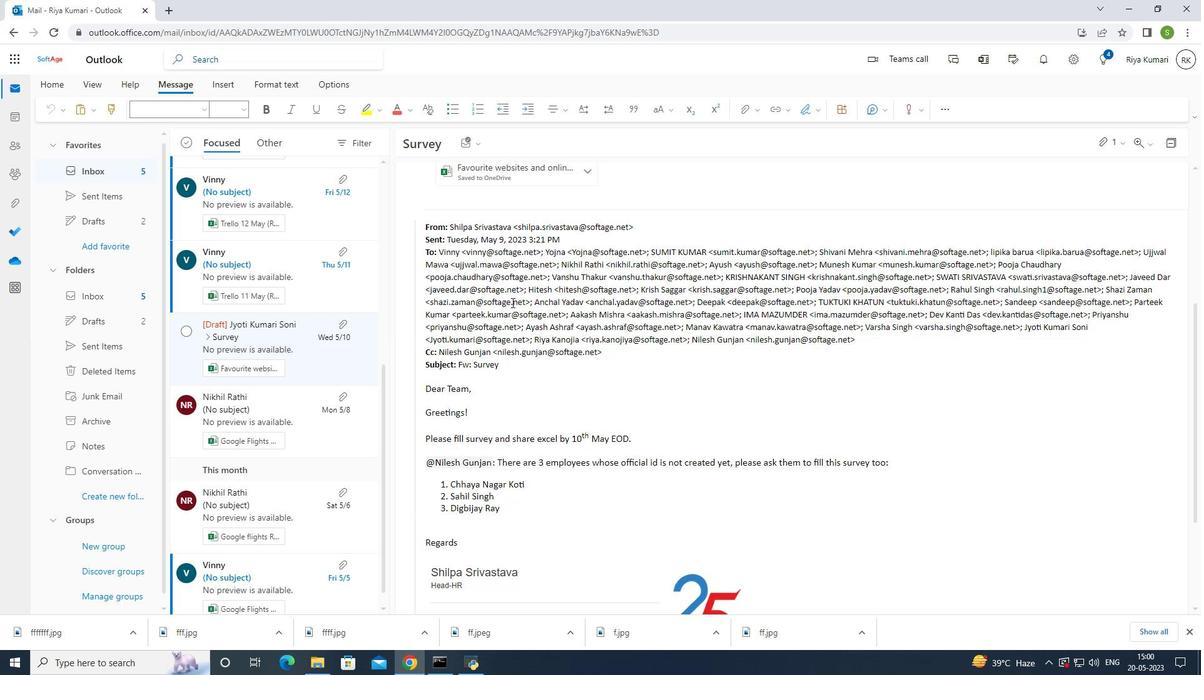 
Action: Mouse scrolled (511, 303) with delta (0, 0)
Screenshot: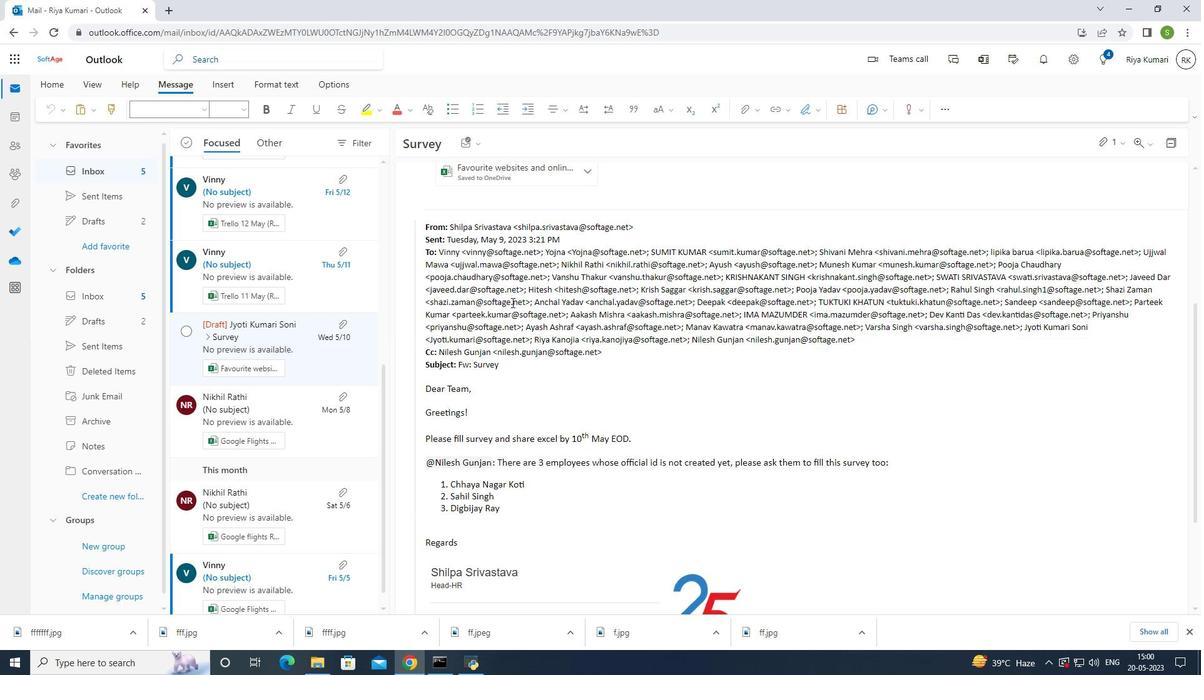 
Action: Mouse moved to (511, 301)
Screenshot: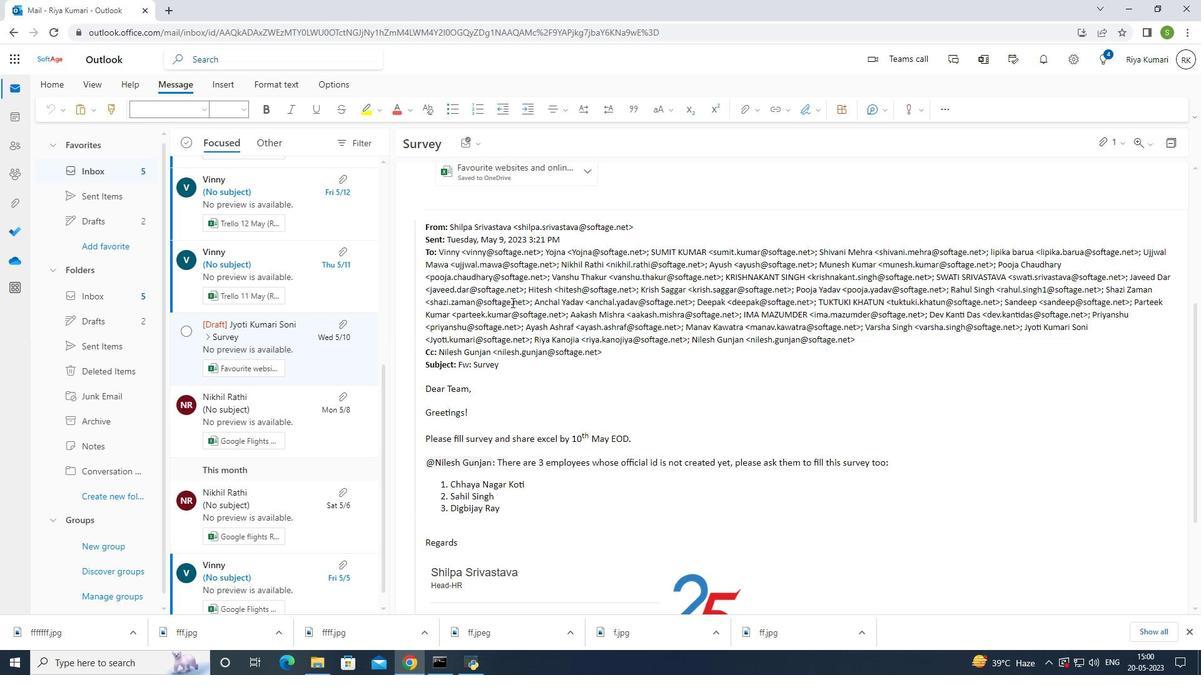 
Action: Mouse scrolled (511, 302) with delta (0, 0)
Screenshot: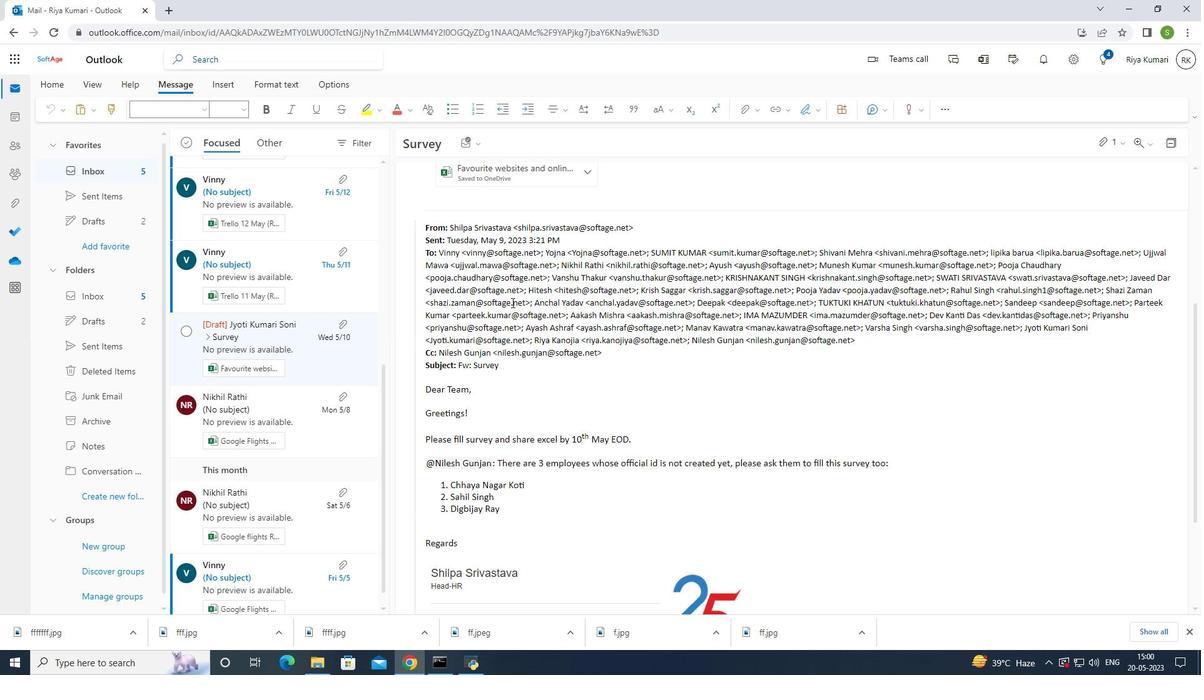 
Action: Mouse moved to (511, 301)
Screenshot: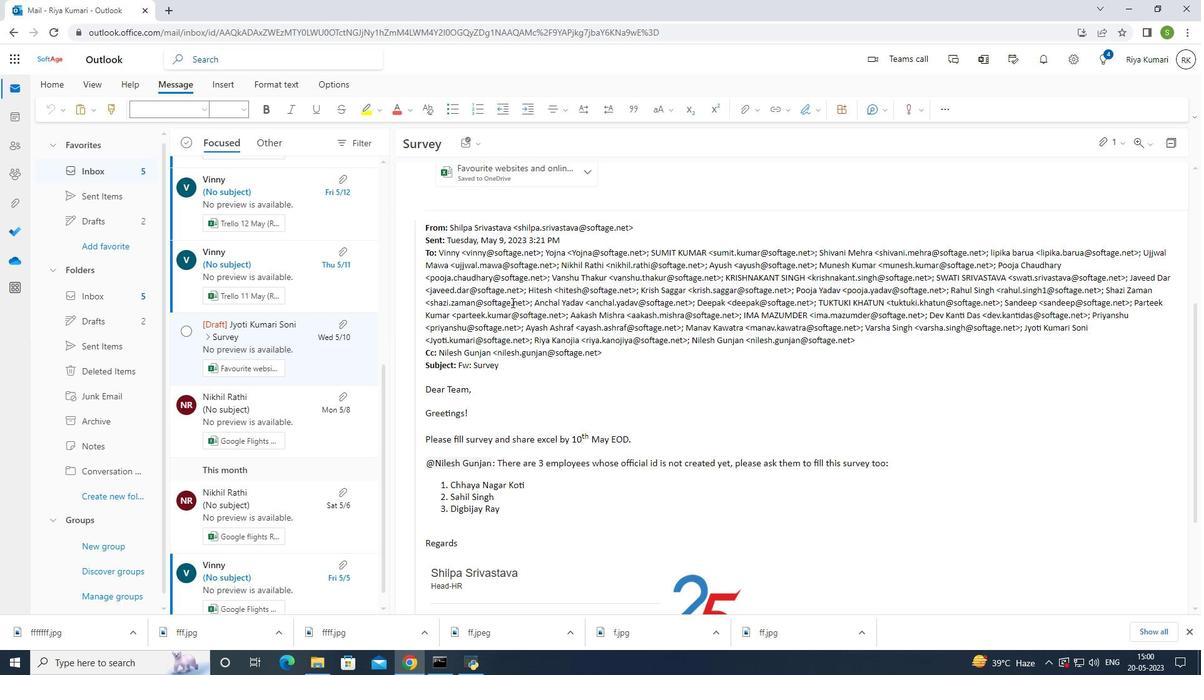 
Action: Mouse scrolled (511, 301) with delta (0, 0)
Screenshot: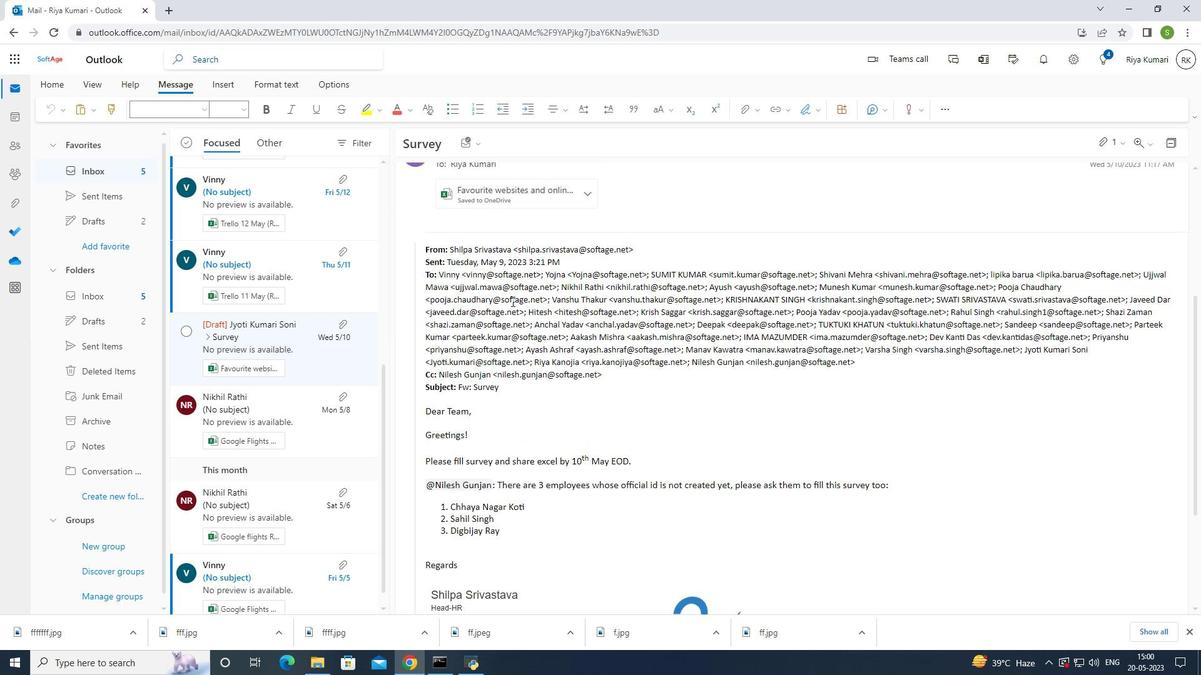 
Action: Mouse moved to (441, 231)
Screenshot: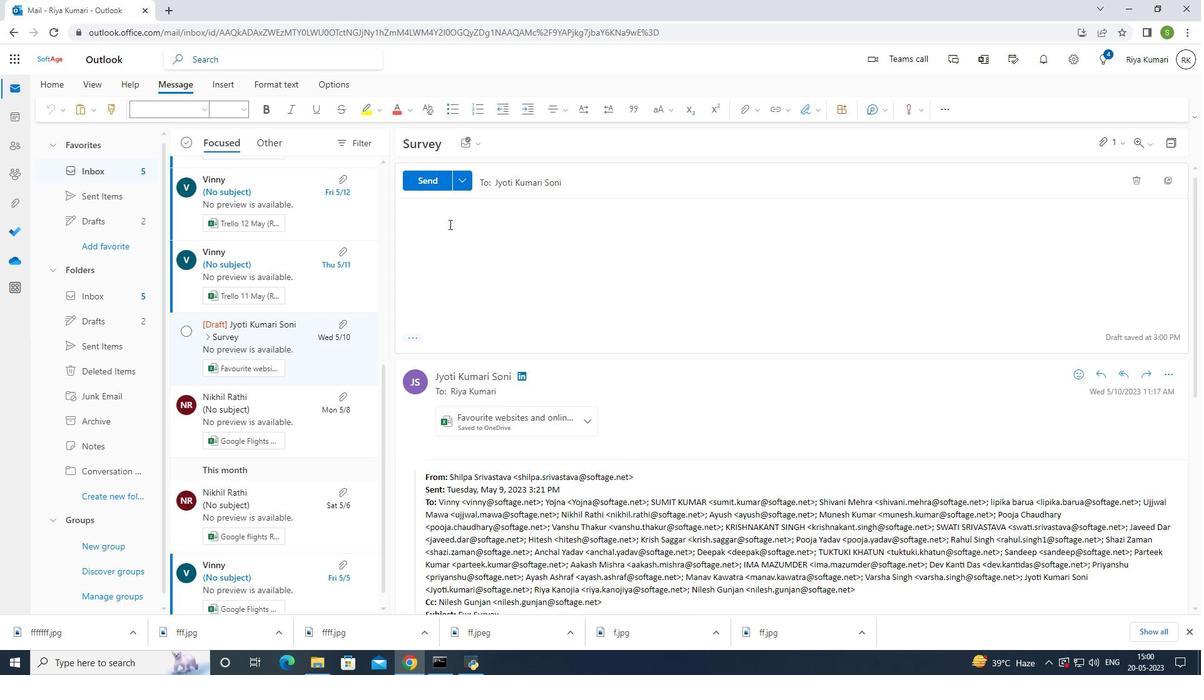 
Action: Mouse pressed left at (441, 231)
Screenshot: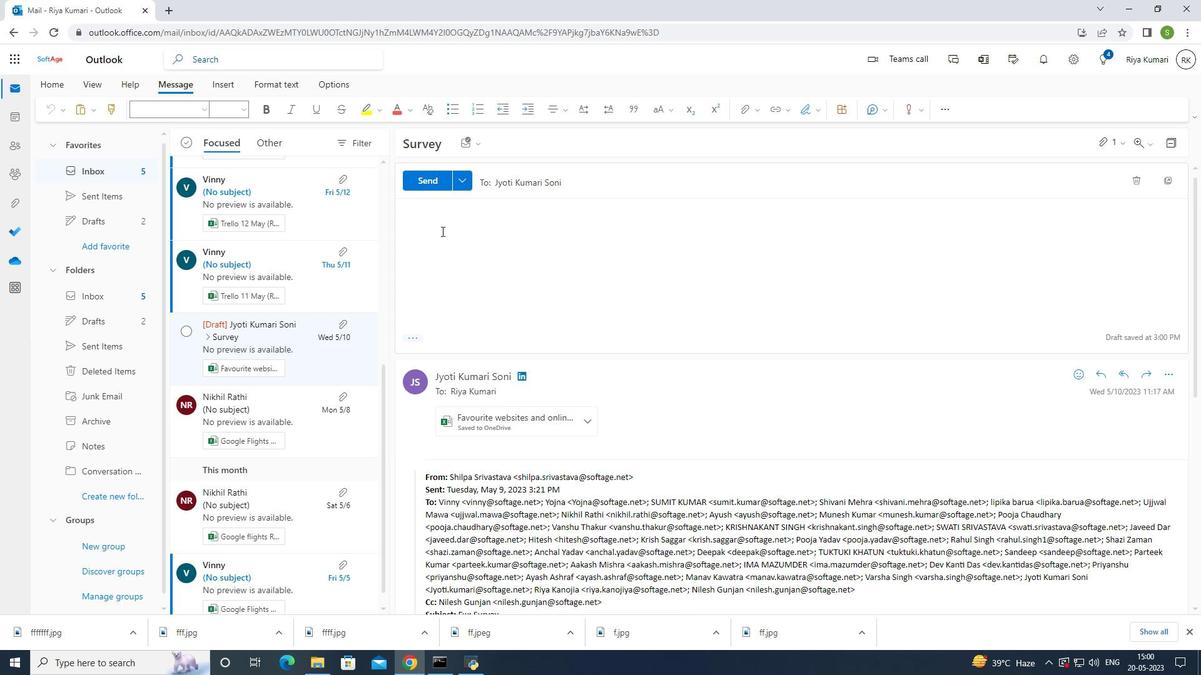 
Action: Mouse moved to (814, 112)
Screenshot: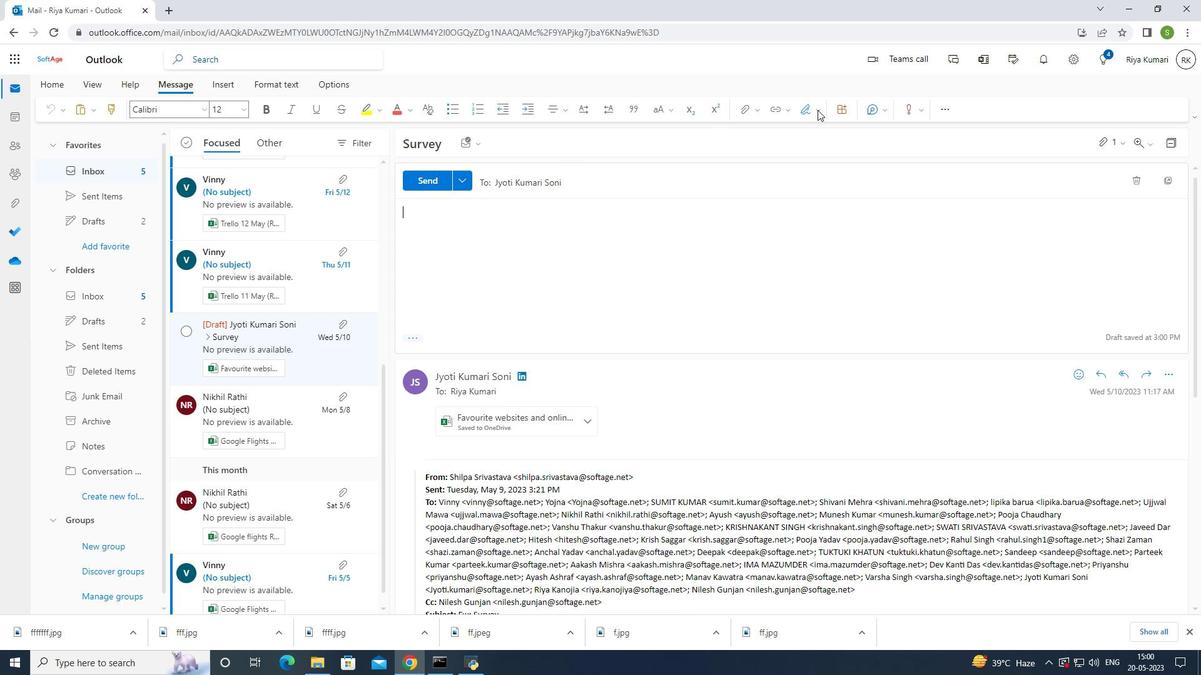 
Action: Mouse pressed left at (814, 112)
Screenshot: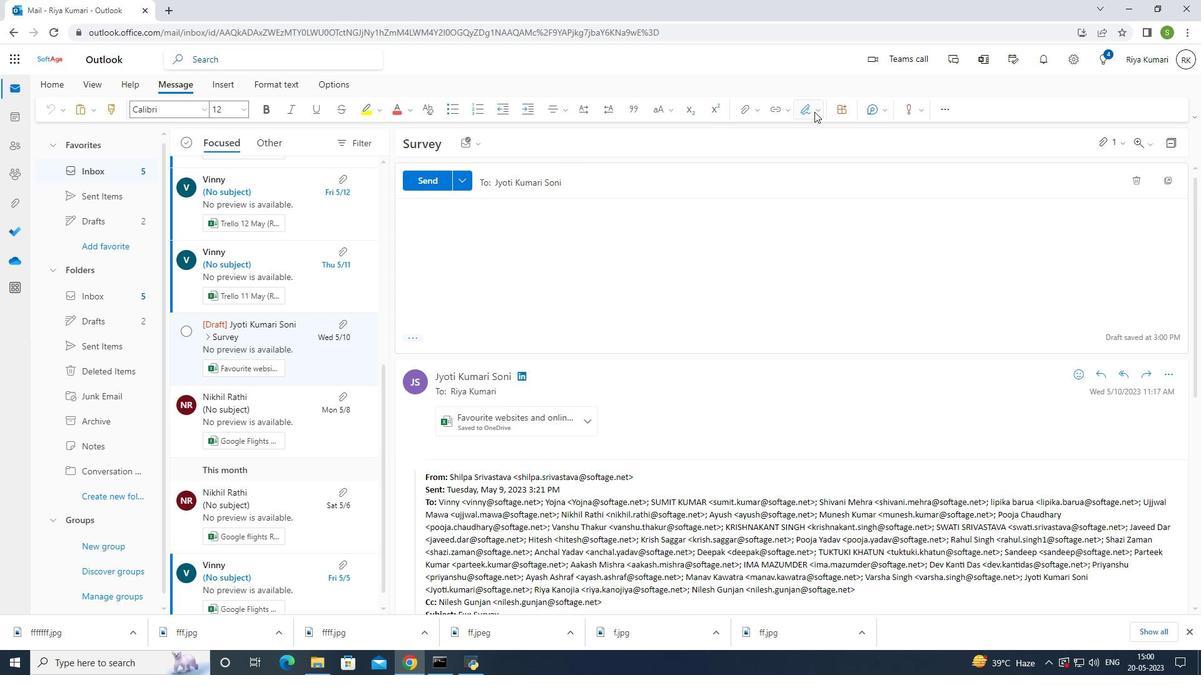 
Action: Mouse moved to (806, 138)
Screenshot: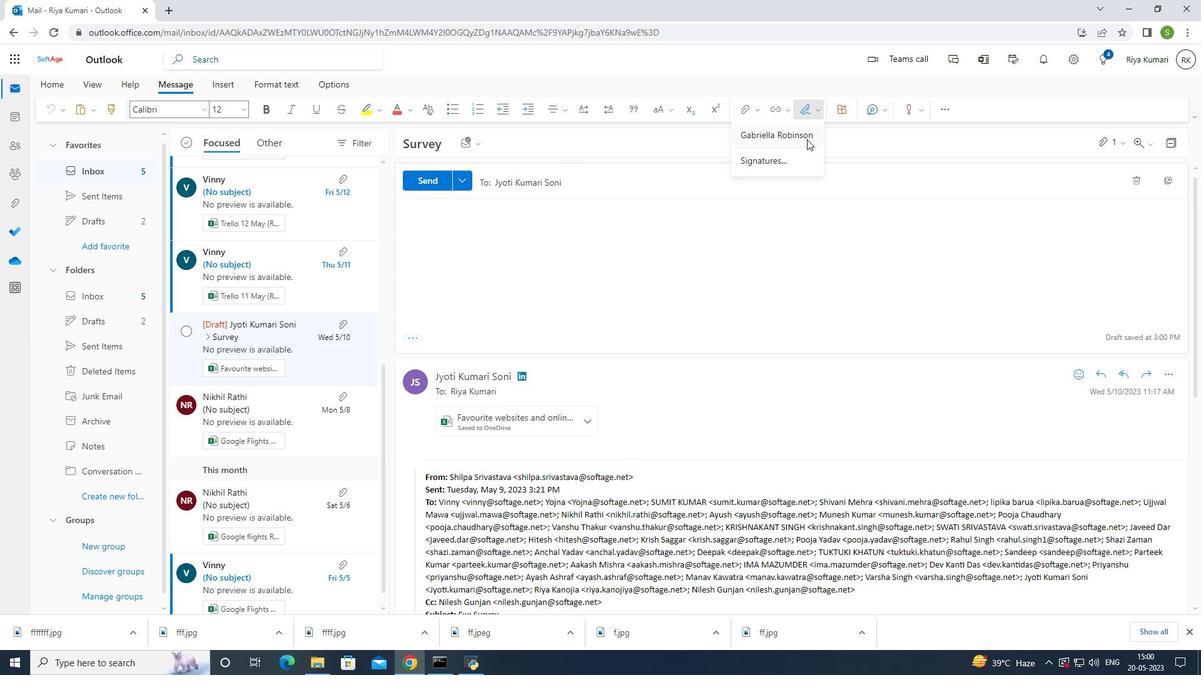 
Action: Mouse pressed left at (806, 138)
Screenshot: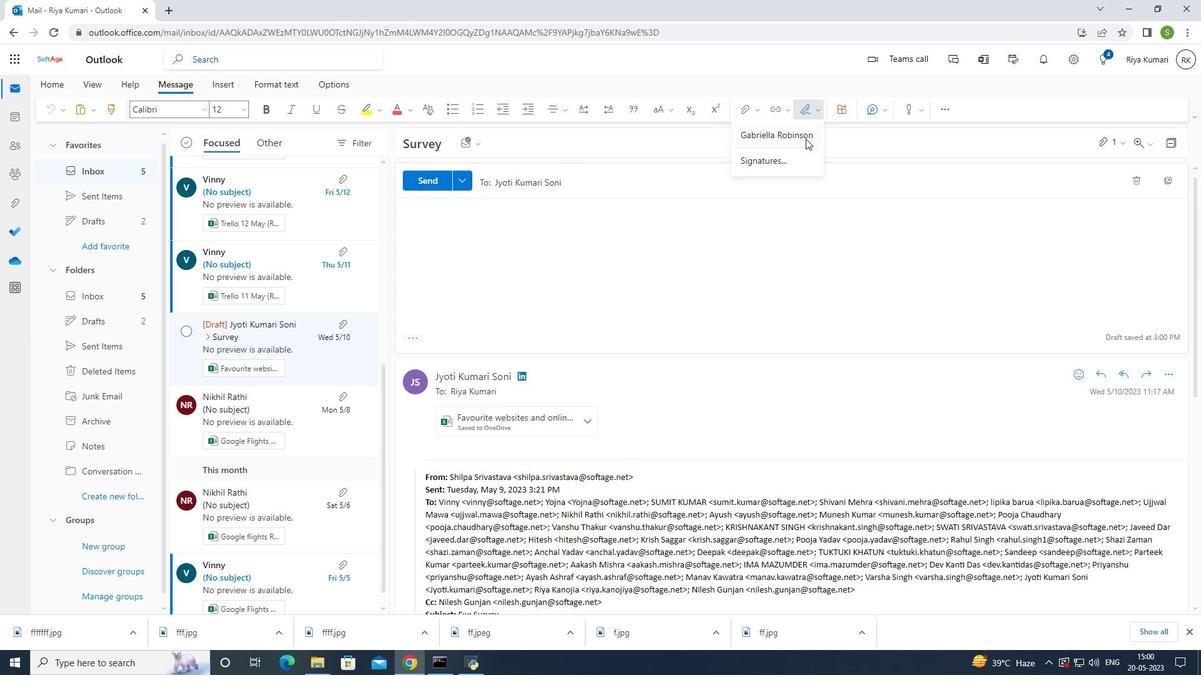 
Action: Mouse moved to (575, 182)
Screenshot: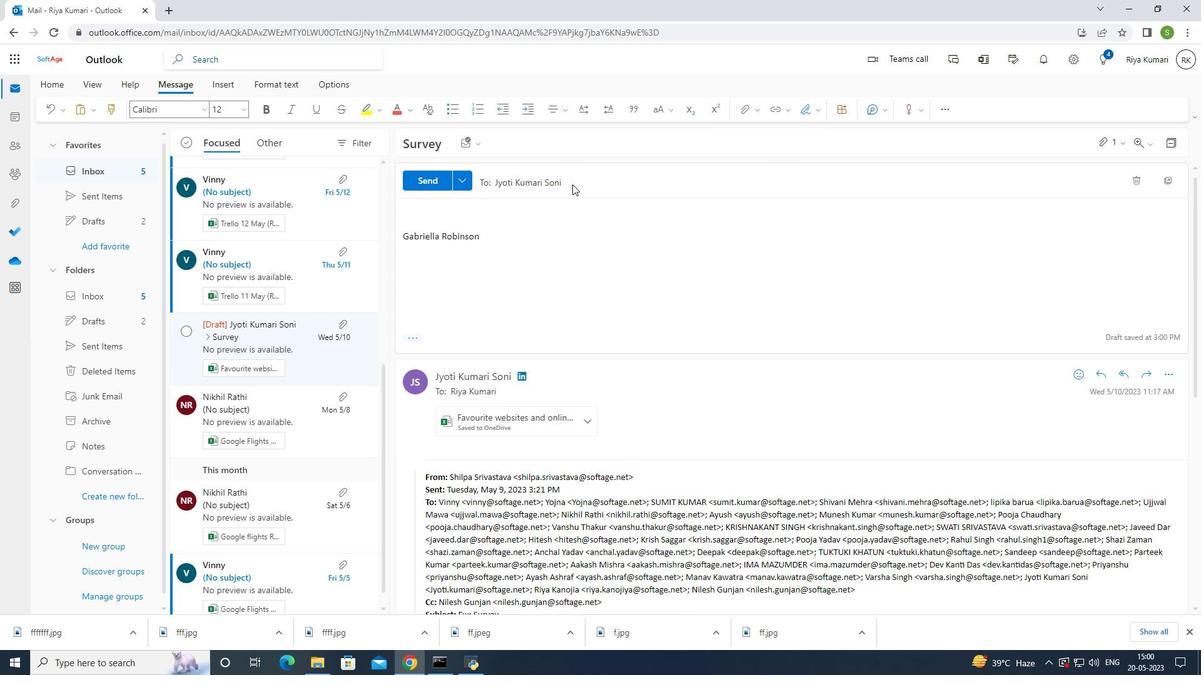 
Action: Mouse pressed left at (575, 182)
Screenshot: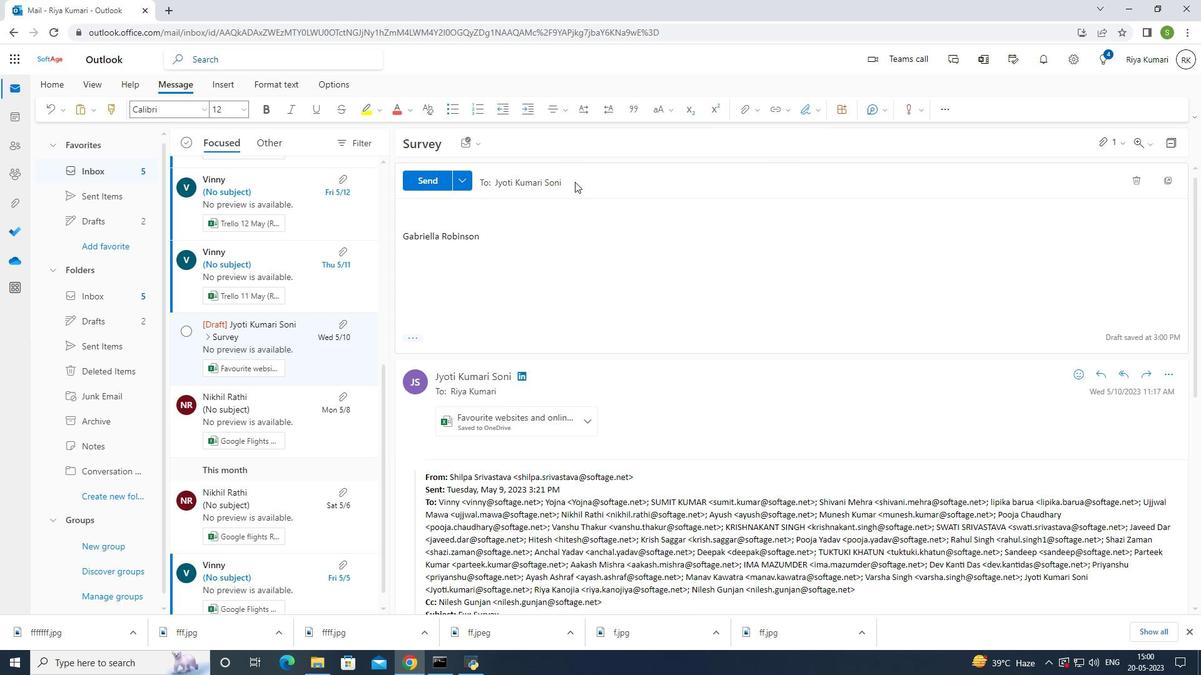 
Action: Mouse moved to (788, 168)
Screenshot: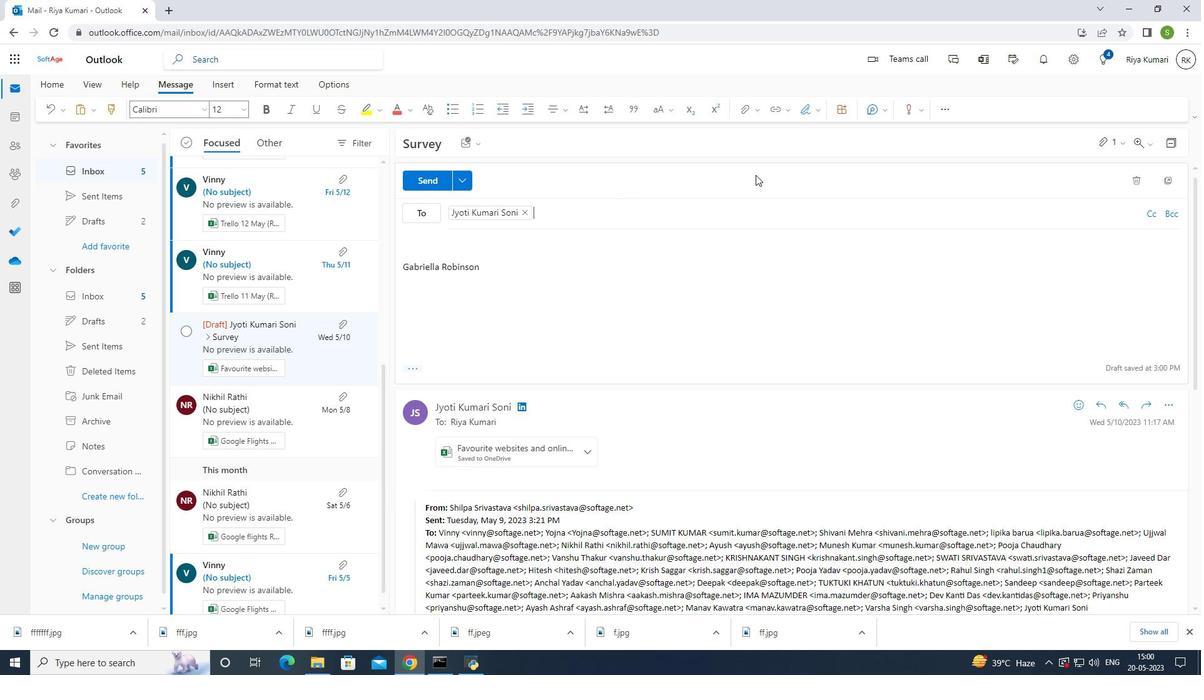 
Action: Key pressed <Key.space>softage.1<Key.shift>@softage.net
Screenshot: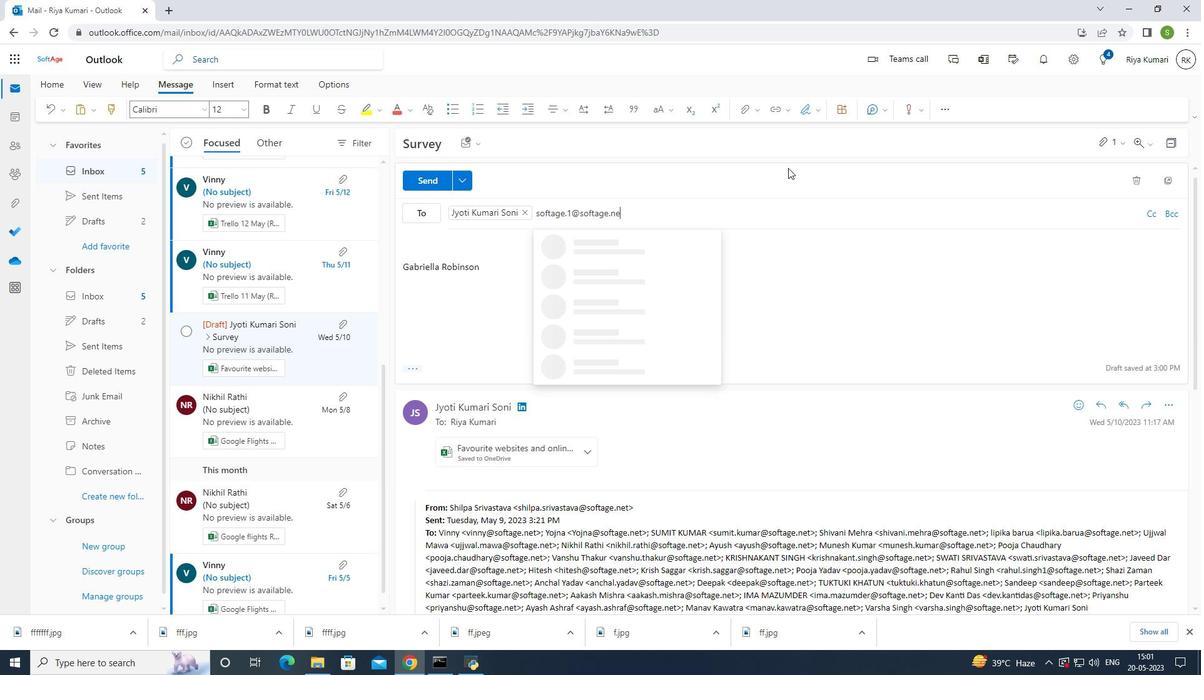 
Action: Mouse moved to (669, 249)
Screenshot: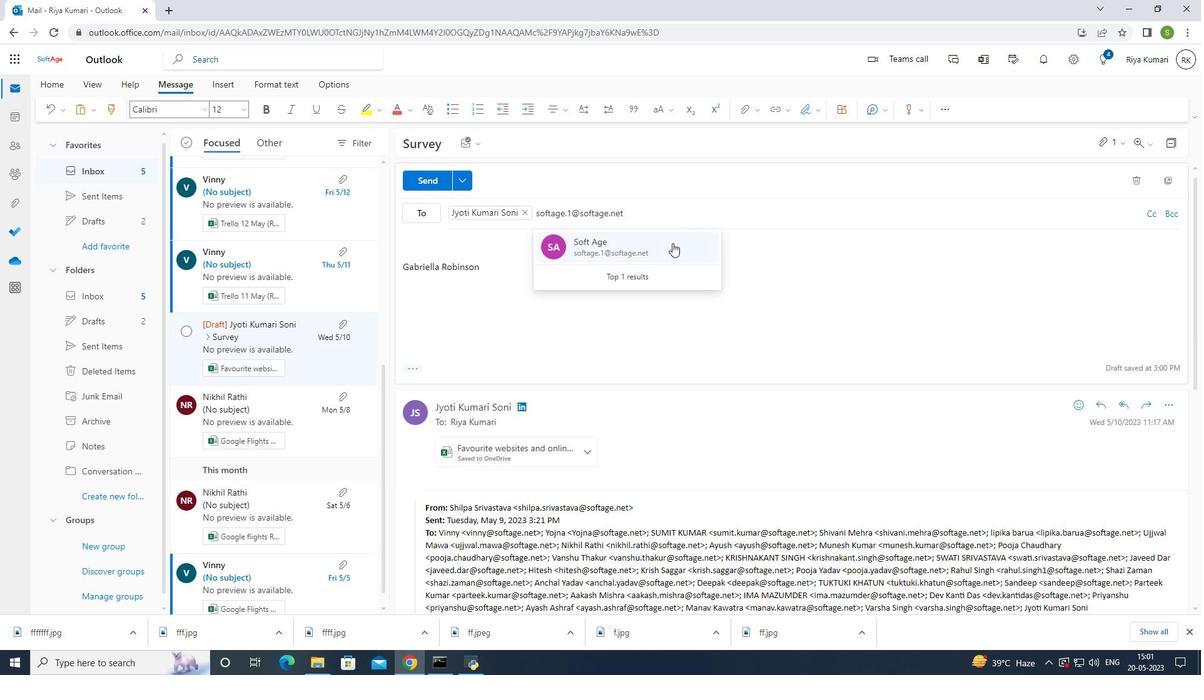 
Action: Mouse pressed left at (669, 249)
Screenshot: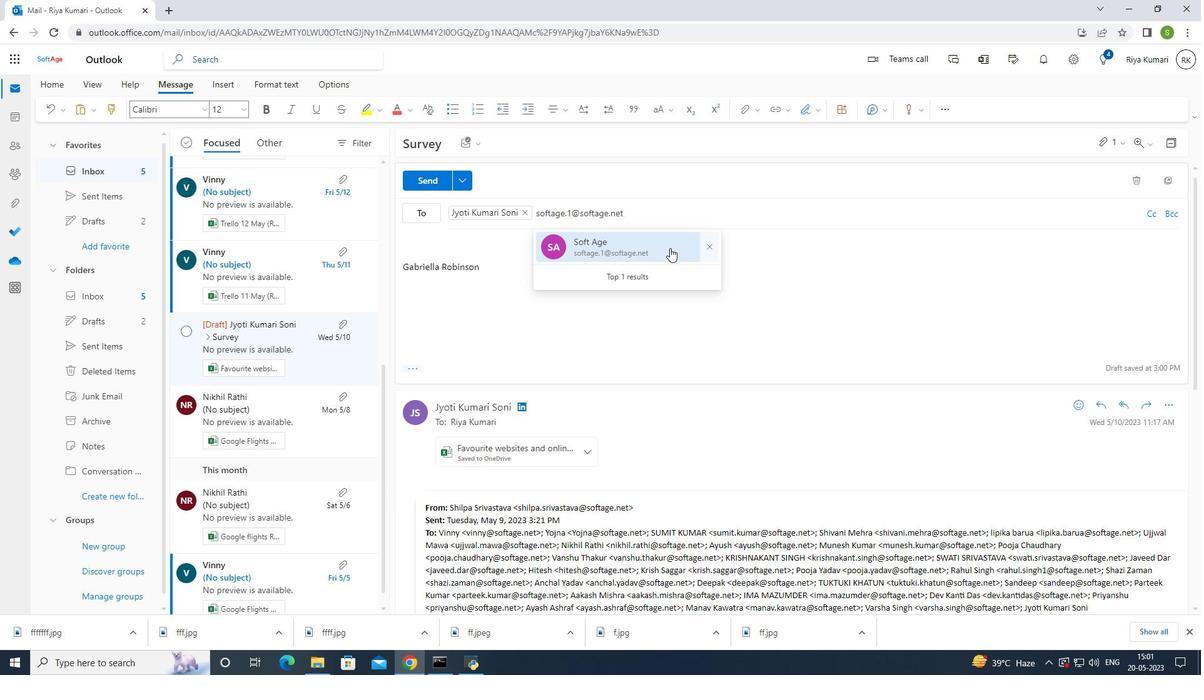 
Action: Mouse moved to (446, 249)
Screenshot: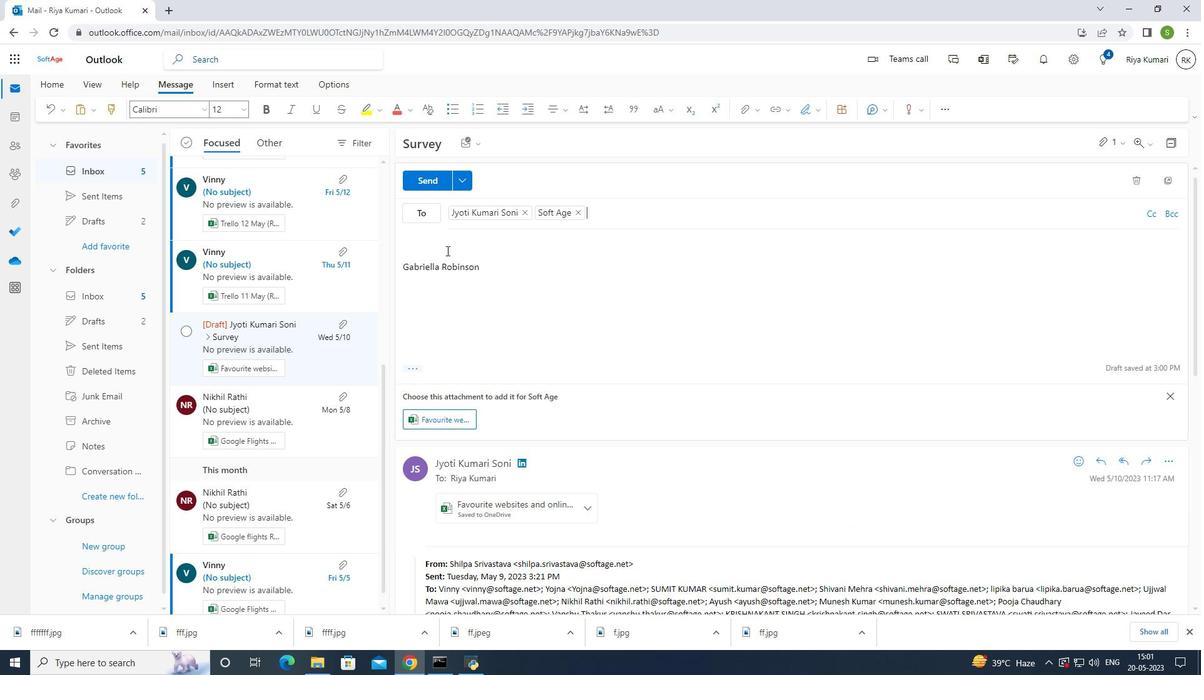 
Action: Mouse pressed left at (446, 249)
Screenshot: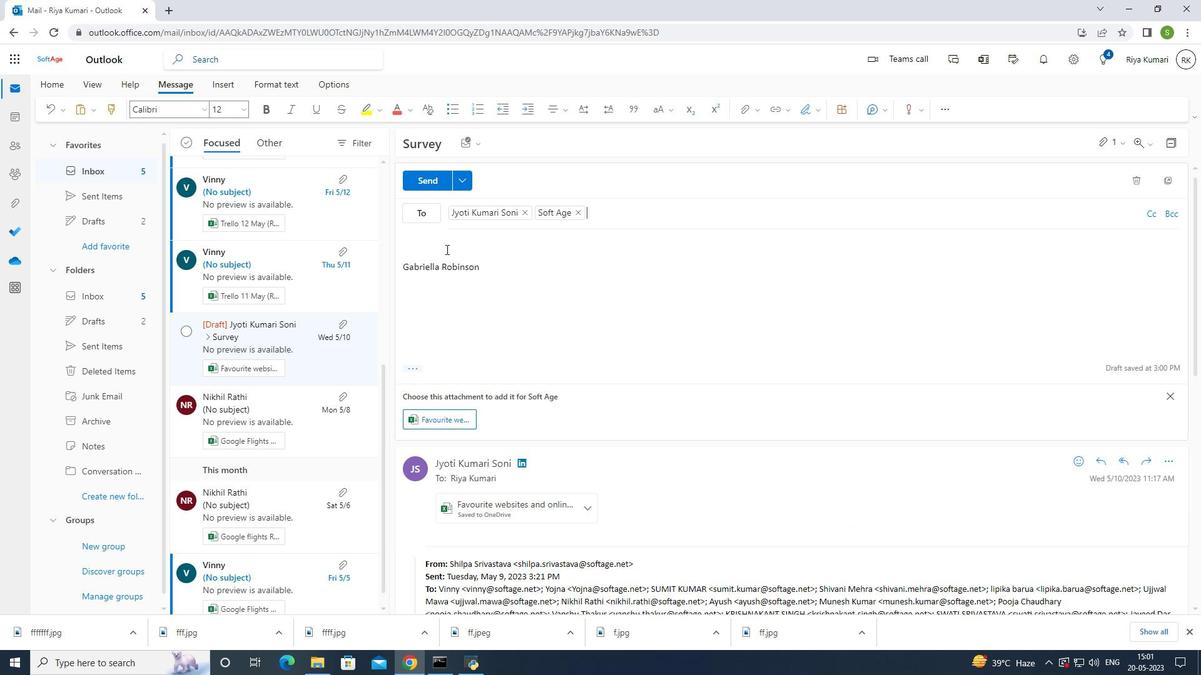
Action: Mouse moved to (655, 360)
Screenshot: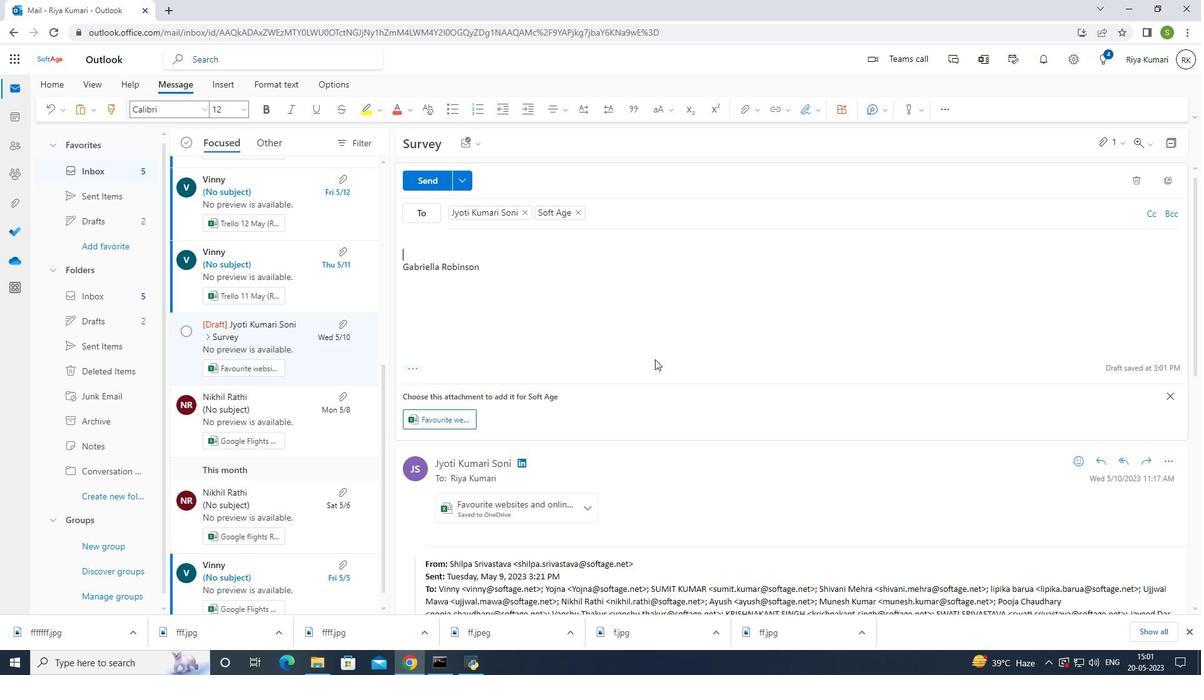
Action: Key pressed <Key.shift>Please<Key.space>confirm<Key.space>the<Key.space>di<Key.backspace>elivery<Key.space>date<Key.space>for<Key.space>the<Key.space>product.
Screenshot: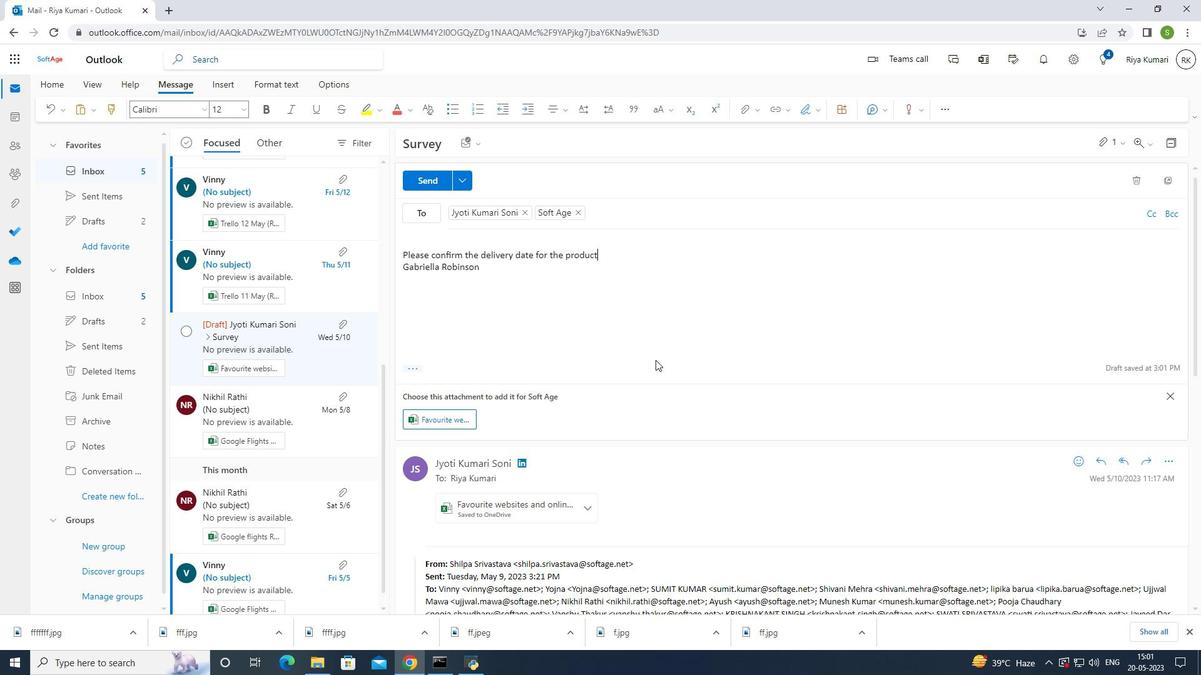 
Action: Mouse moved to (545, 244)
Screenshot: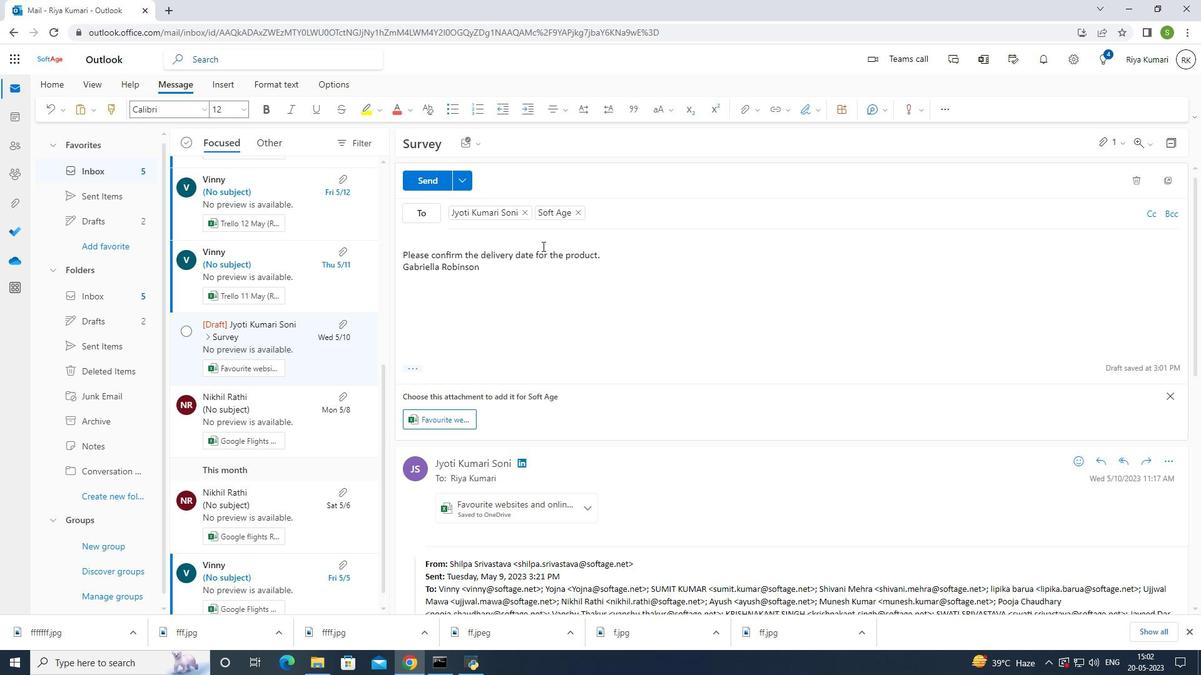 
Action: Mouse scrolled (545, 244) with delta (0, 0)
Screenshot: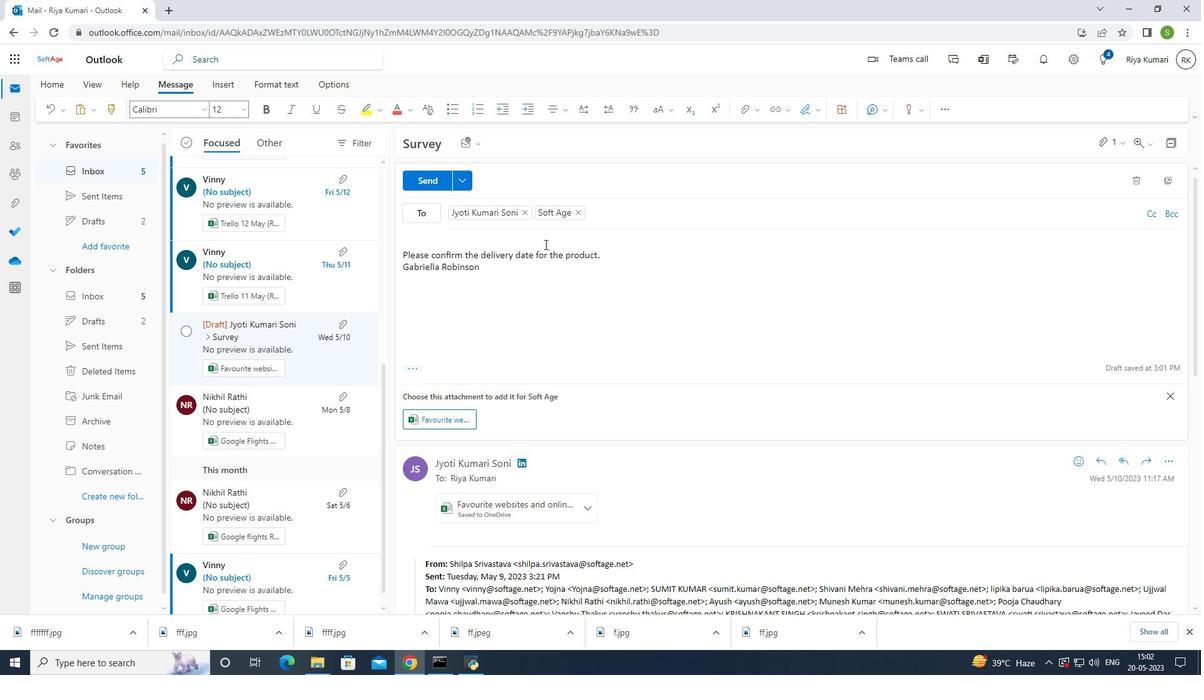 
Action: Mouse moved to (545, 244)
Screenshot: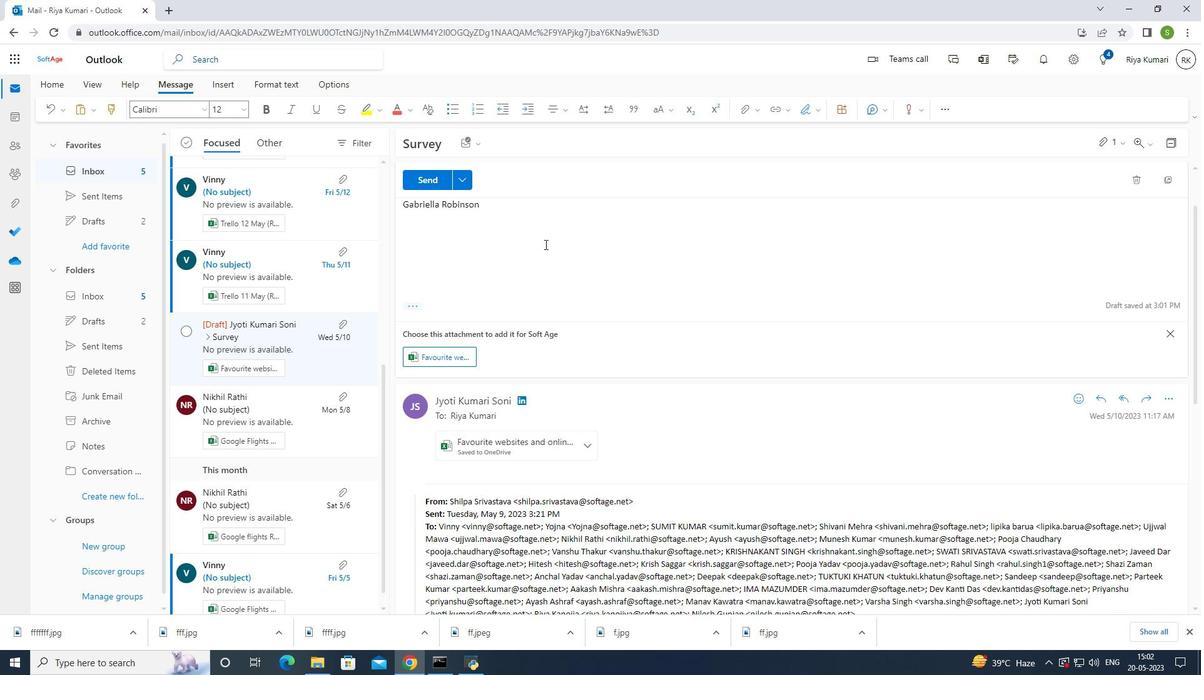 
Action: Mouse scrolled (545, 244) with delta (0, 0)
Screenshot: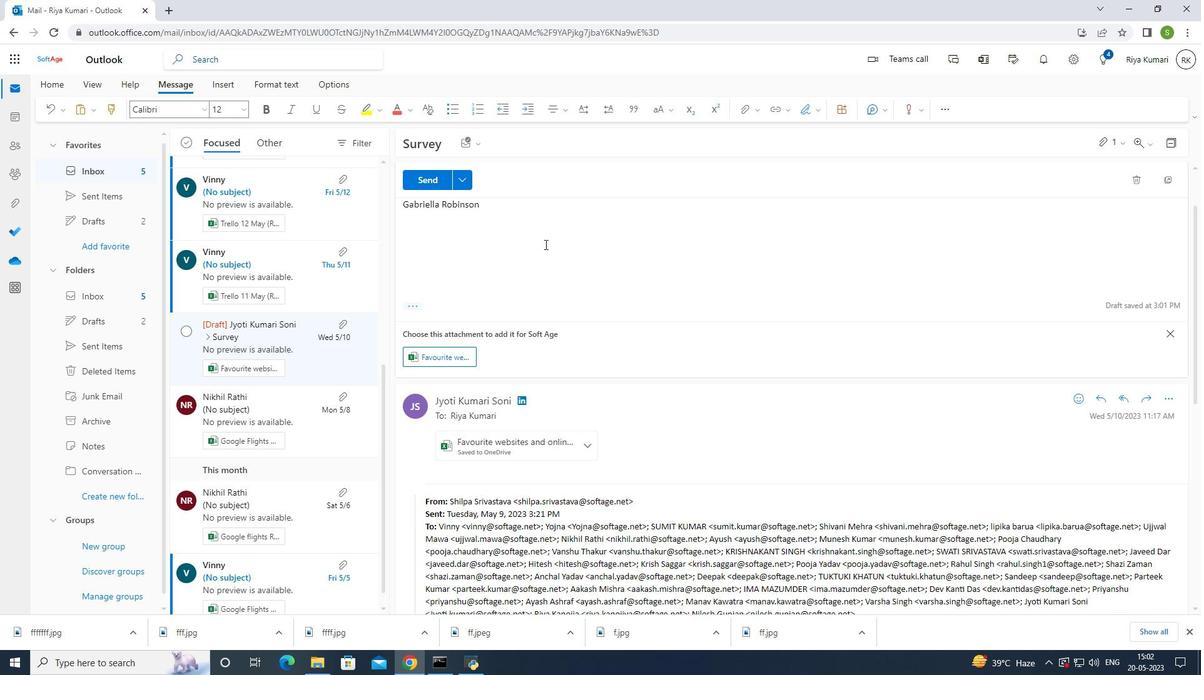 
Action: Mouse moved to (418, 369)
Screenshot: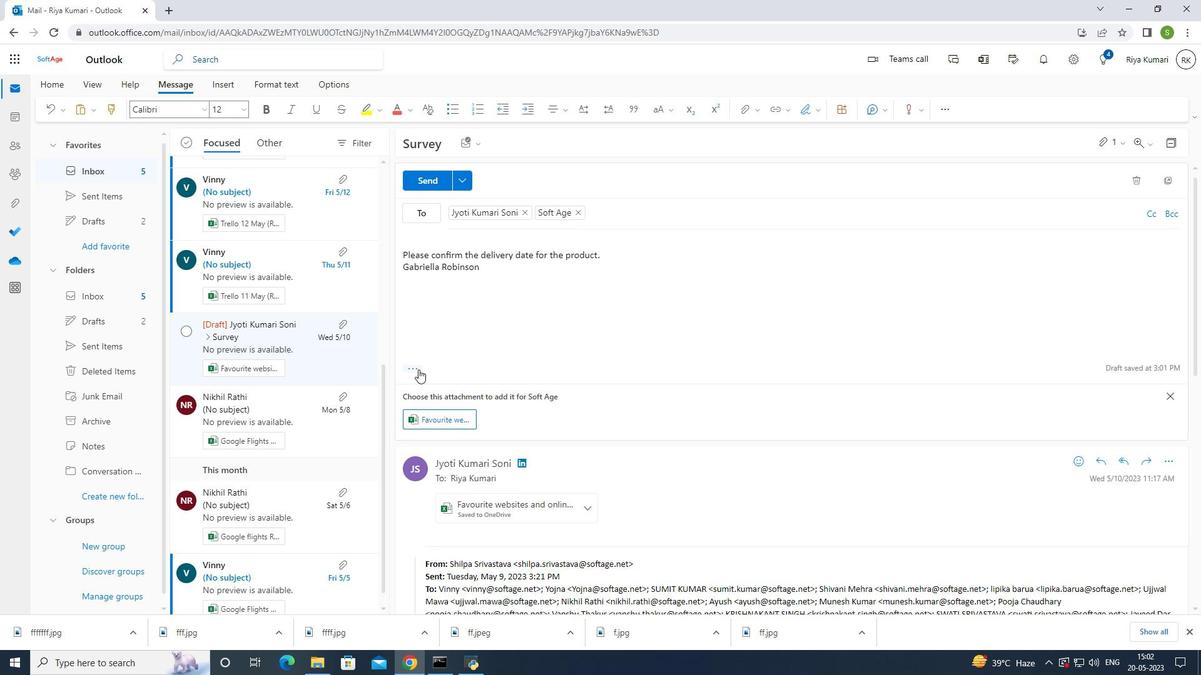 
Action: Mouse pressed left at (418, 369)
Screenshot: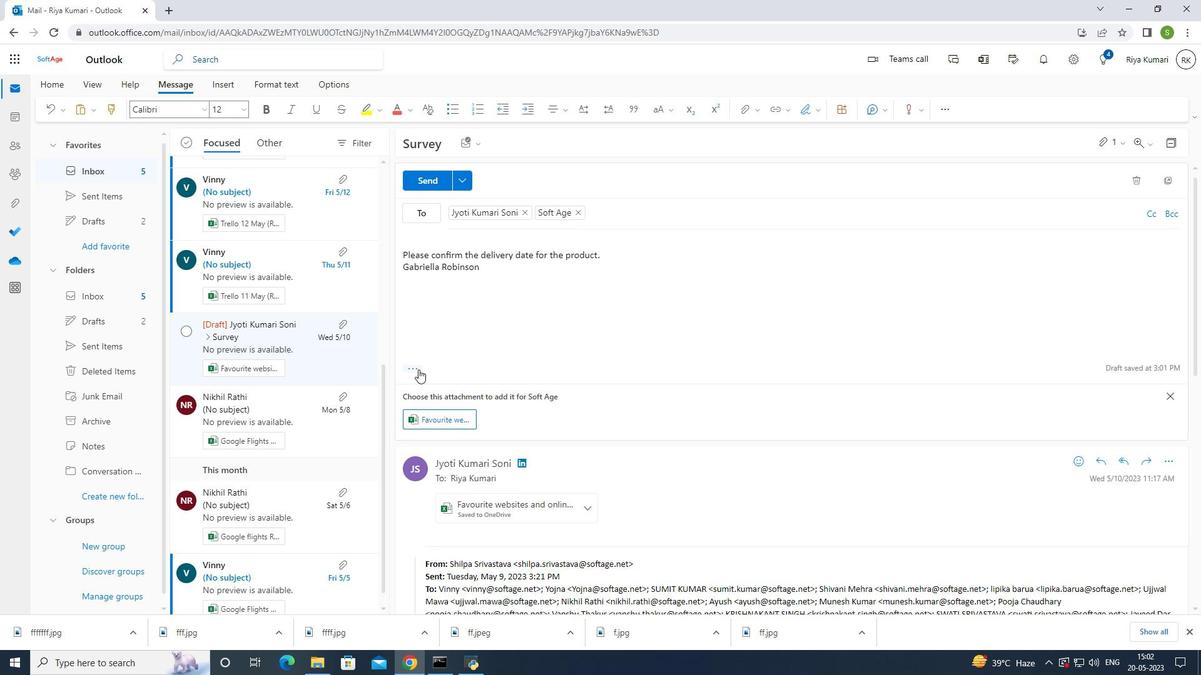 
Action: Mouse moved to (489, 331)
Screenshot: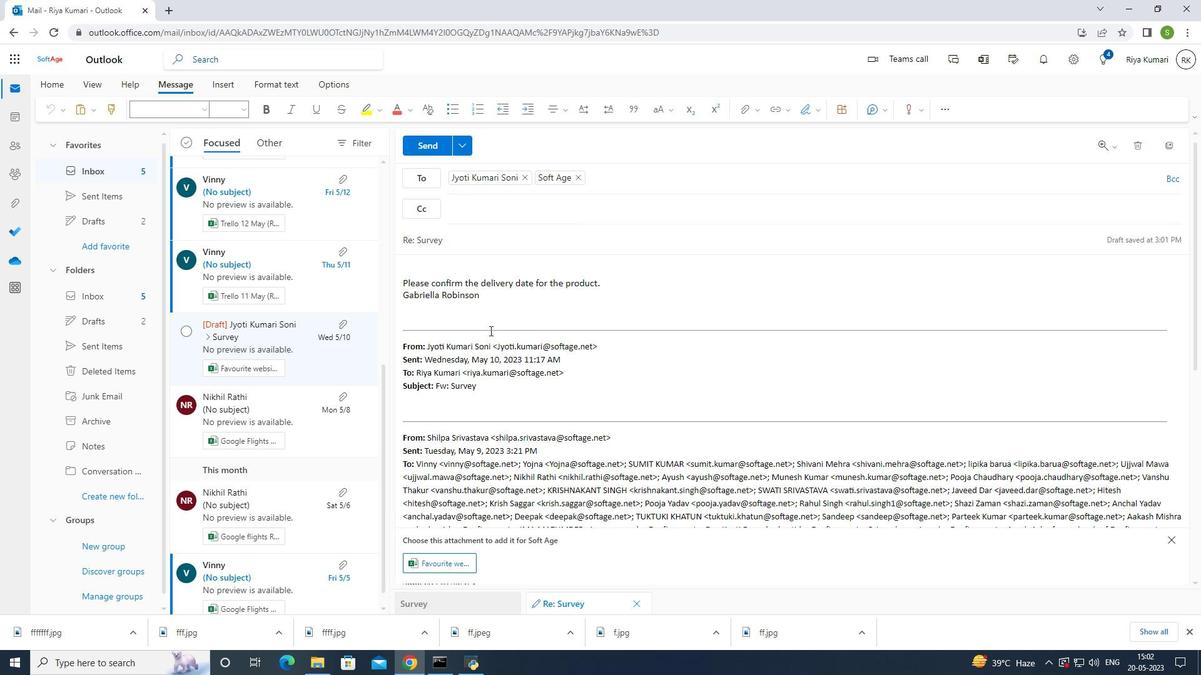 
Action: Mouse scrolled (489, 330) with delta (0, 0)
Screenshot: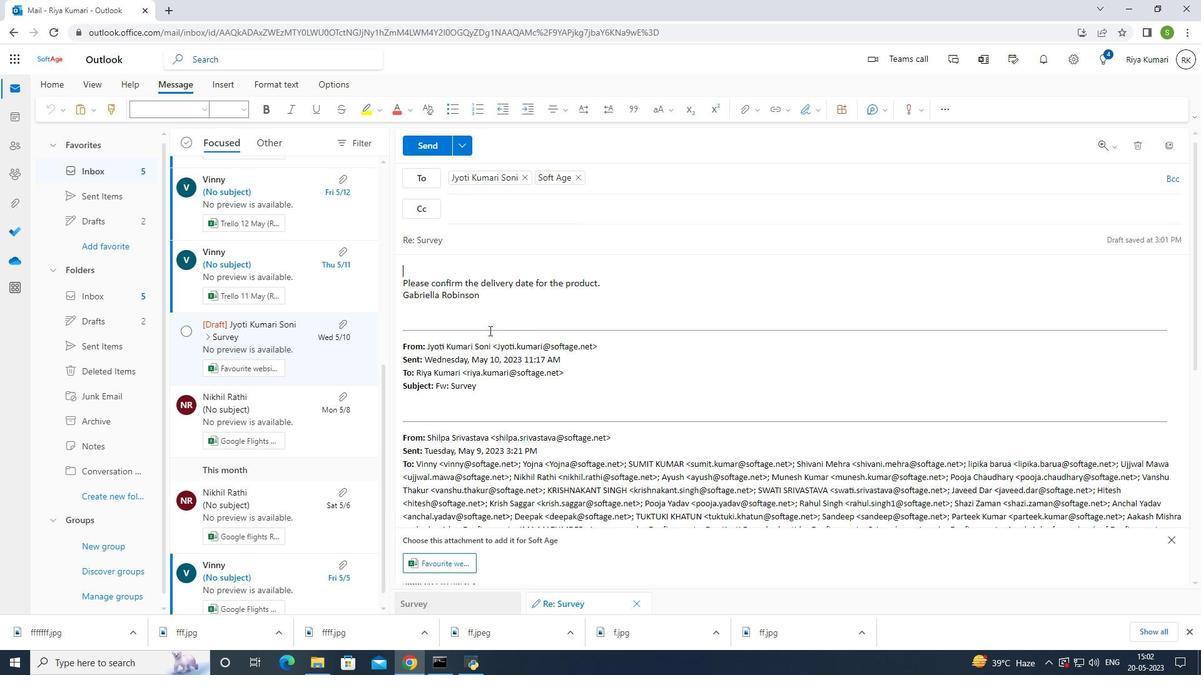 
Action: Mouse scrolled (489, 330) with delta (0, 0)
Screenshot: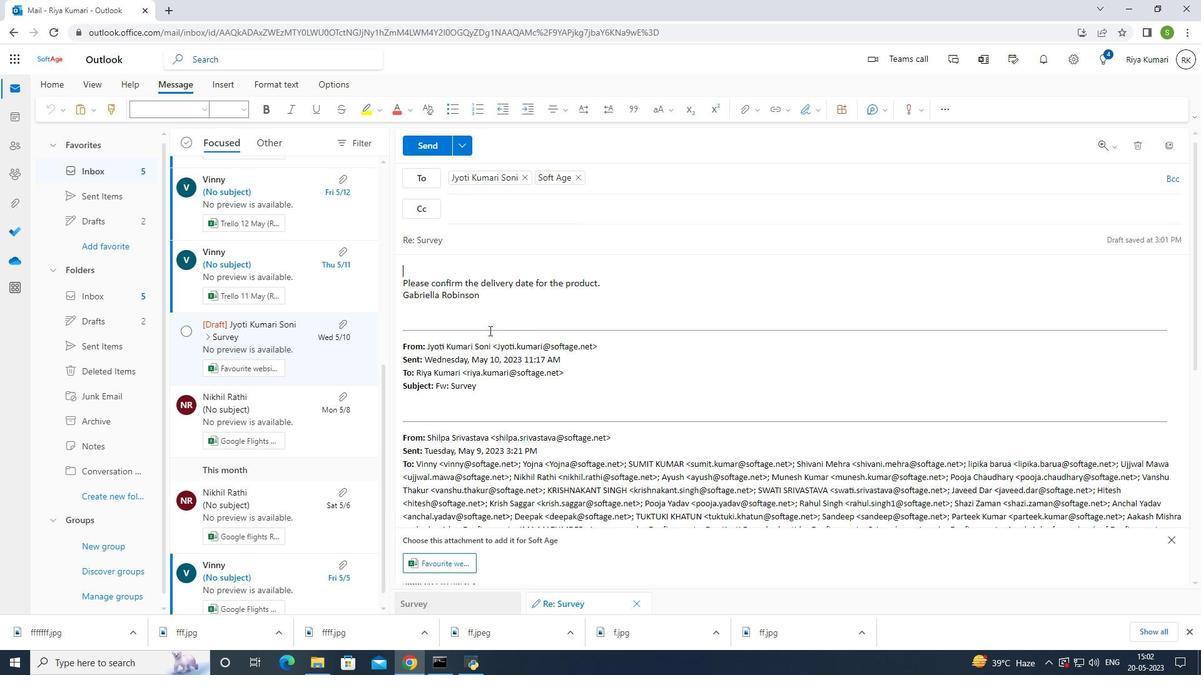 
Action: Mouse scrolled (489, 331) with delta (0, 0)
Screenshot: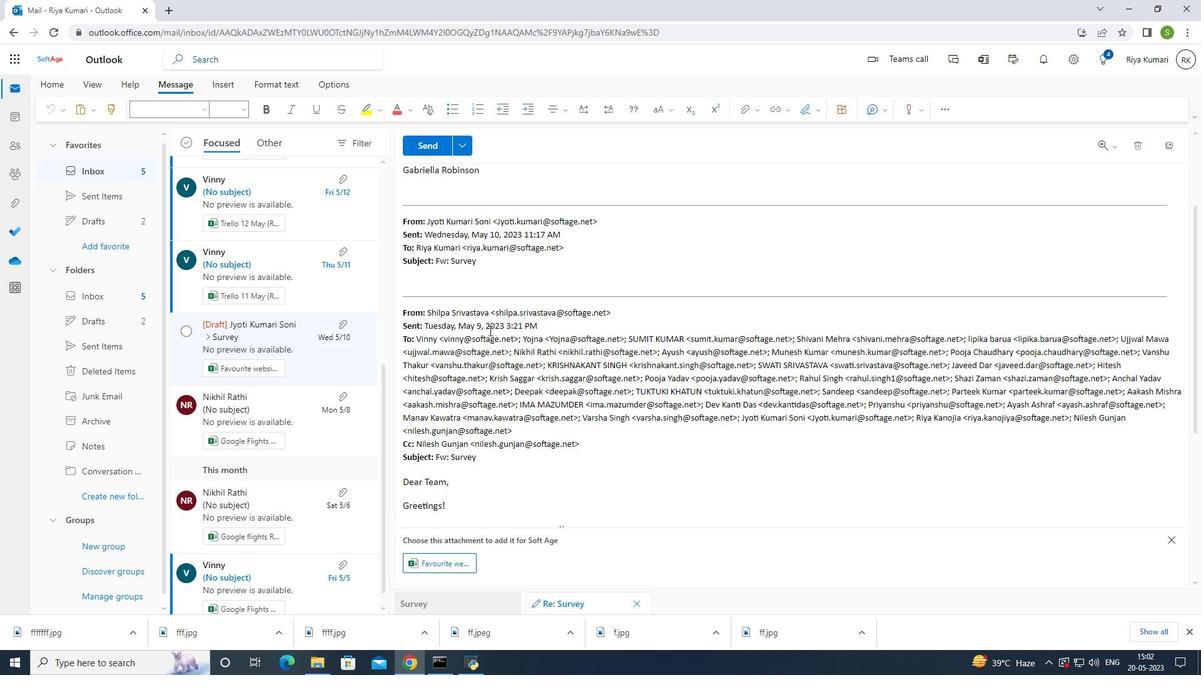 
Action: Mouse scrolled (489, 331) with delta (0, 0)
Screenshot: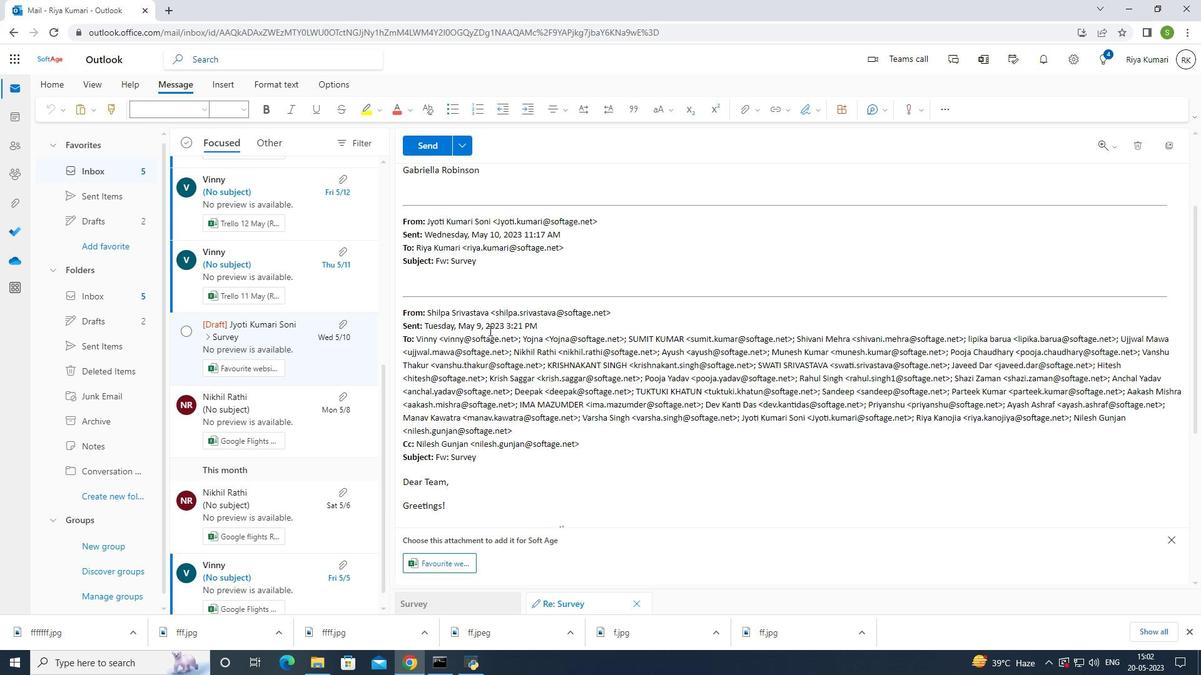 
Action: Mouse moved to (463, 239)
Screenshot: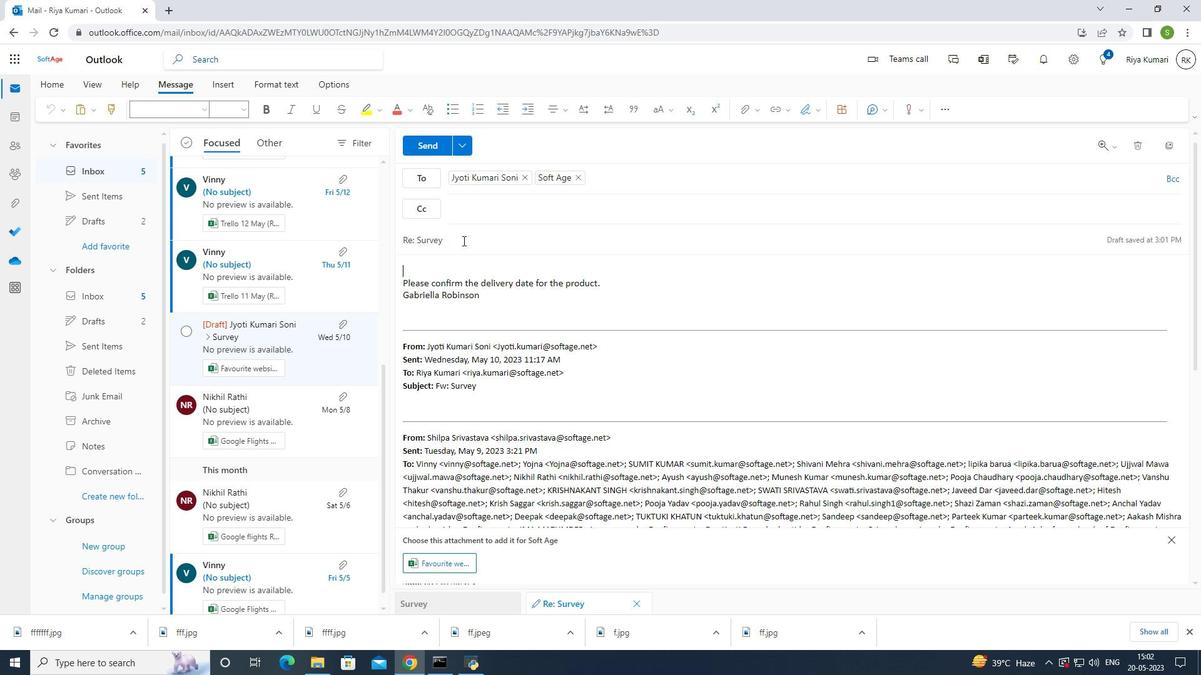 
Action: Mouse pressed left at (463, 239)
Screenshot: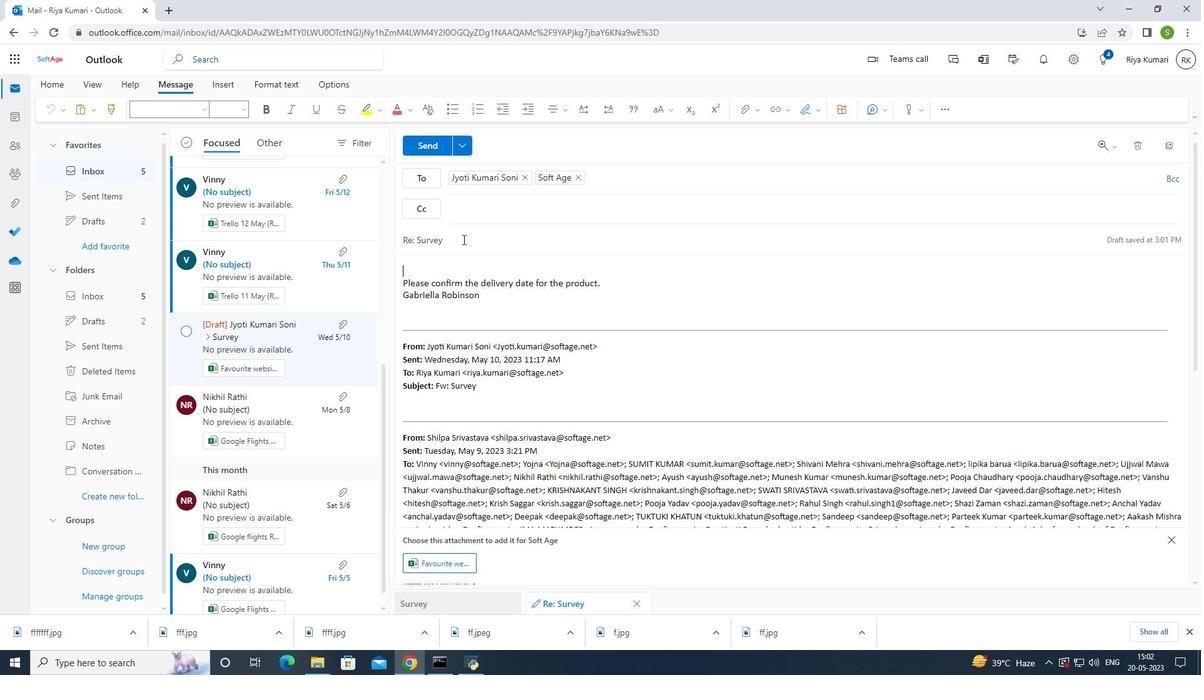 
Action: Mouse moved to (499, 246)
Screenshot: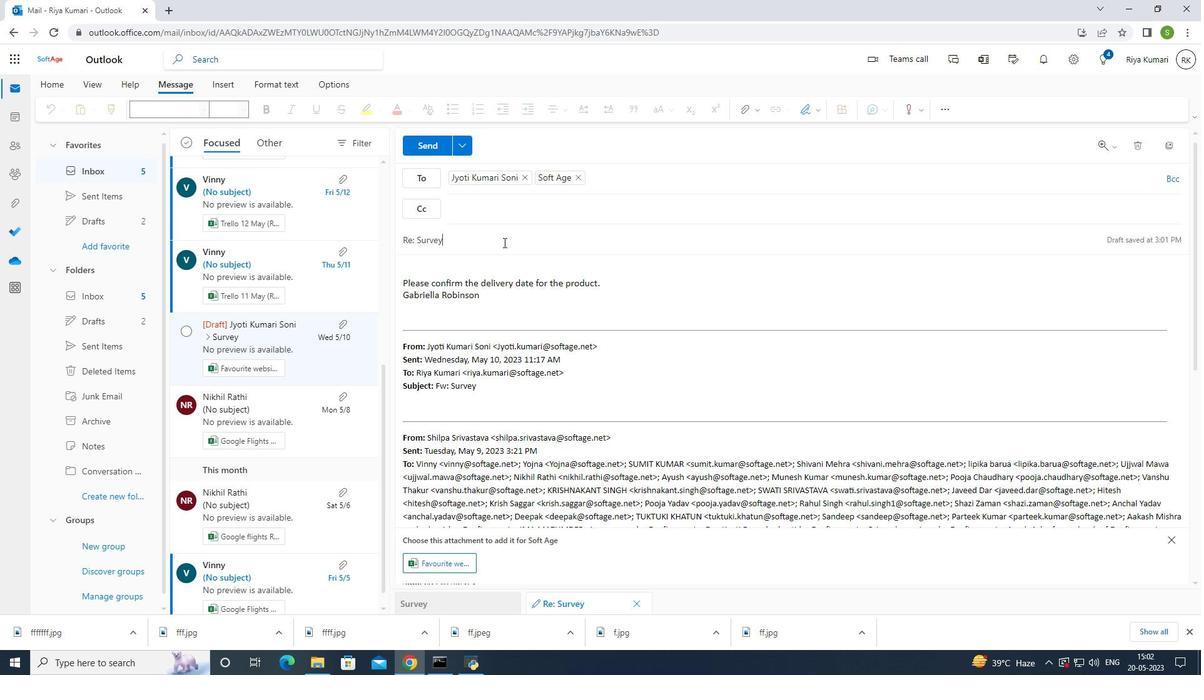 
Action: Key pressed <Key.backspace><Key.backspace><Key.backspace><Key.backspace><Key.backspace><Key.backspace><Key.backspace><Key.backspace><Key.backspace>
Screenshot: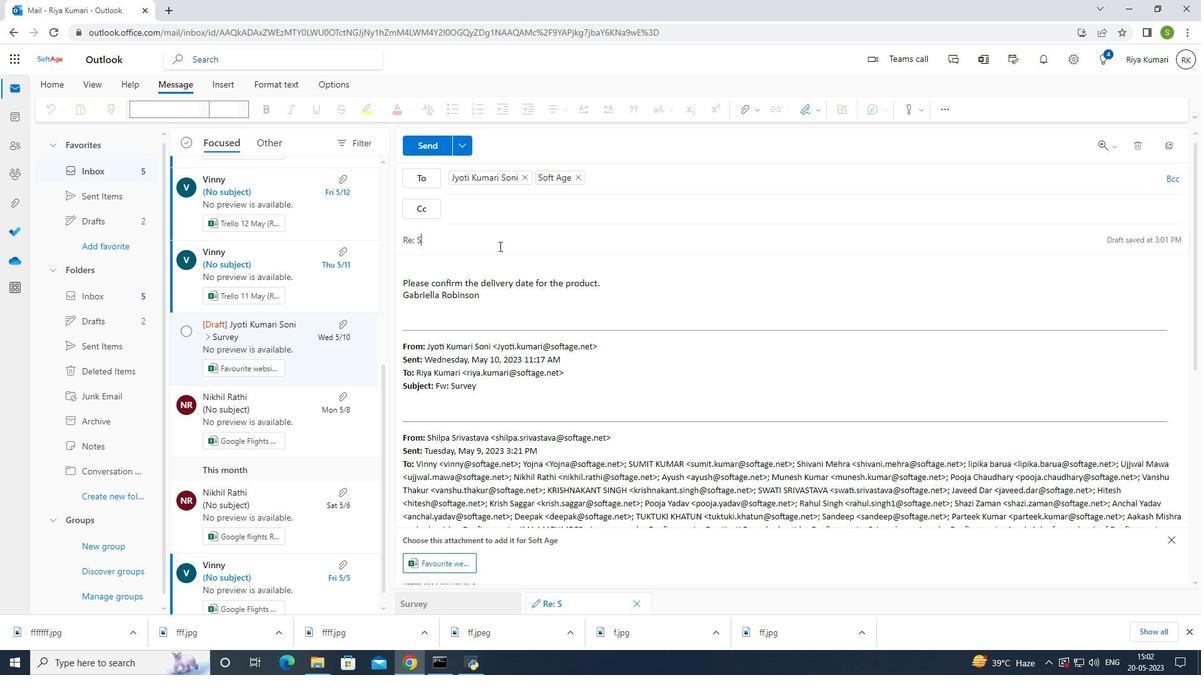 
Action: Mouse moved to (479, 199)
Screenshot: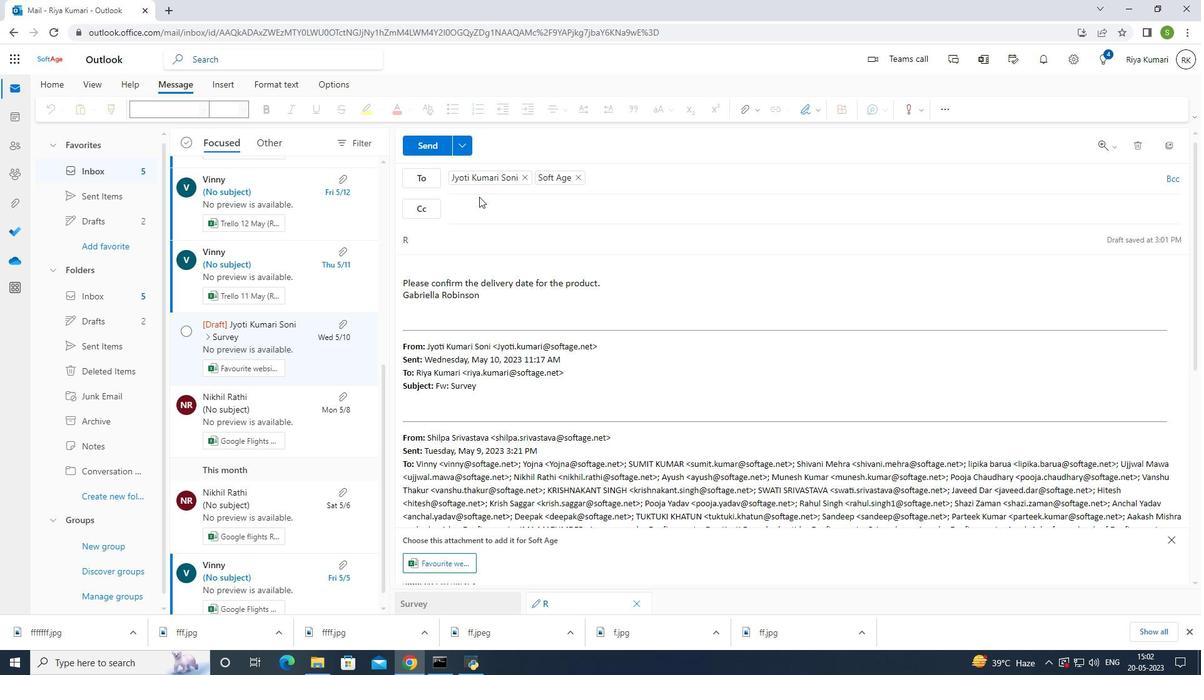 
Action: Mouse pressed left at (479, 199)
Screenshot: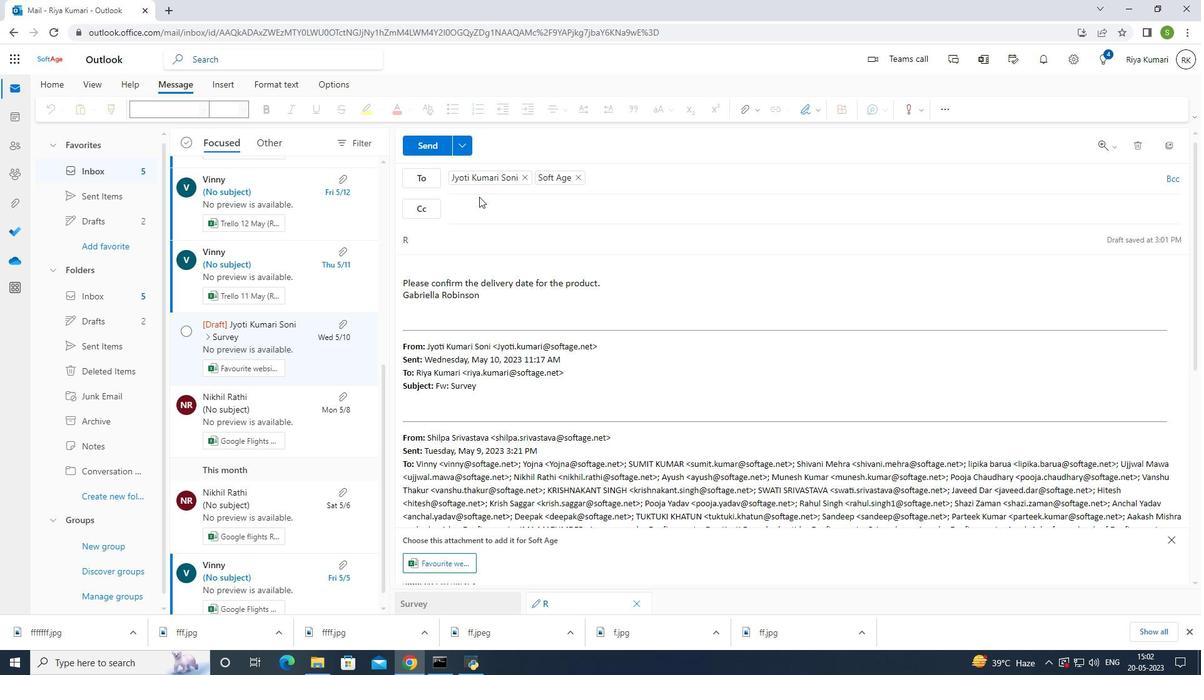 
Action: Mouse moved to (478, 209)
Screenshot: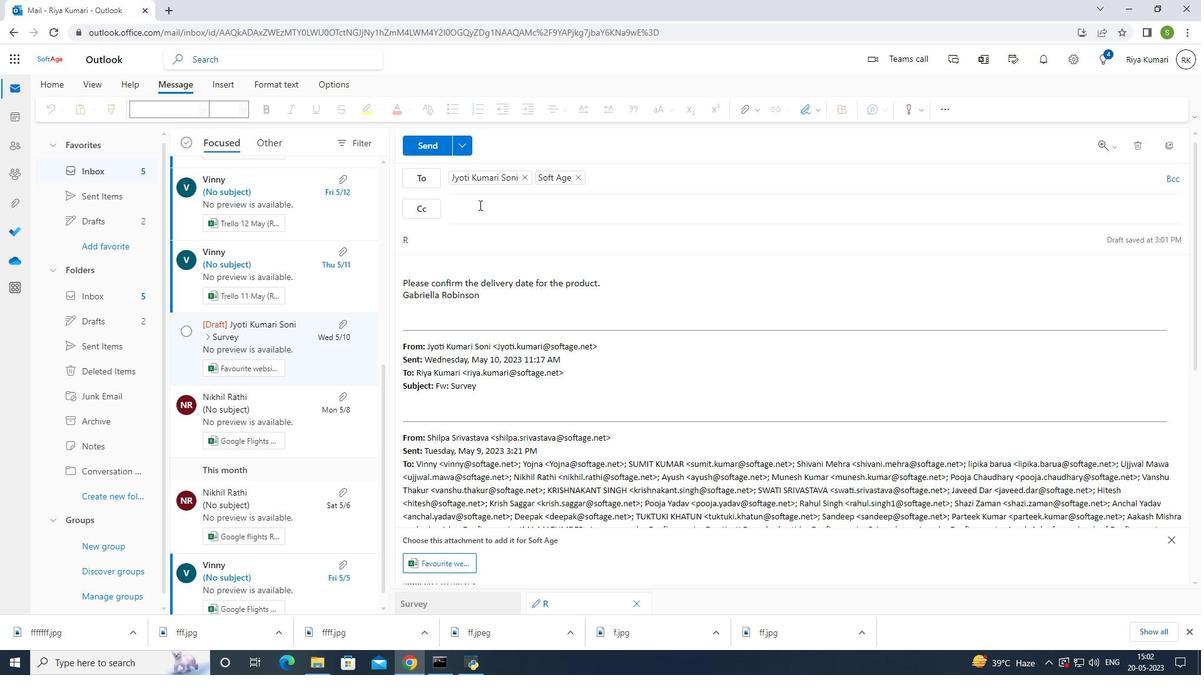 
Action: Mouse pressed left at (478, 209)
Screenshot: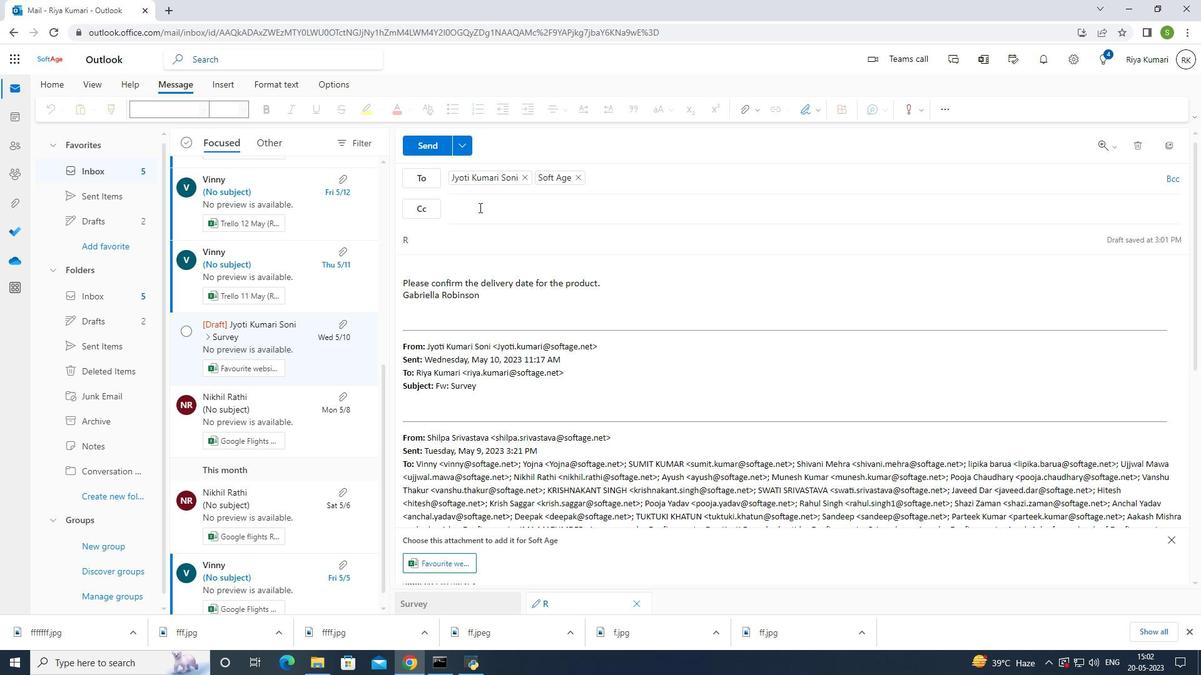 
Action: Mouse moved to (418, 241)
Screenshot: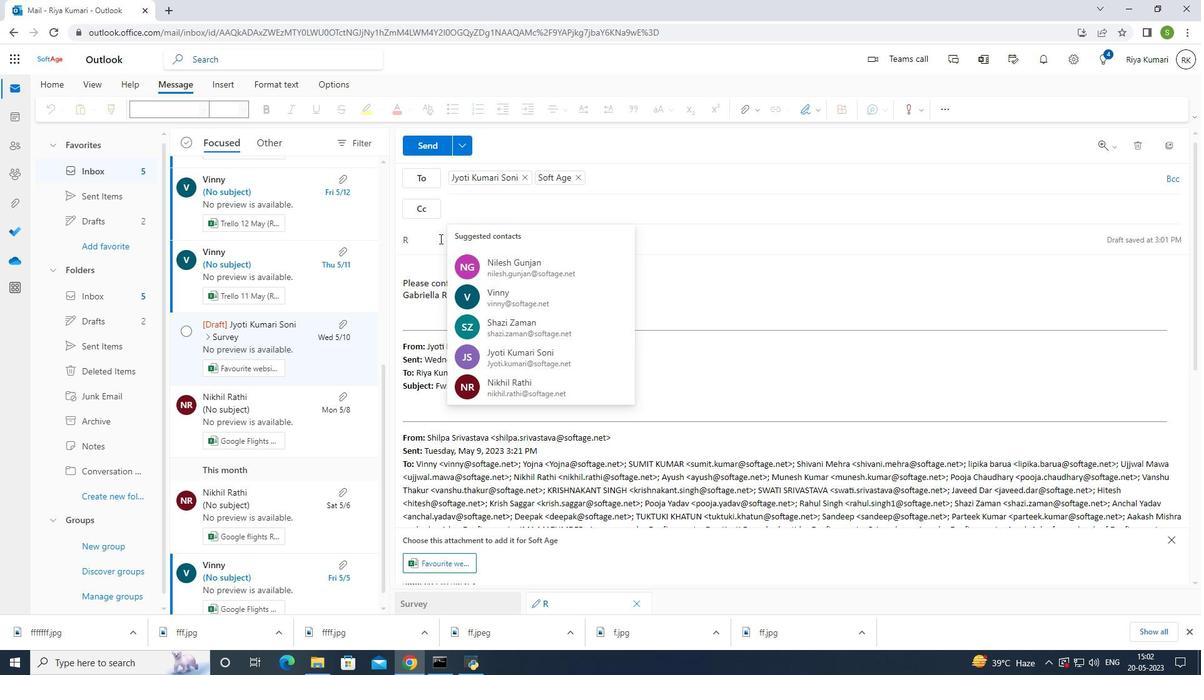 
Action: Mouse pressed left at (418, 241)
Screenshot: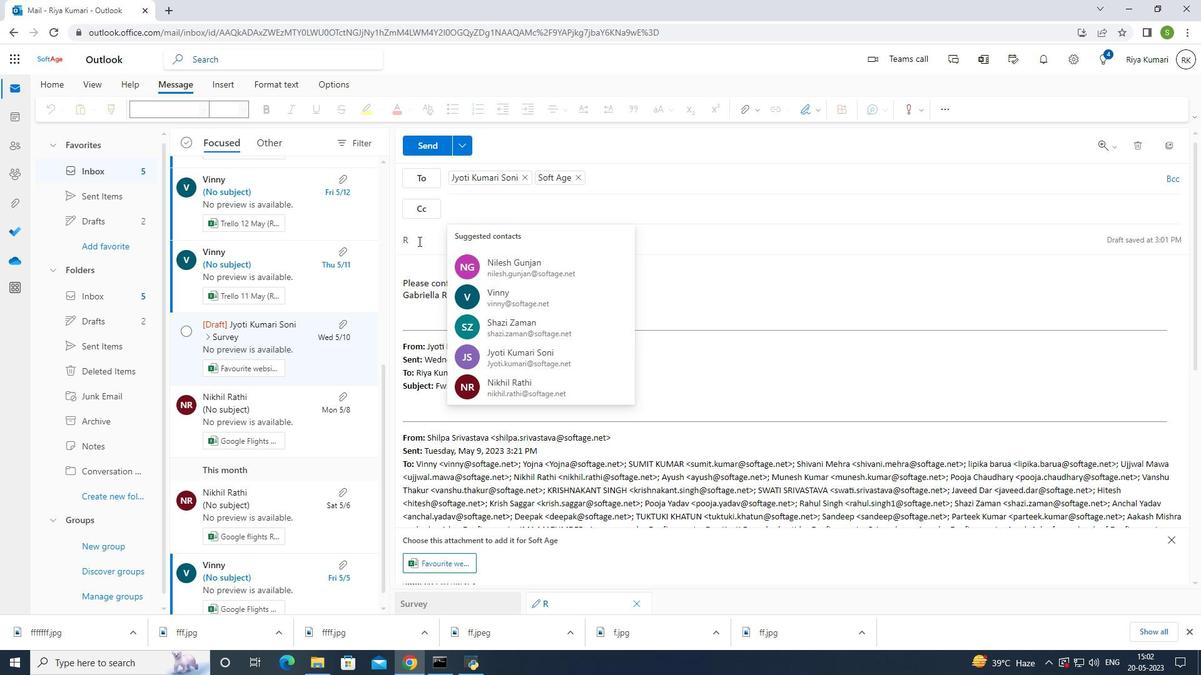 
Action: Mouse moved to (457, 239)
Screenshot: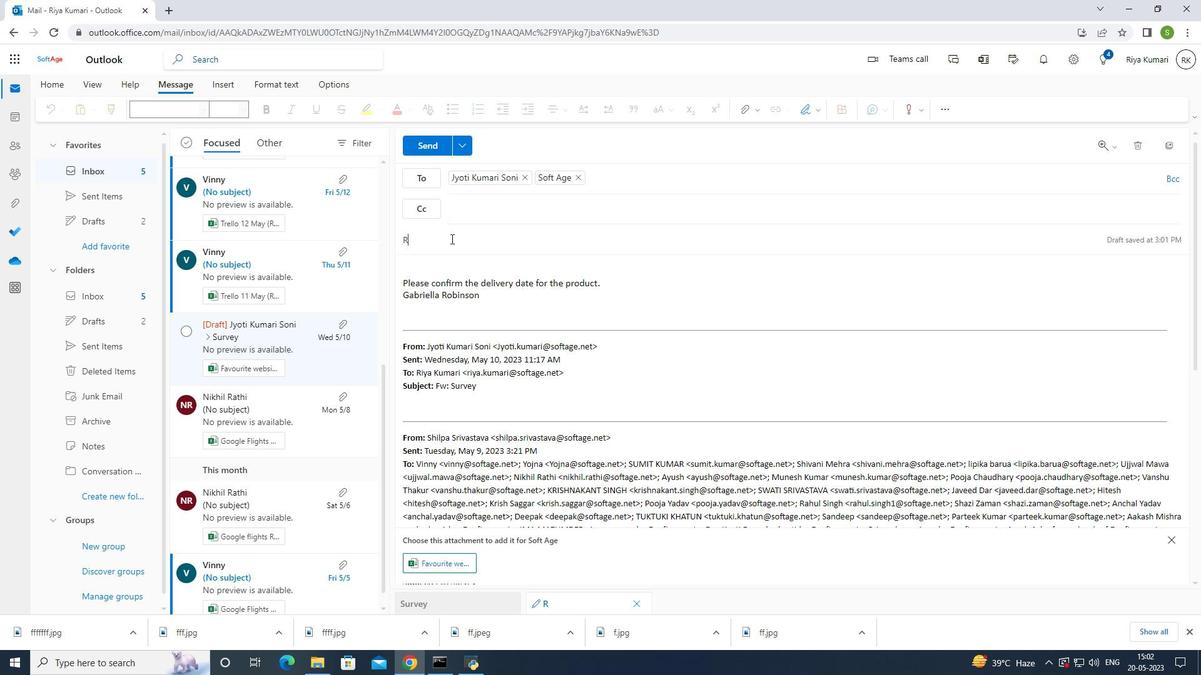 
Action: Key pressed <Key.backspace><Key.shift><Key.shift><Key.shift><Key.shift>Request<Key.space>for<Key.space>a<Key.space>podcast
Screenshot: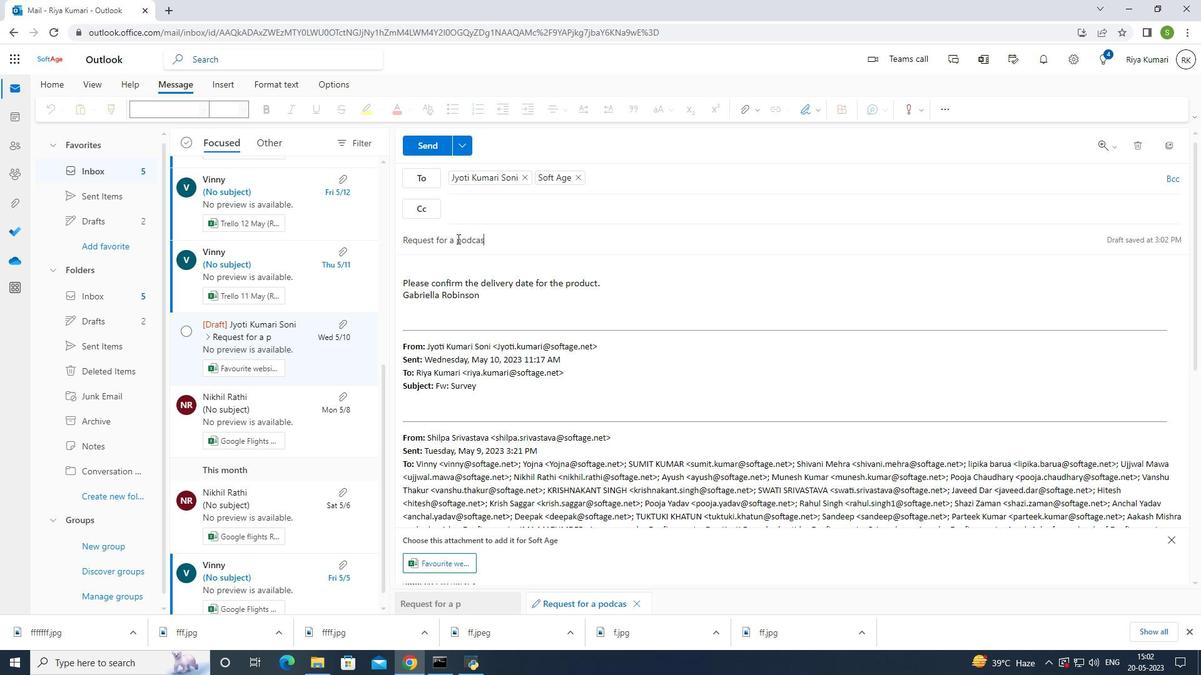 
Action: Mouse moved to (512, 223)
Screenshot: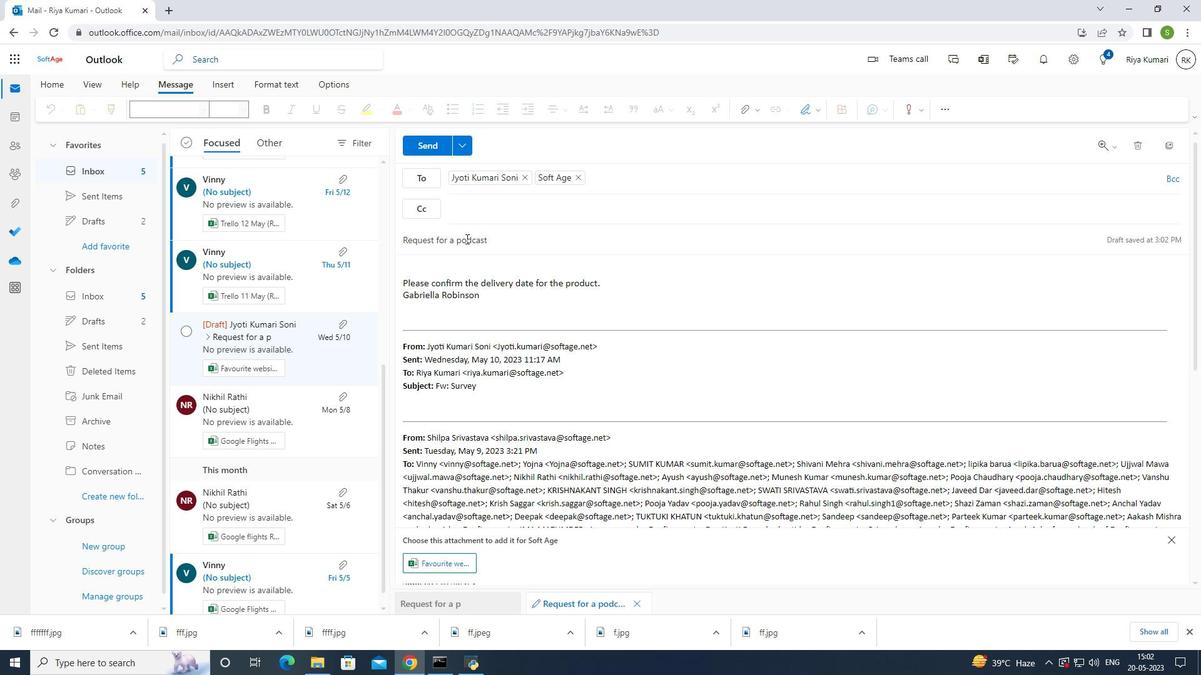 
Action: Key pressed .
Screenshot: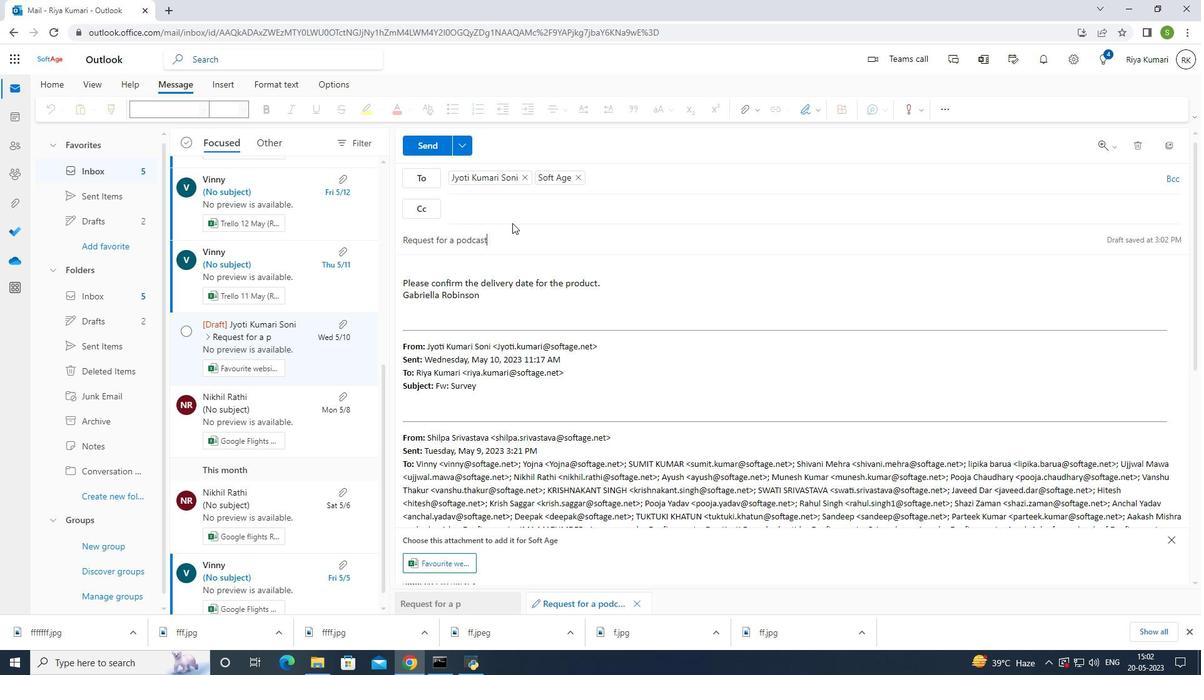 
Action: Mouse moved to (426, 149)
Screenshot: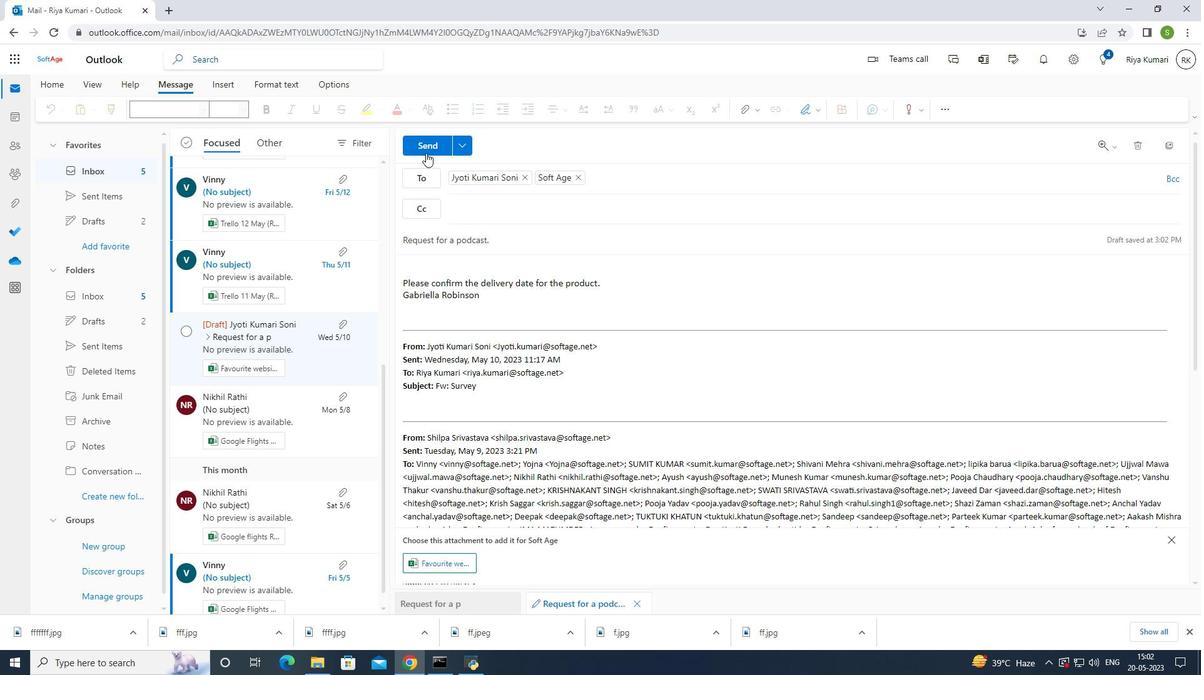 
Action: Mouse pressed left at (426, 149)
Screenshot: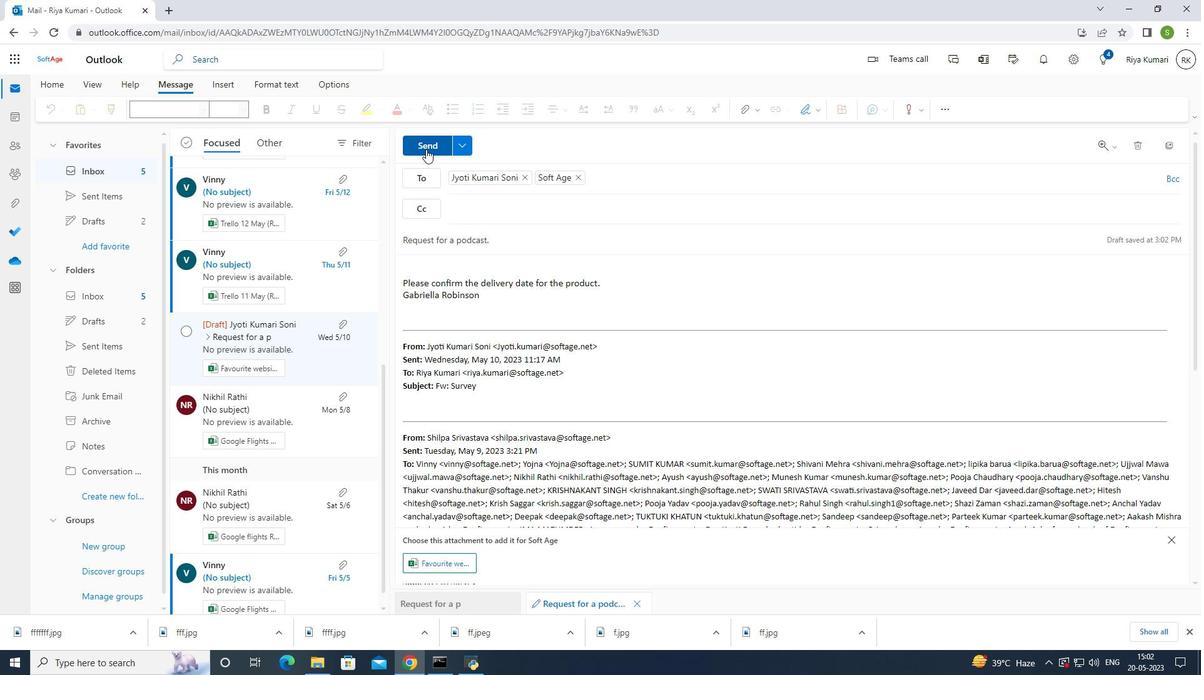 
Action: Mouse moved to (473, 188)
Screenshot: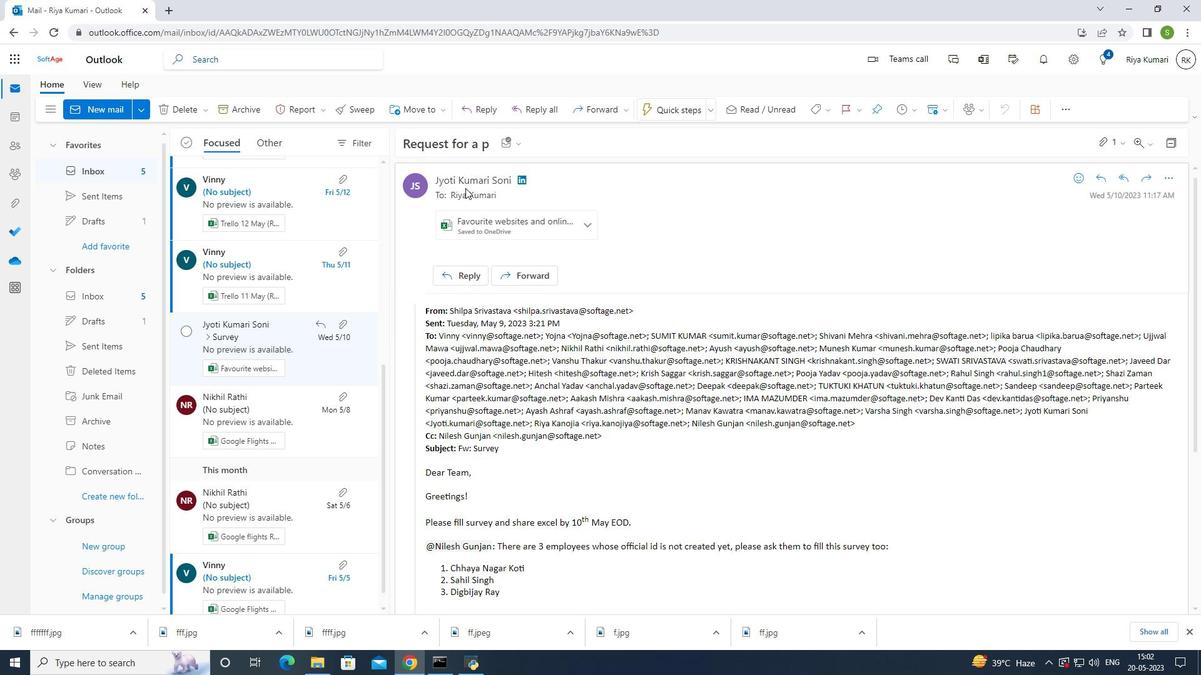 
